 Task: Search one way flight ticket for 5 adults, 2 children, 1 infant in seat and 1 infant on lap in economy from San Antonio: San Antonio International Airport to New Bern: Coastal Carolina Regional Airport (was Craven County Regional) on 8-4-2023. Choice of flights is United. Number of bags: 1 carry on bag. Price is upto 98000. Outbound departure time preference is 21:00.
Action: Mouse moved to (311, 417)
Screenshot: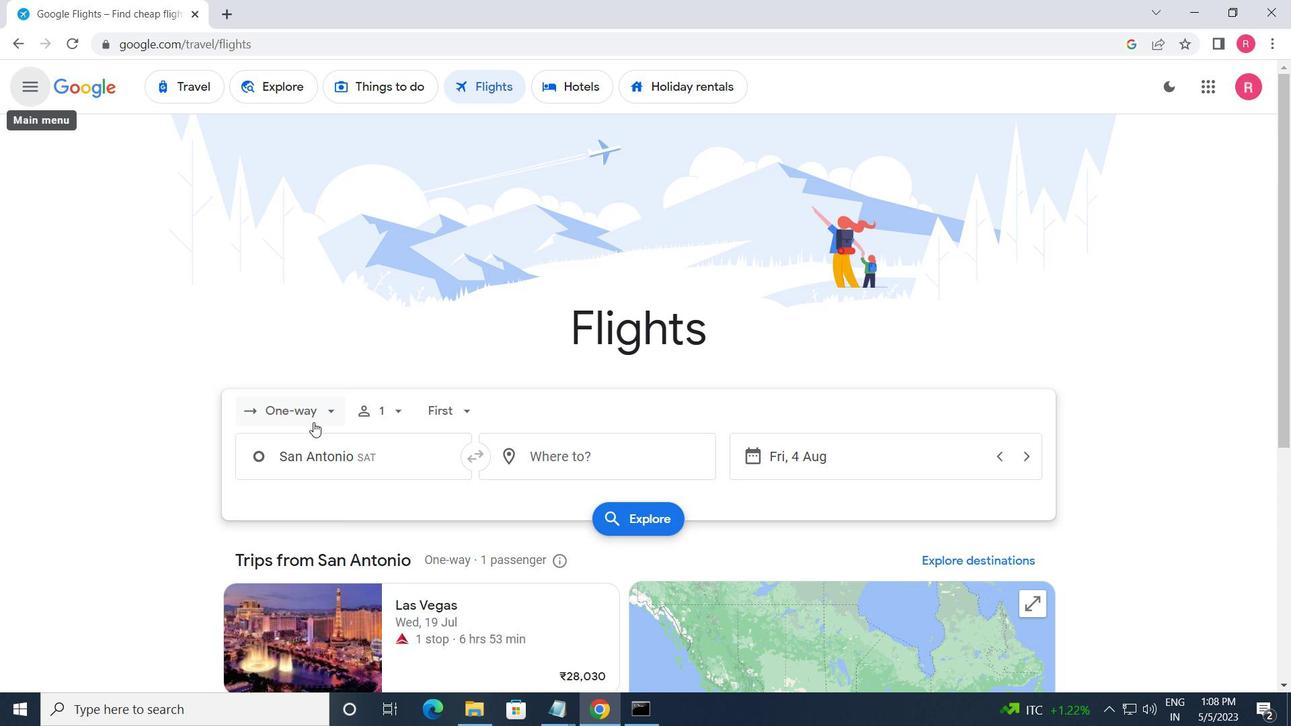
Action: Mouse pressed left at (311, 417)
Screenshot: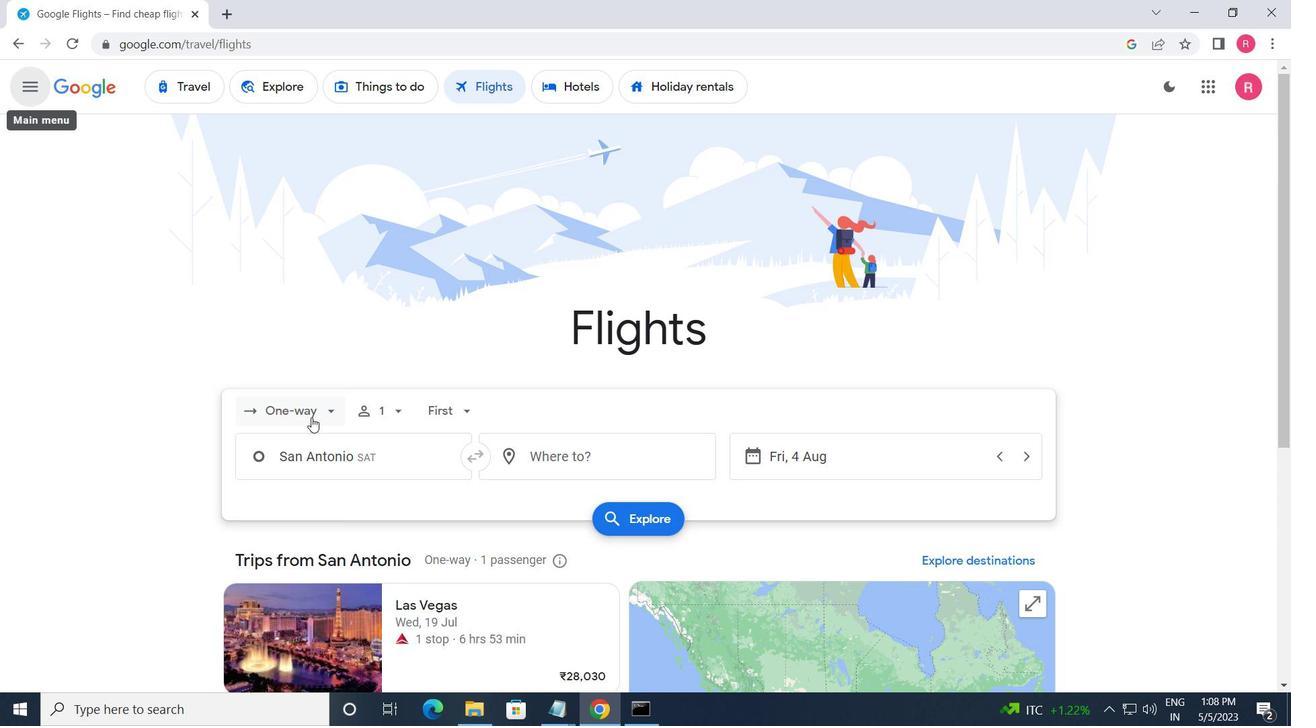 
Action: Mouse moved to (348, 491)
Screenshot: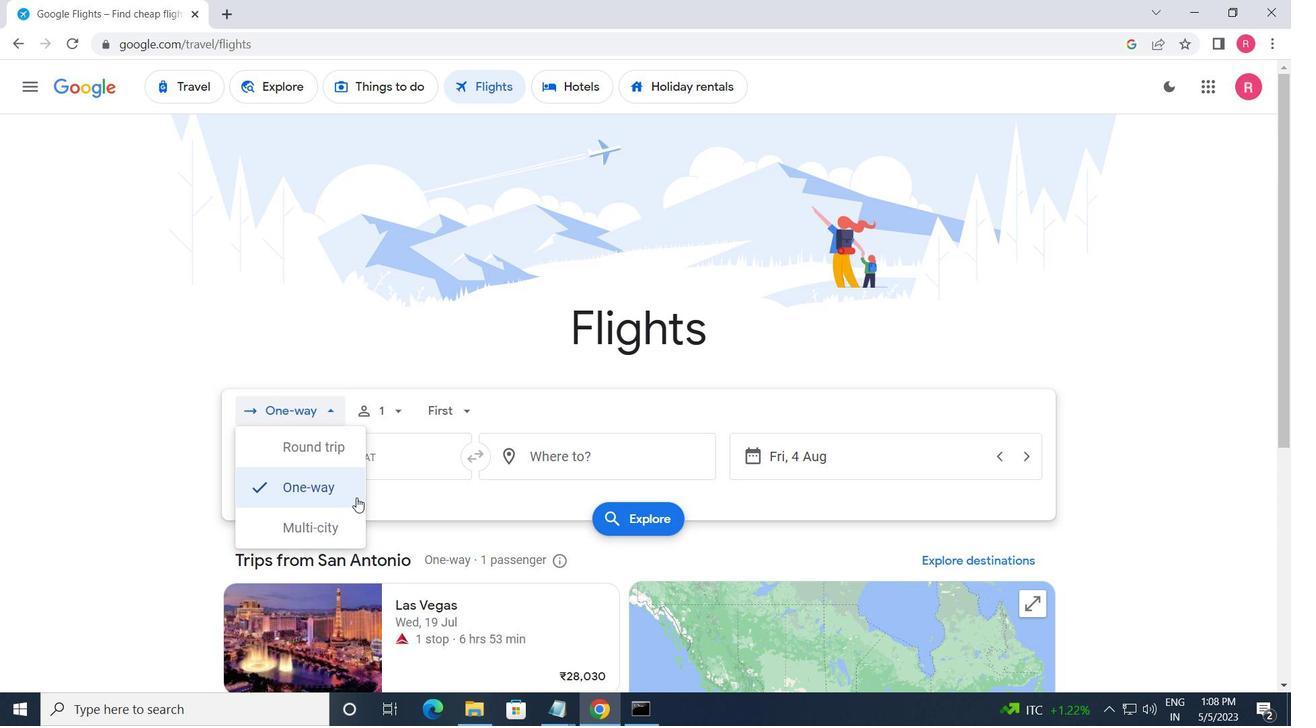 
Action: Mouse pressed left at (348, 491)
Screenshot: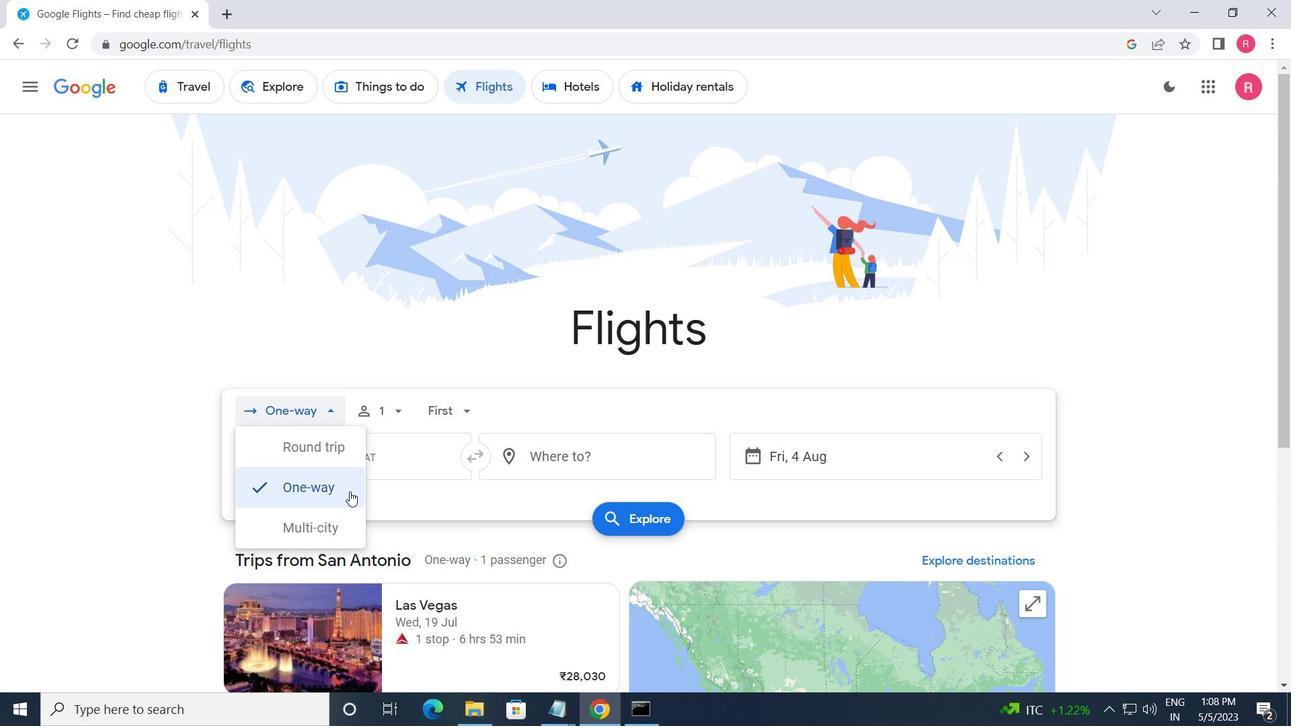 
Action: Mouse moved to (381, 419)
Screenshot: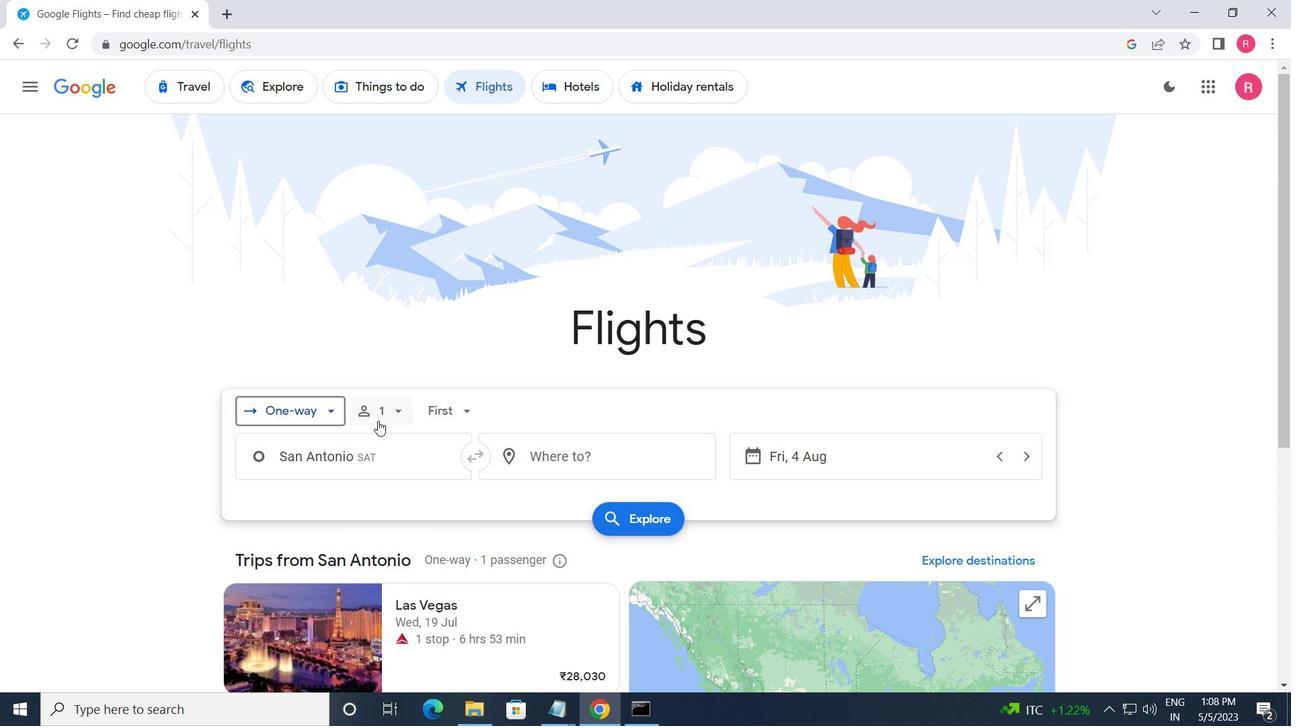 
Action: Mouse pressed left at (381, 419)
Screenshot: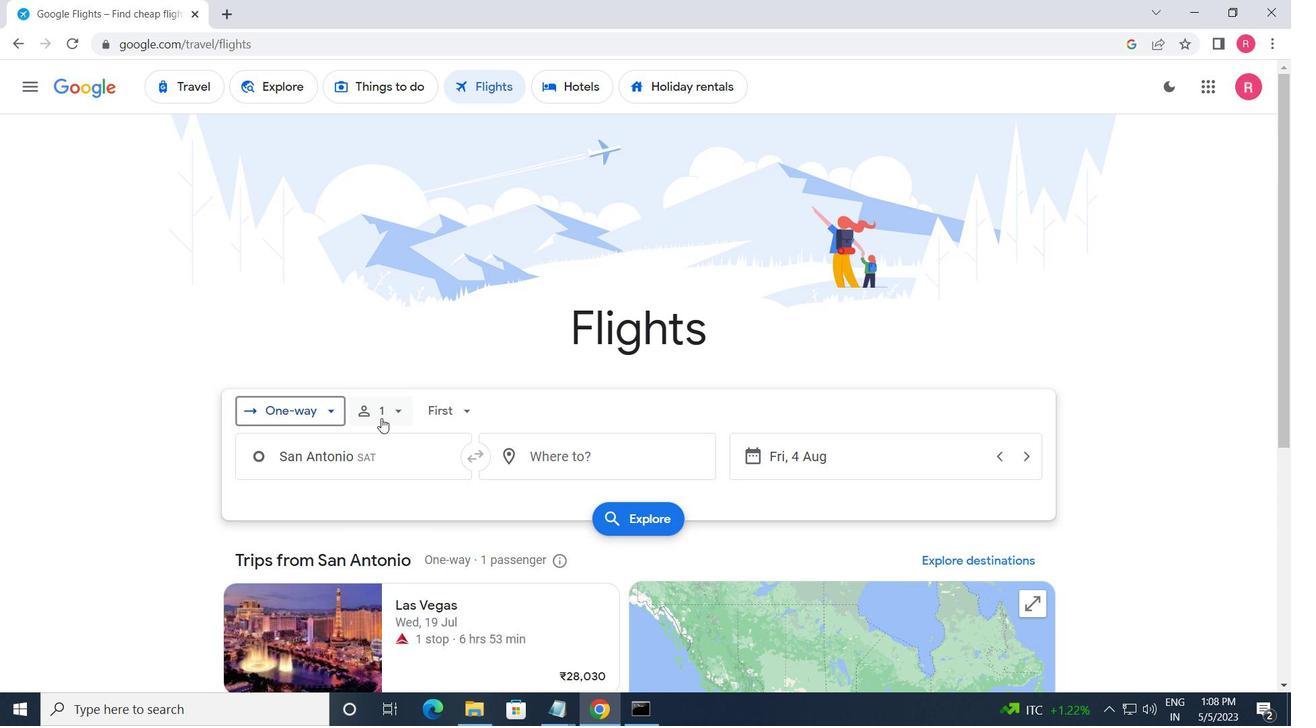 
Action: Mouse moved to (522, 455)
Screenshot: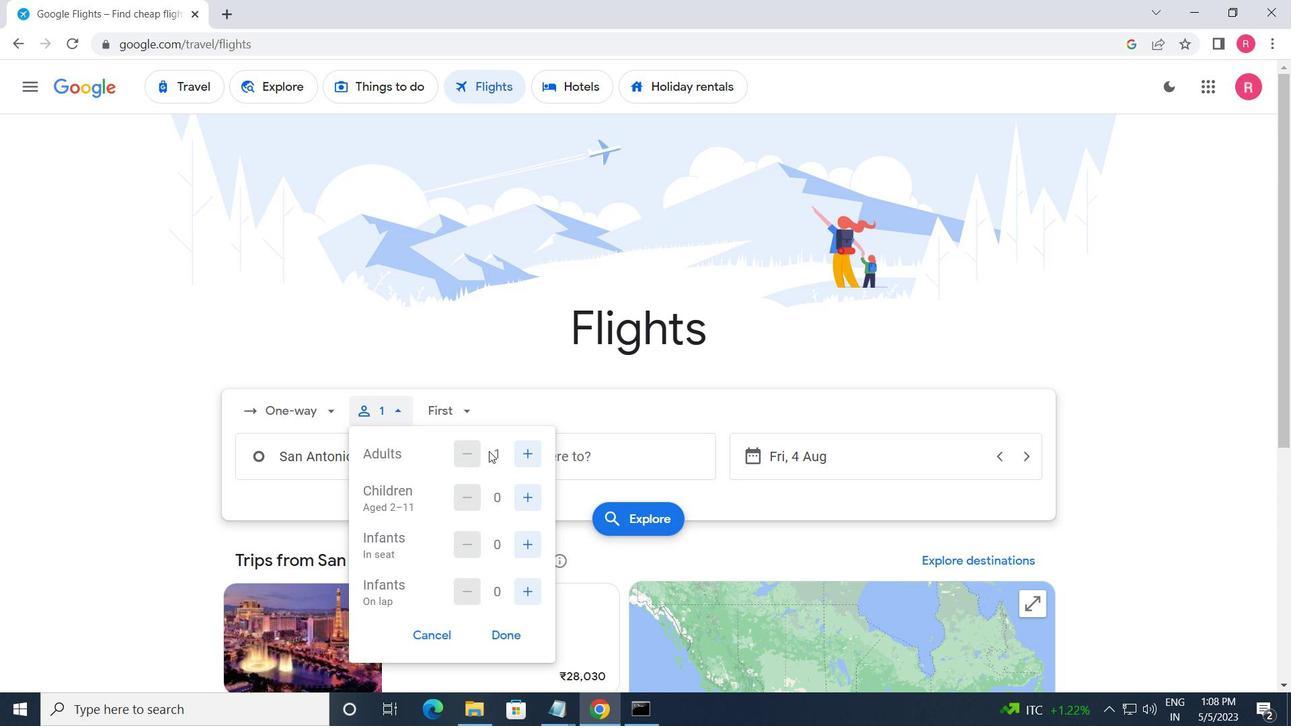 
Action: Mouse pressed left at (522, 455)
Screenshot: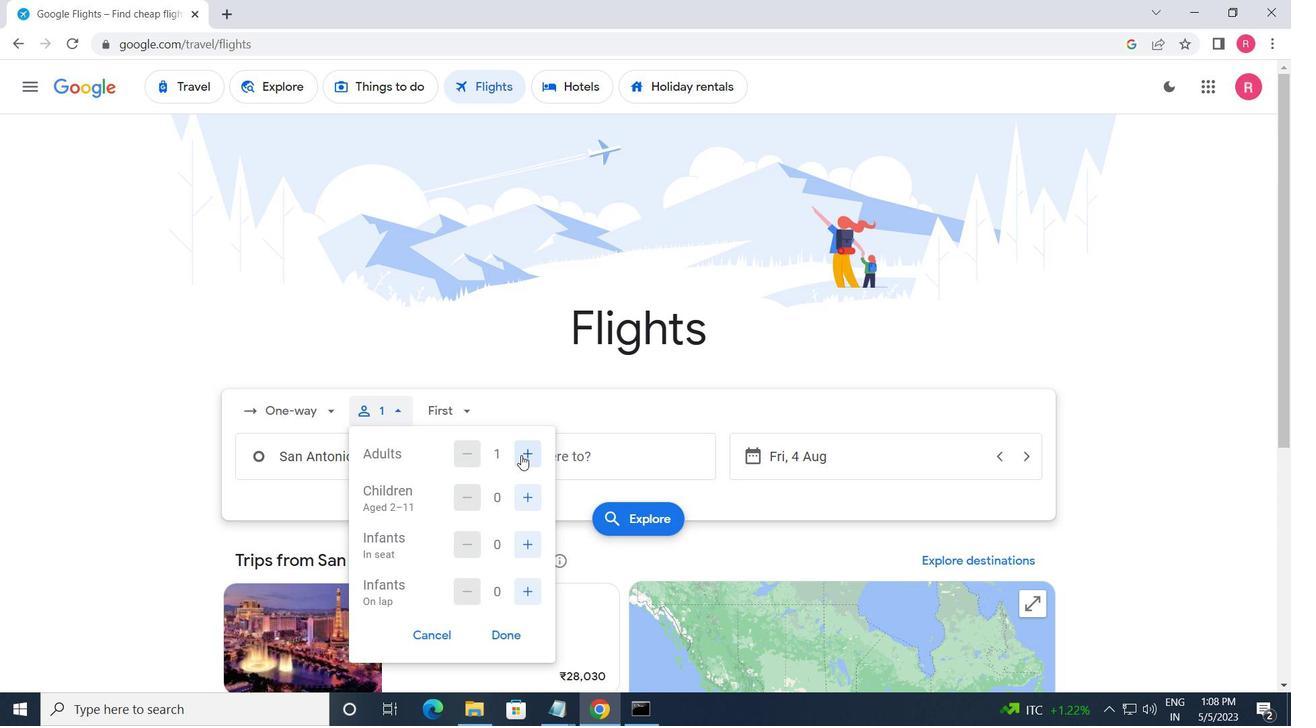 
Action: Mouse moved to (522, 456)
Screenshot: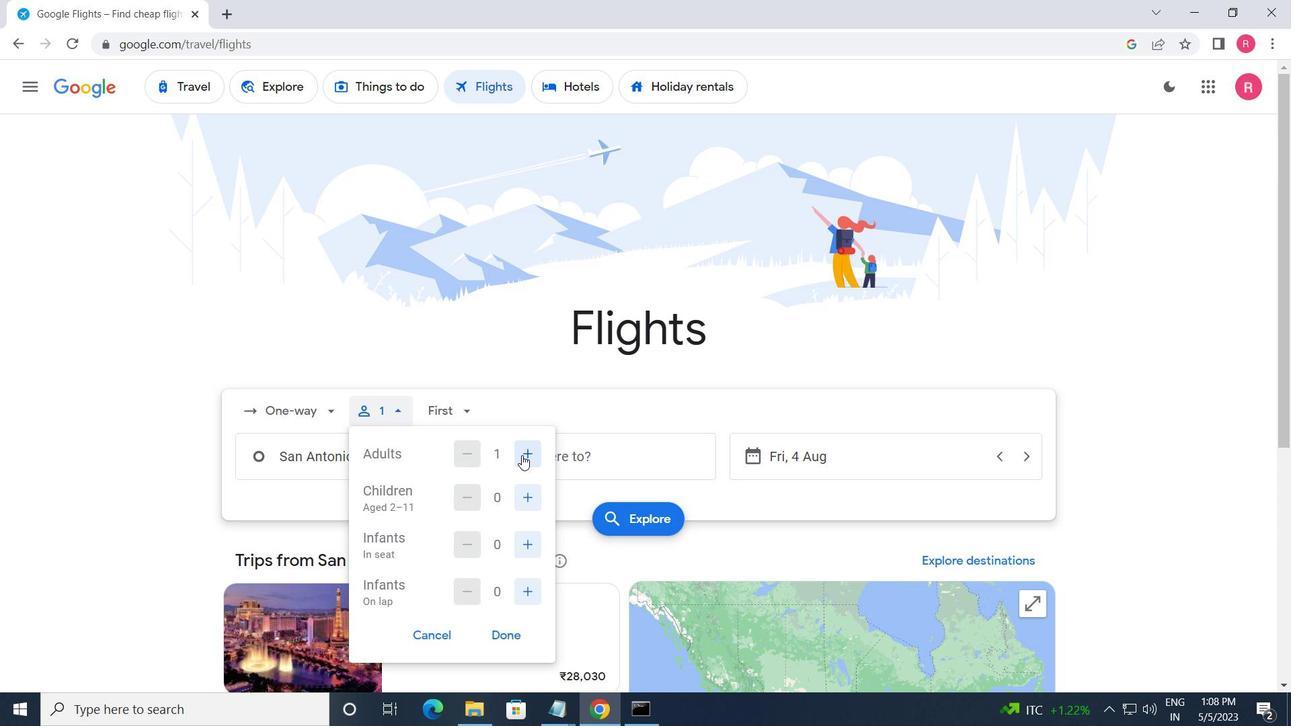 
Action: Mouse pressed left at (522, 456)
Screenshot: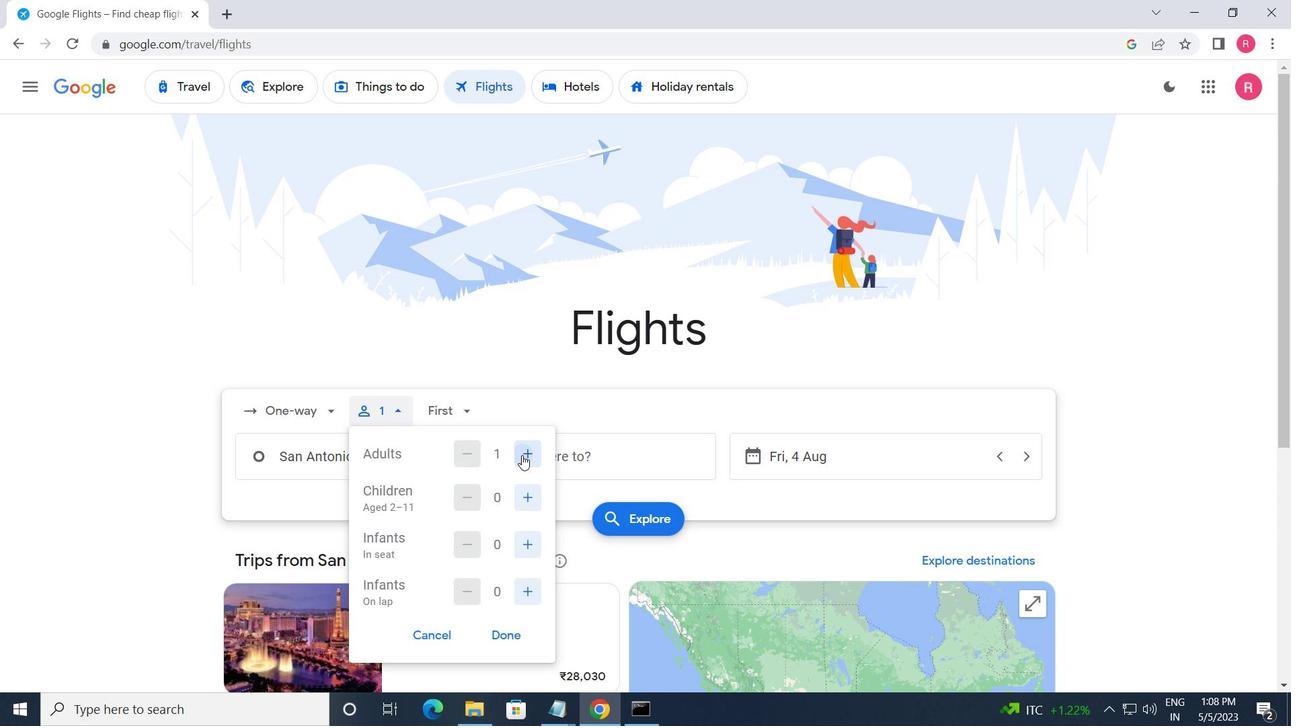 
Action: Mouse moved to (522, 457)
Screenshot: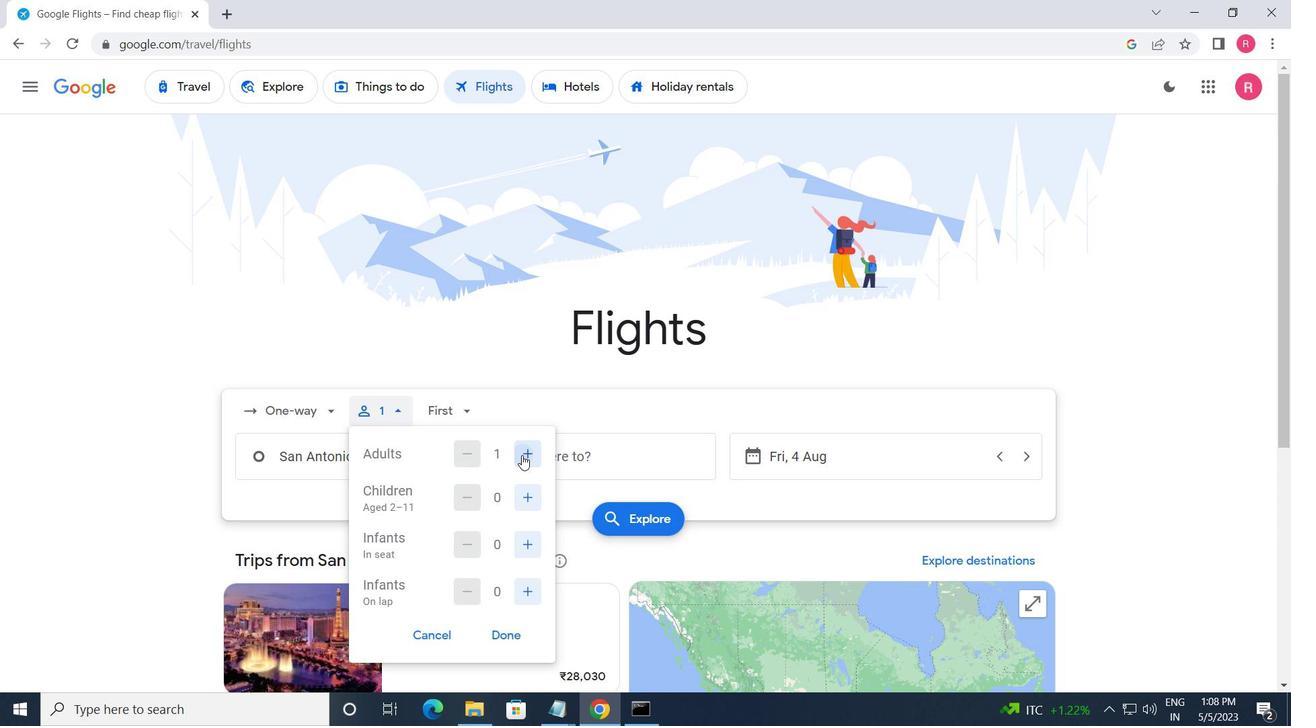 
Action: Mouse pressed left at (522, 457)
Screenshot: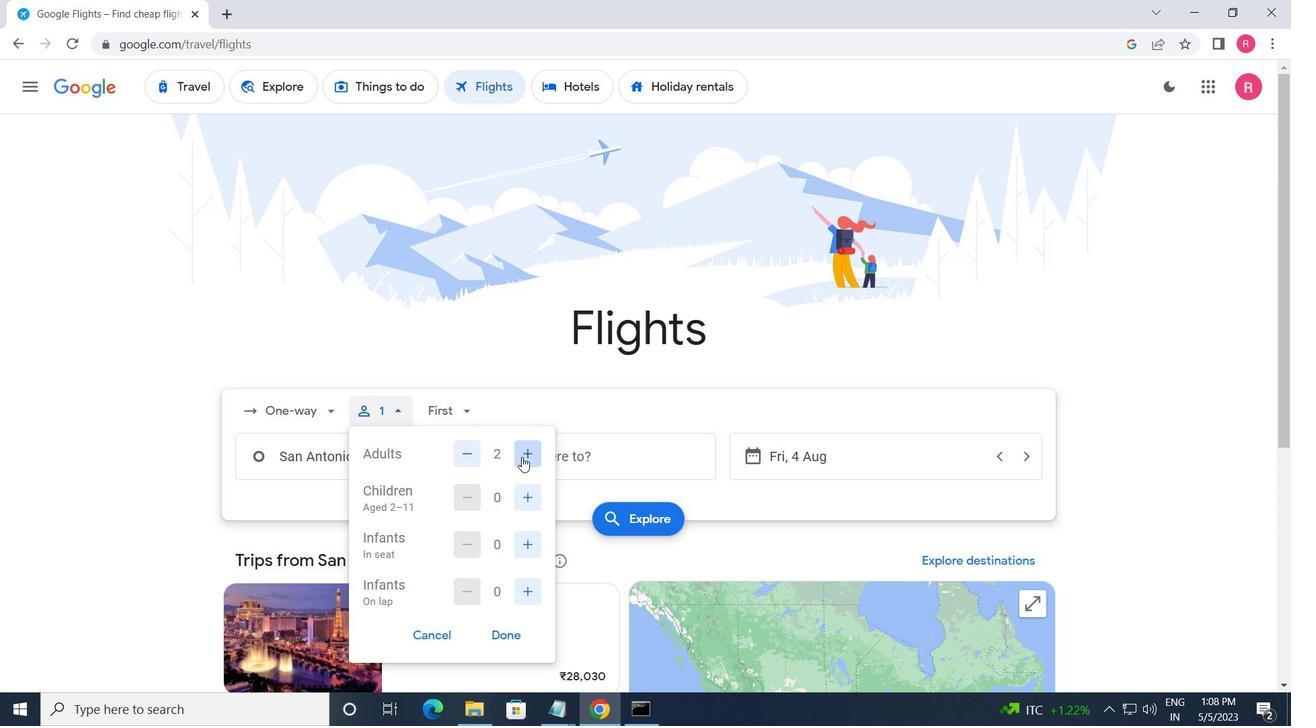 
Action: Mouse pressed left at (522, 457)
Screenshot: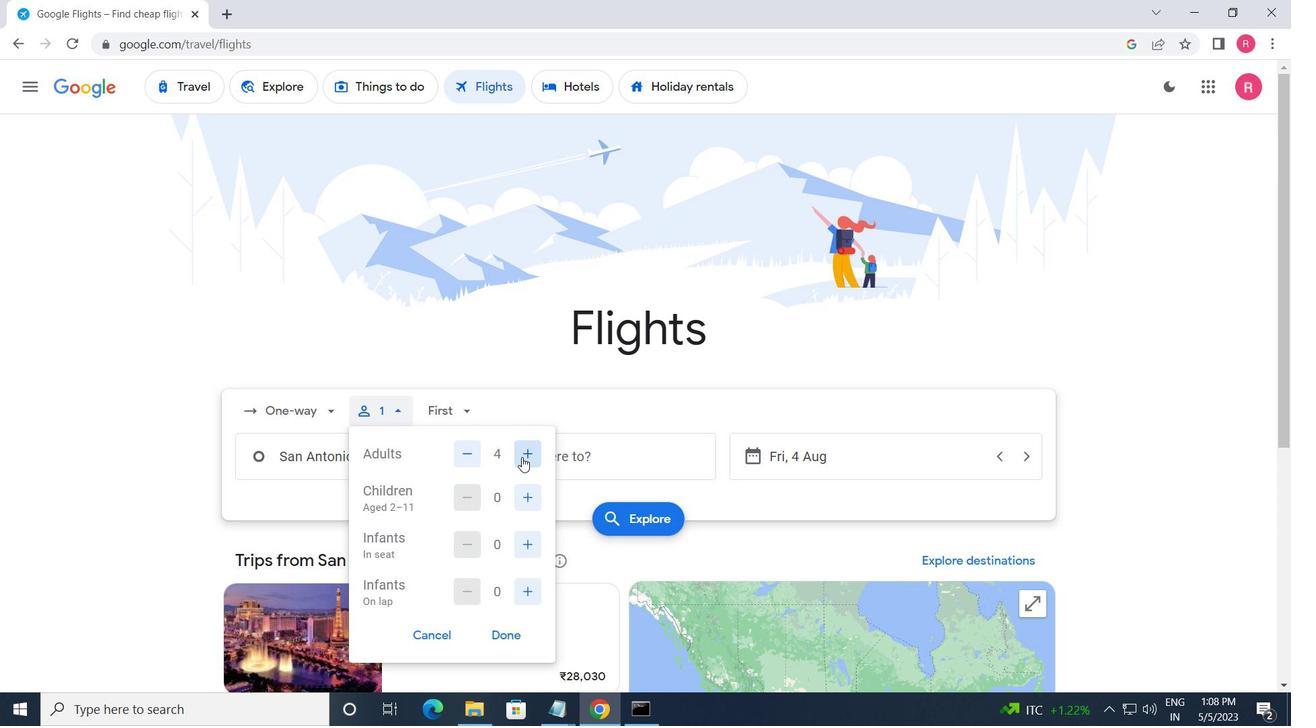 
Action: Mouse moved to (525, 497)
Screenshot: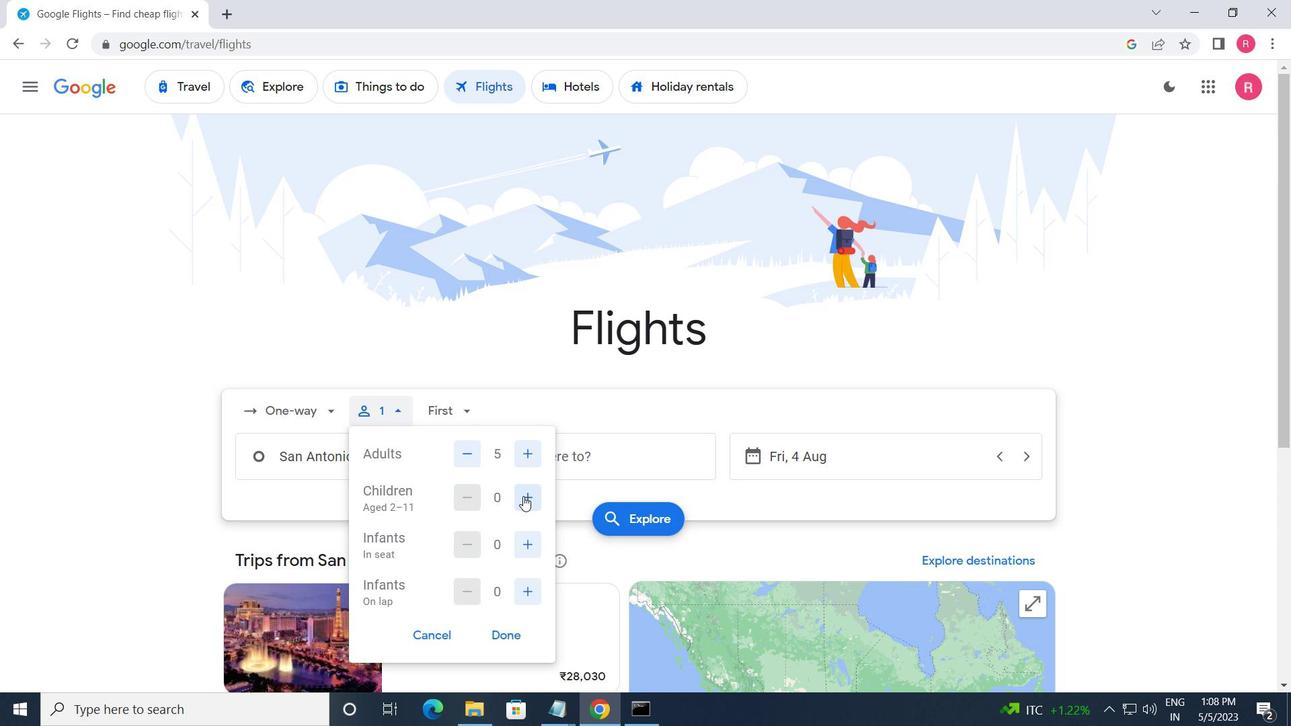 
Action: Mouse pressed left at (525, 497)
Screenshot: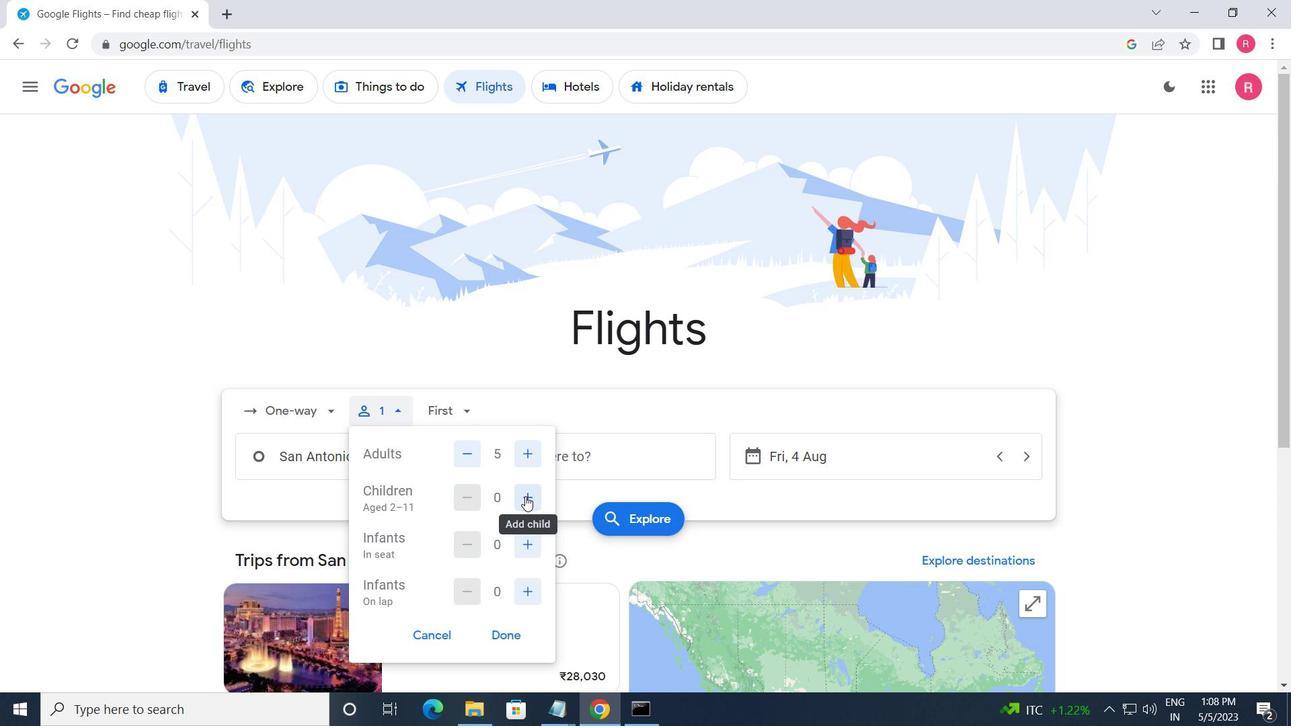 
Action: Mouse pressed left at (525, 497)
Screenshot: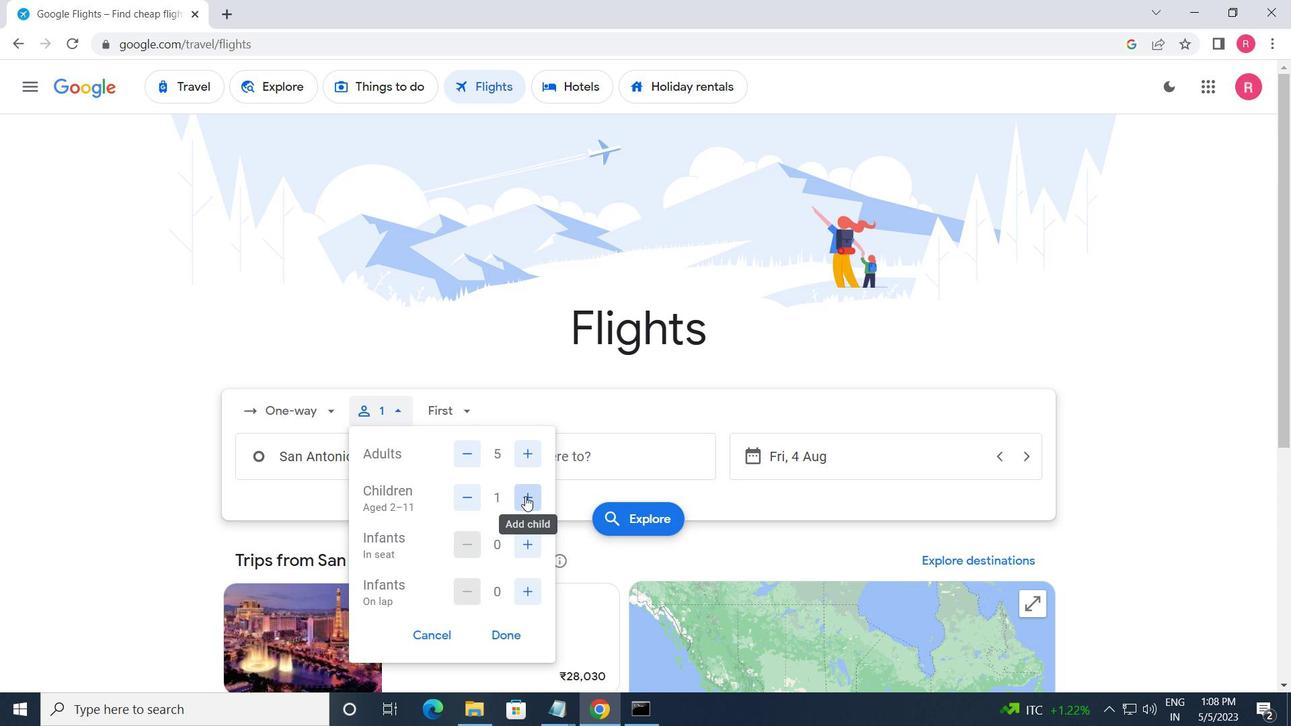 
Action: Mouse moved to (530, 549)
Screenshot: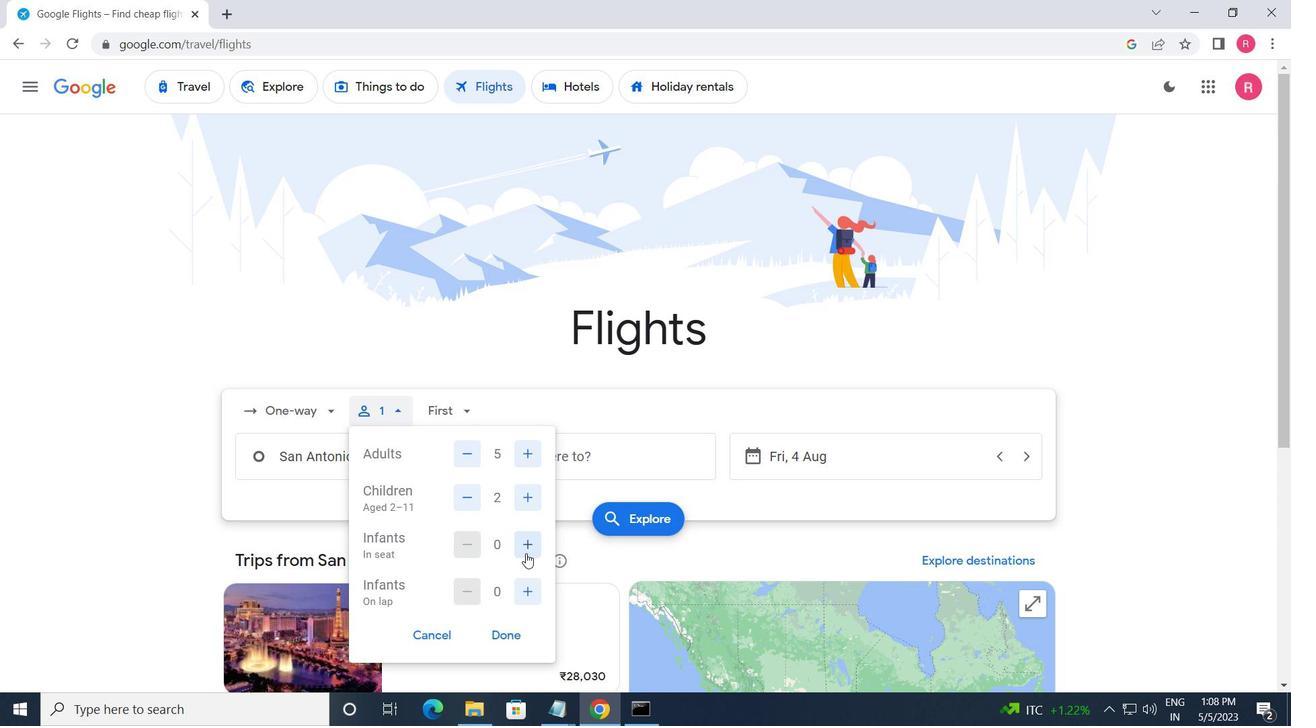 
Action: Mouse pressed left at (530, 549)
Screenshot: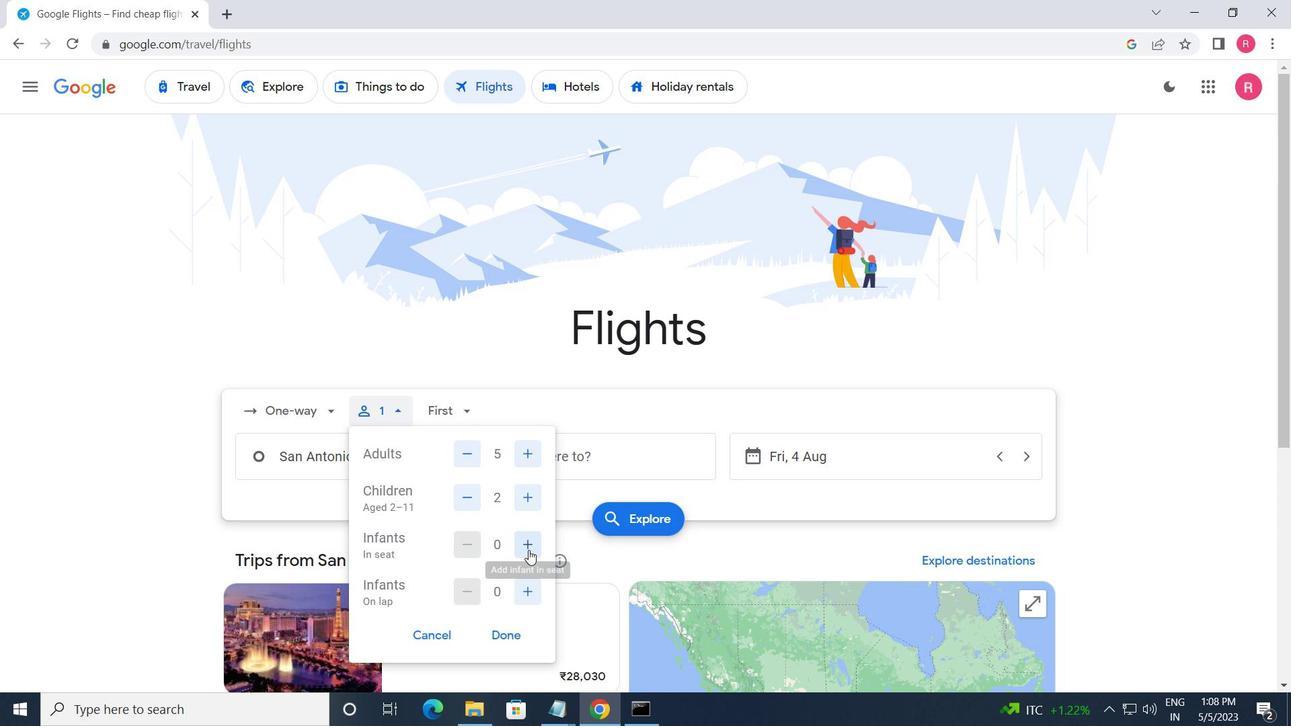 
Action: Mouse moved to (529, 595)
Screenshot: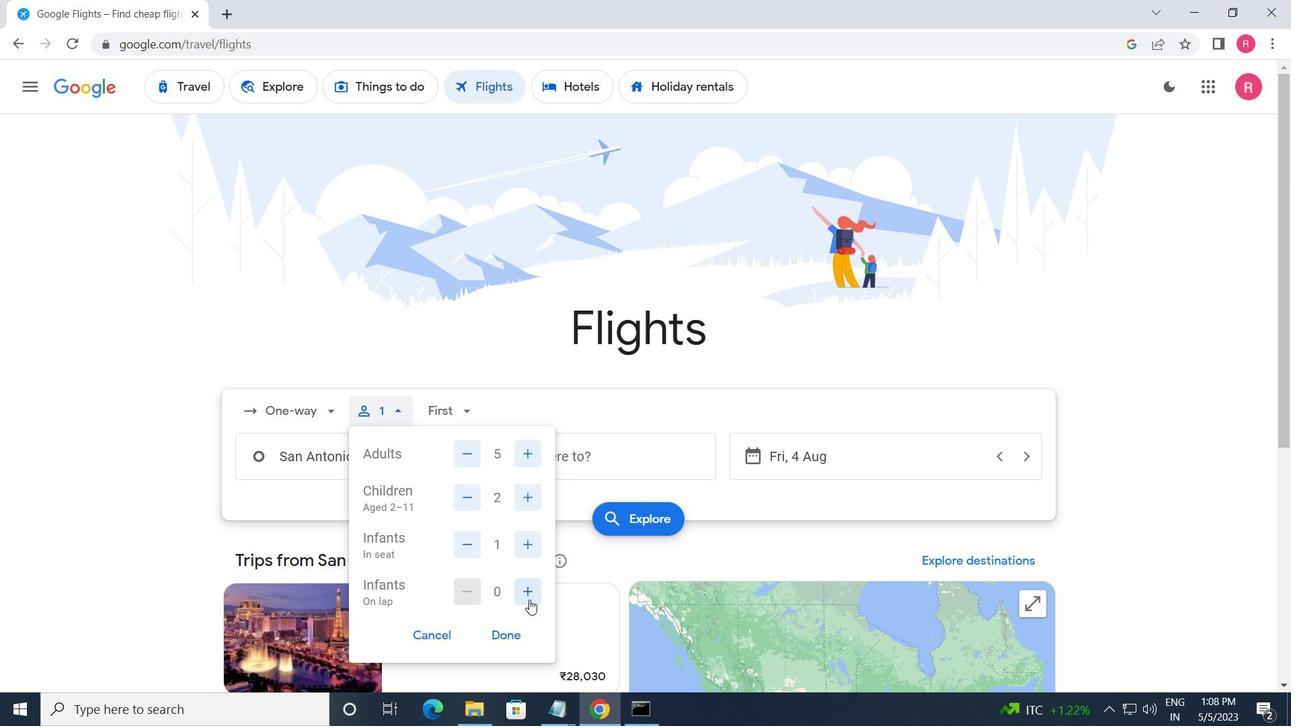 
Action: Mouse pressed left at (529, 595)
Screenshot: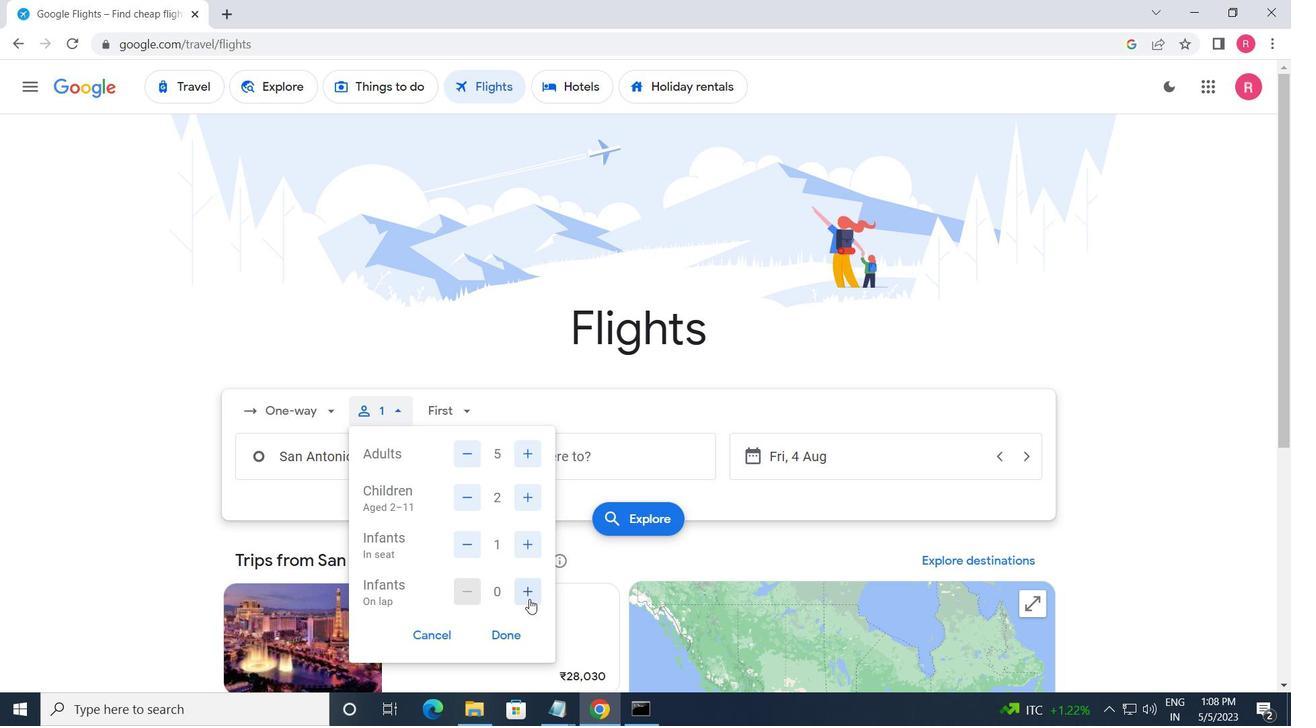
Action: Mouse moved to (495, 631)
Screenshot: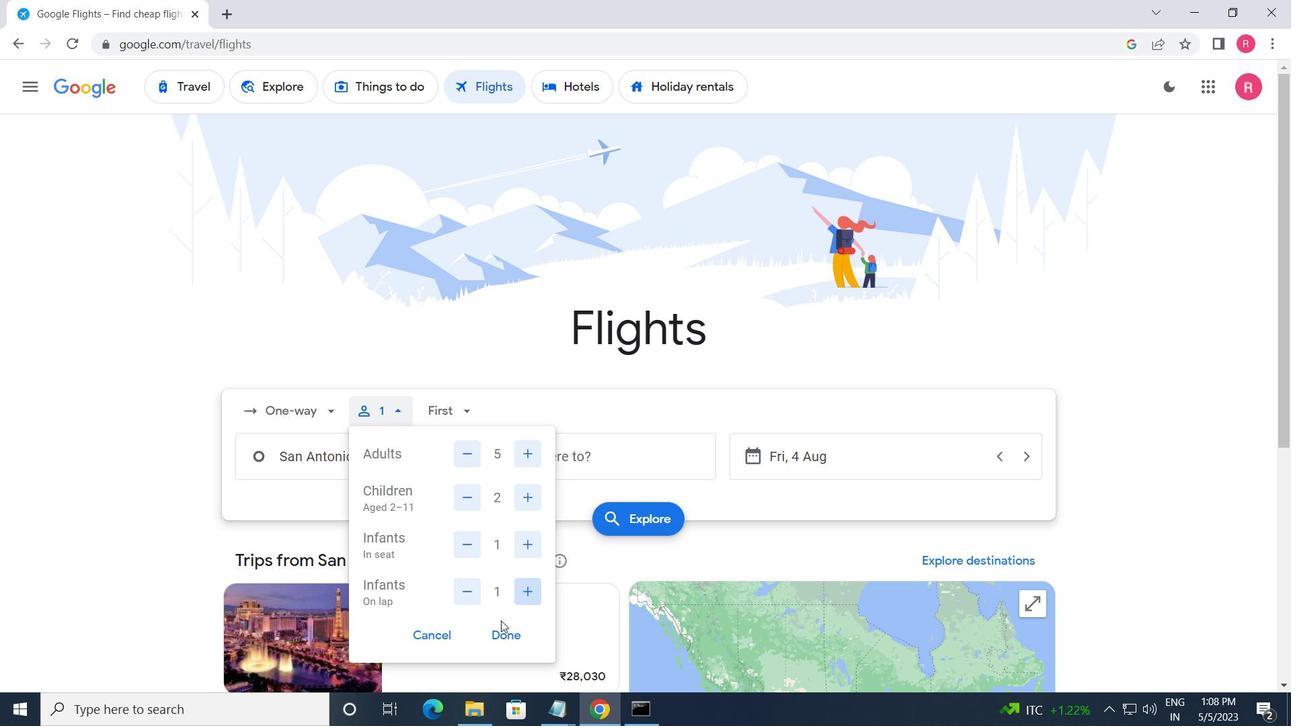 
Action: Mouse pressed left at (495, 631)
Screenshot: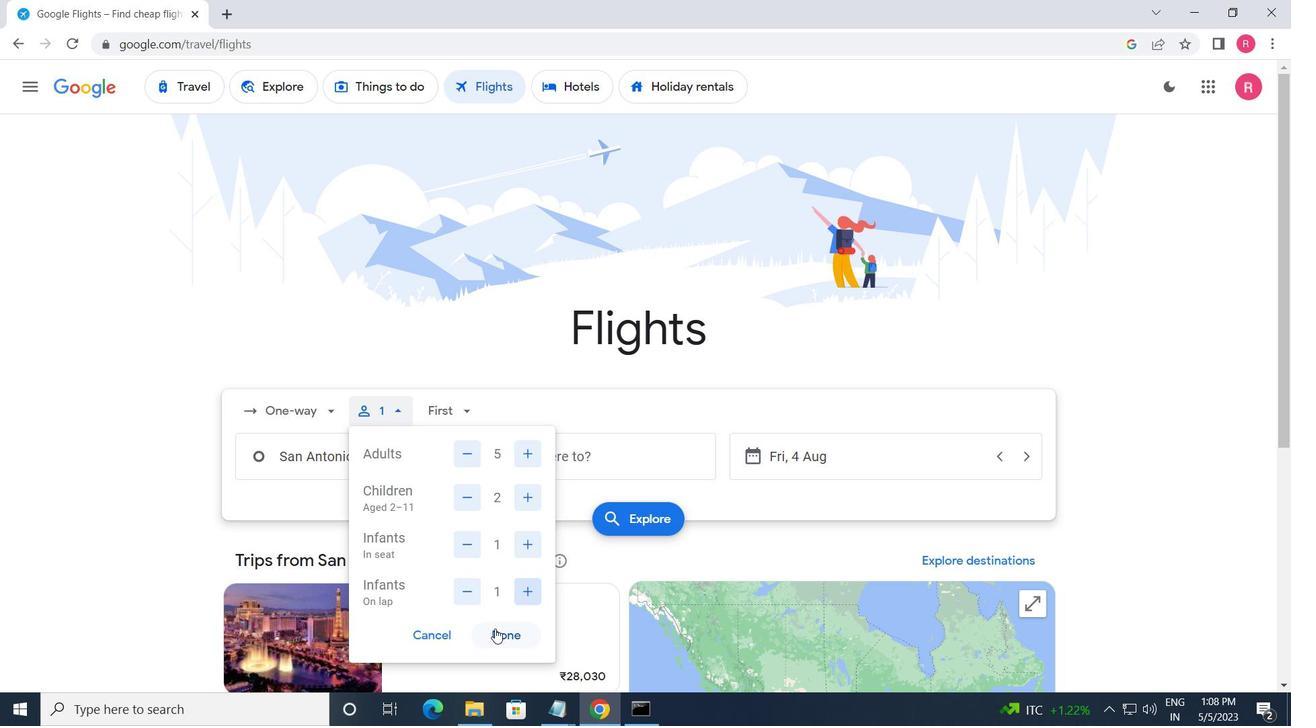 
Action: Mouse moved to (466, 404)
Screenshot: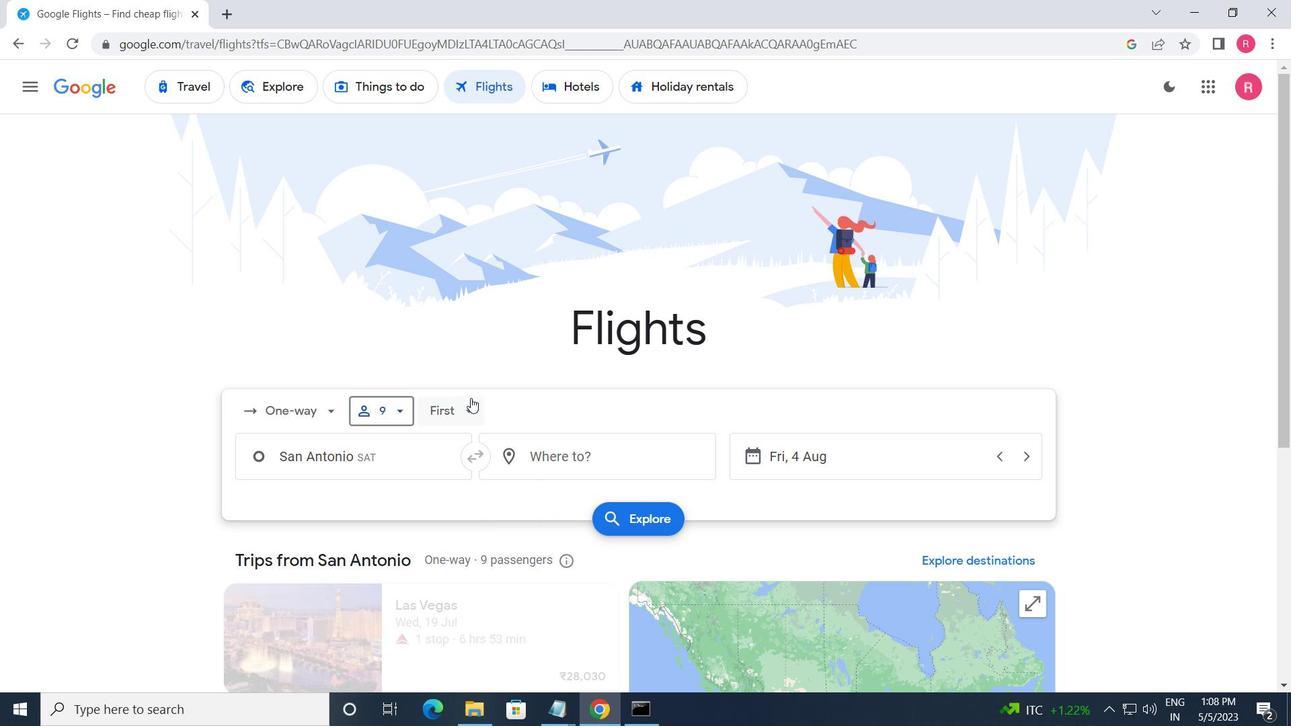
Action: Mouse pressed left at (466, 404)
Screenshot: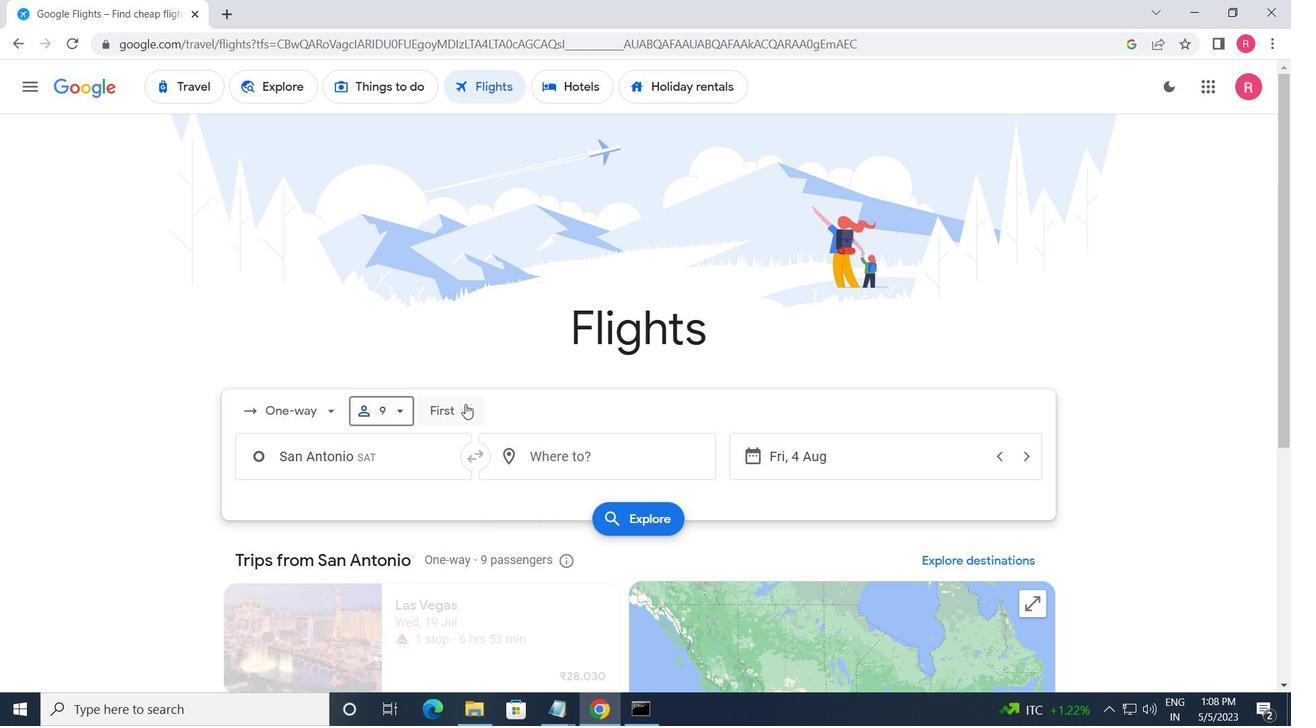 
Action: Mouse moved to (507, 453)
Screenshot: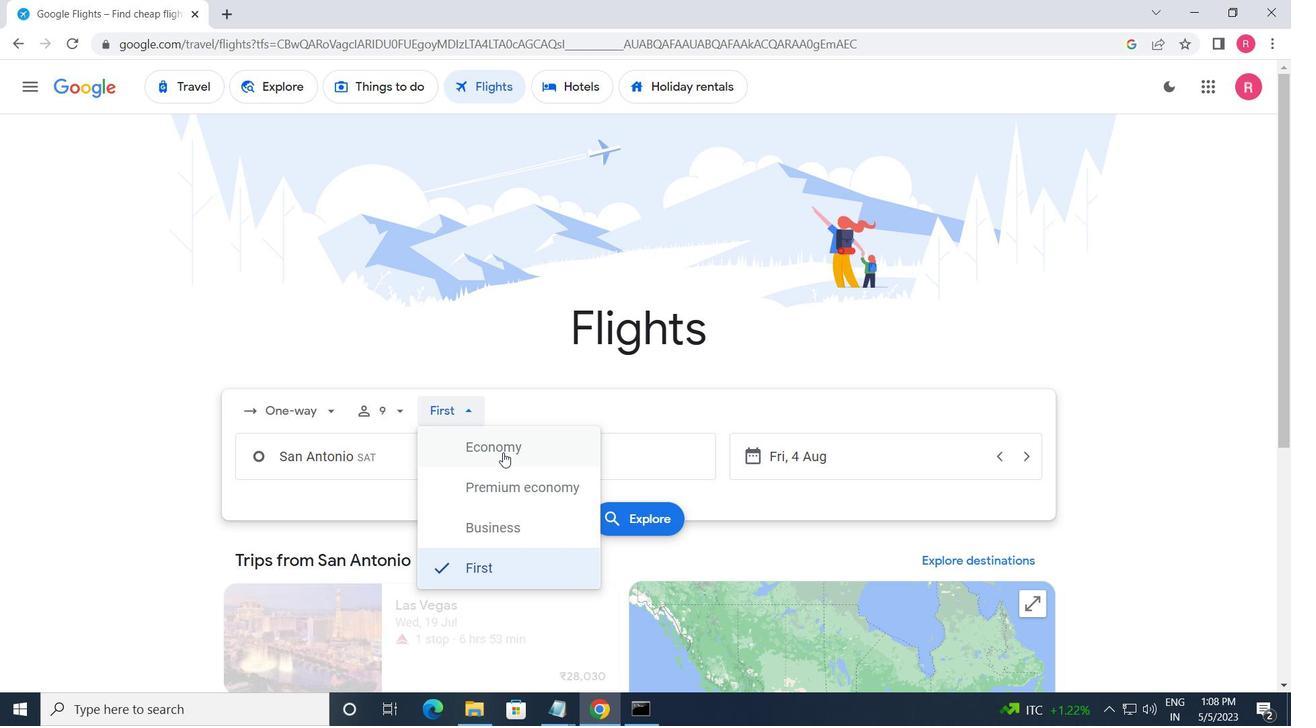 
Action: Mouse pressed left at (507, 453)
Screenshot: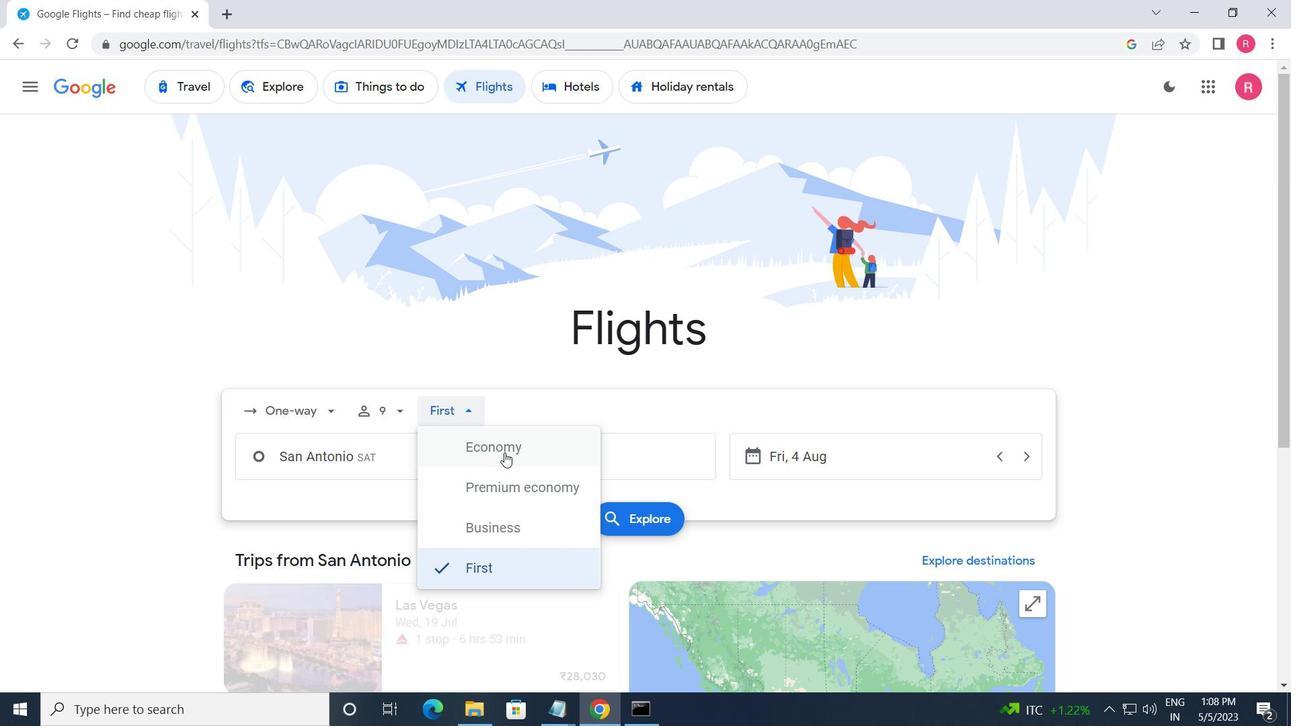 
Action: Mouse moved to (405, 460)
Screenshot: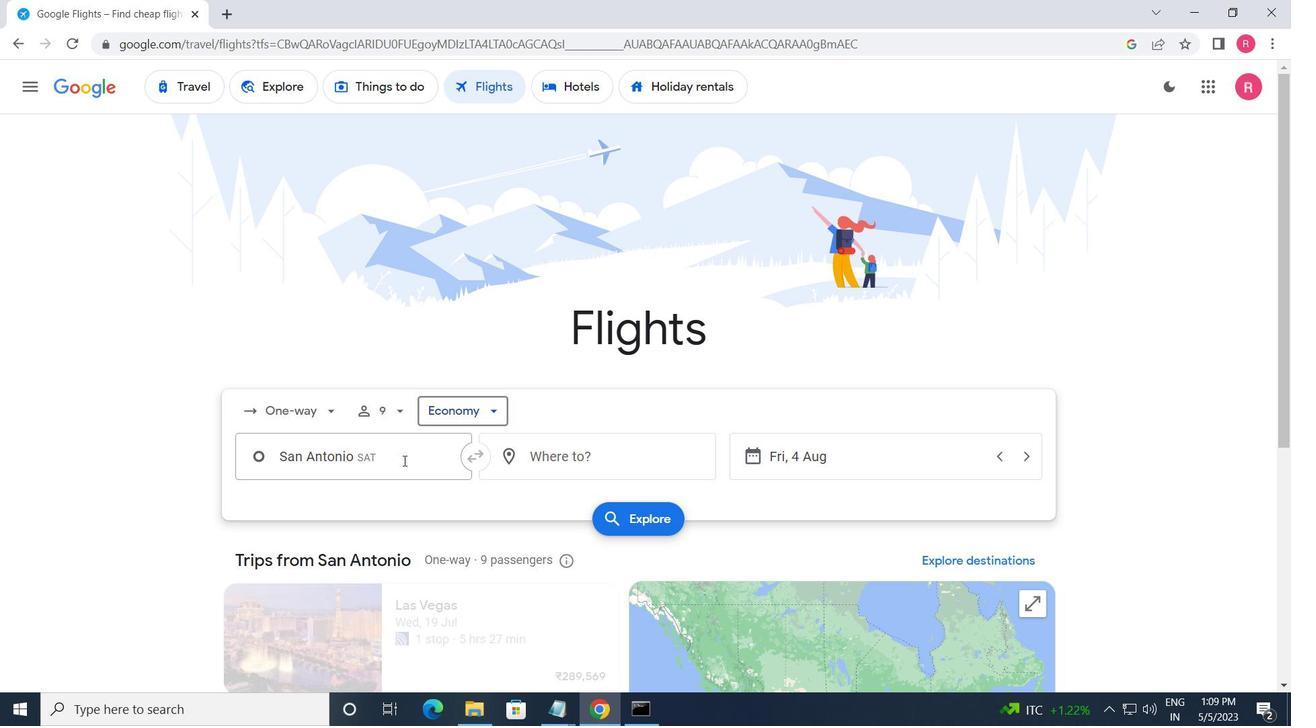 
Action: Mouse pressed left at (405, 460)
Screenshot: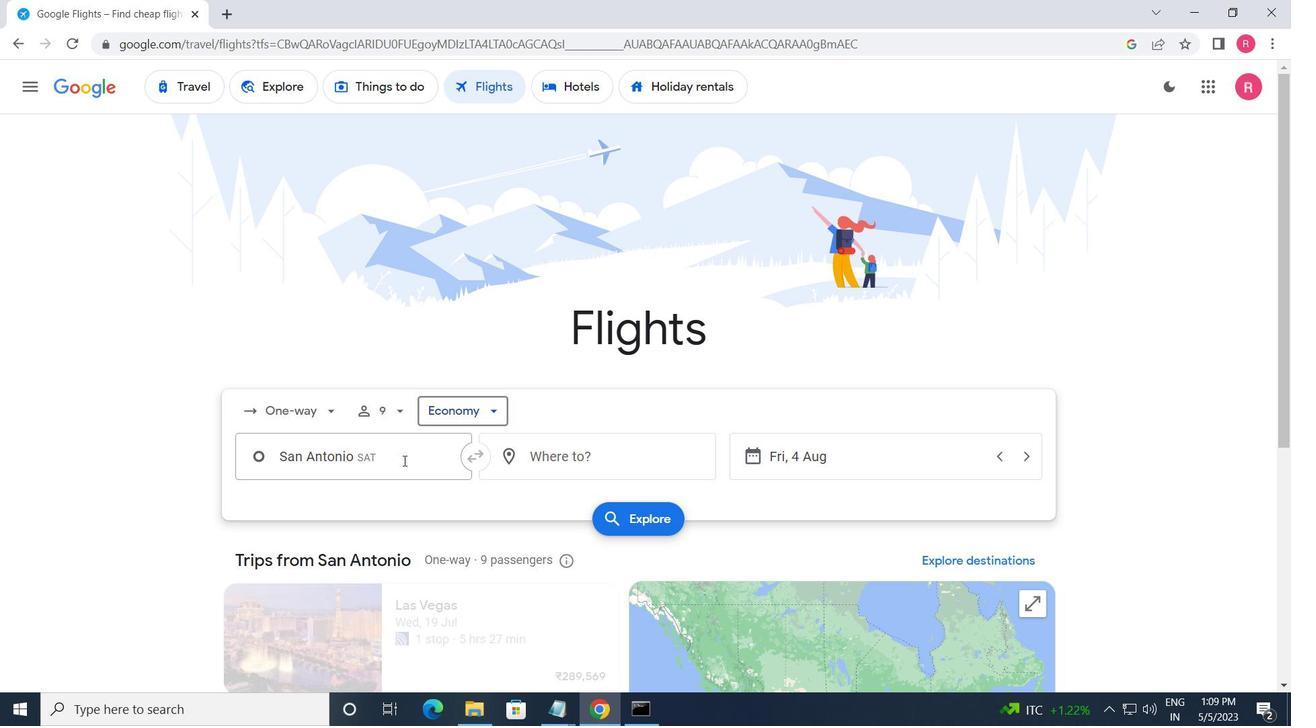 
Action: Mouse moved to (408, 462)
Screenshot: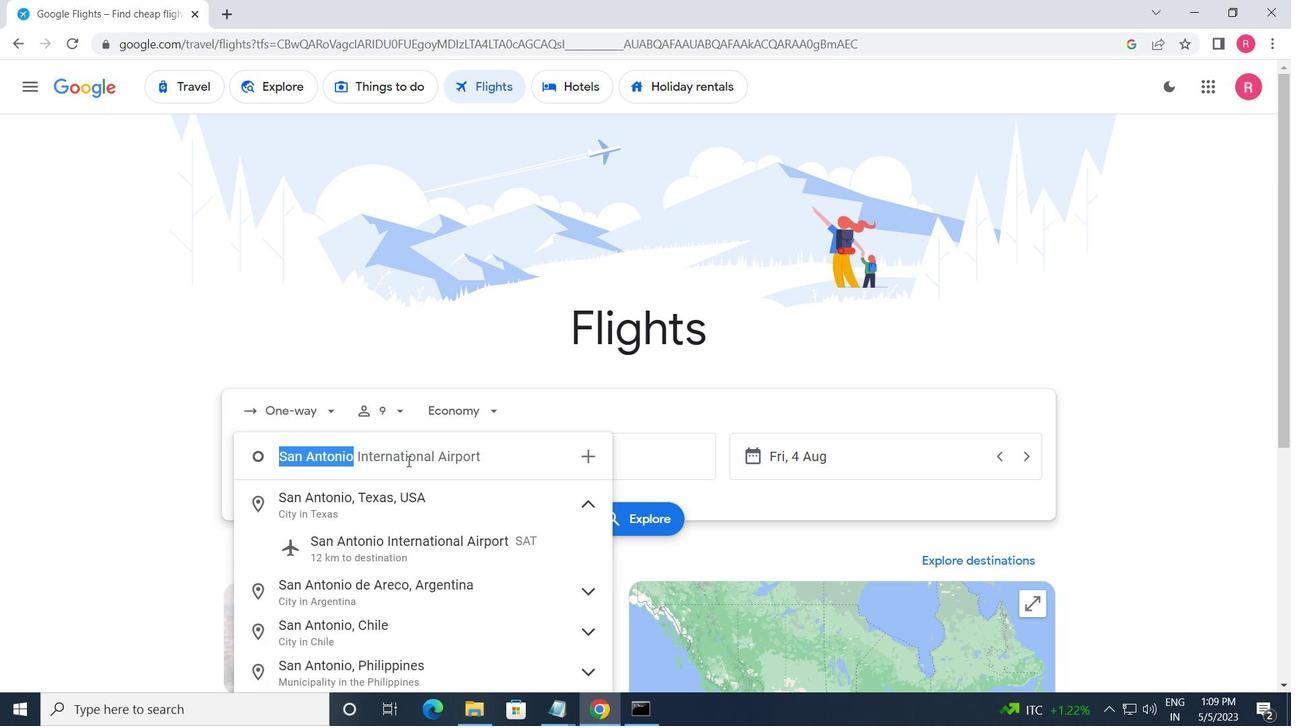 
Action: Key pressed <Key.caps_lock>s<Key.caps_lock>an<Key.space><Key.shift>ANTI
Screenshot: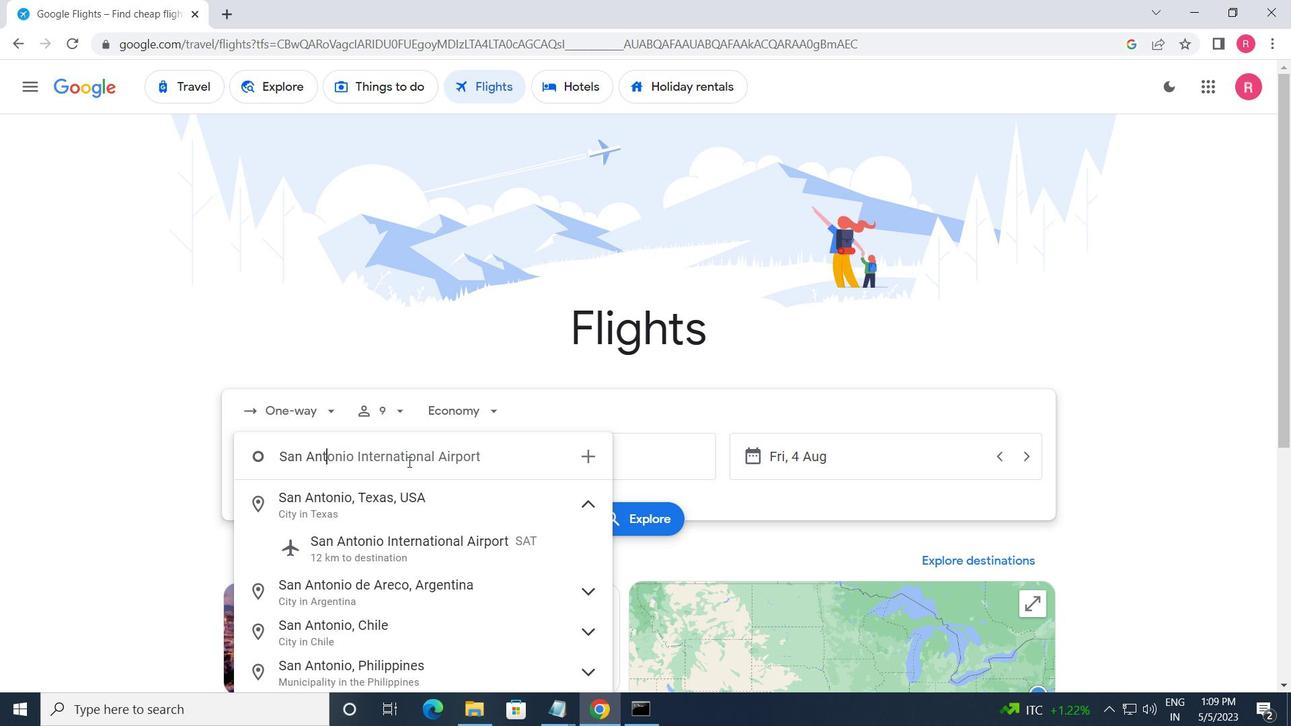 
Action: Mouse moved to (429, 498)
Screenshot: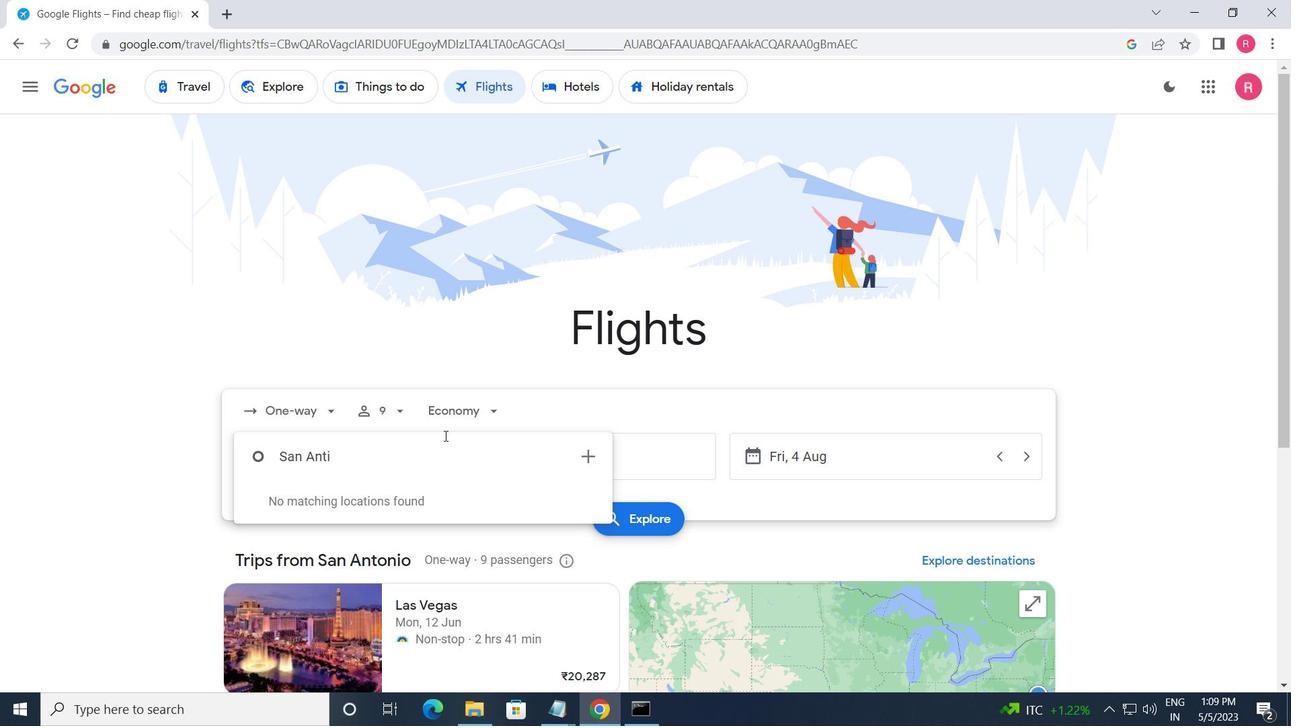 
Action: Key pressed <Key.backspace>
Screenshot: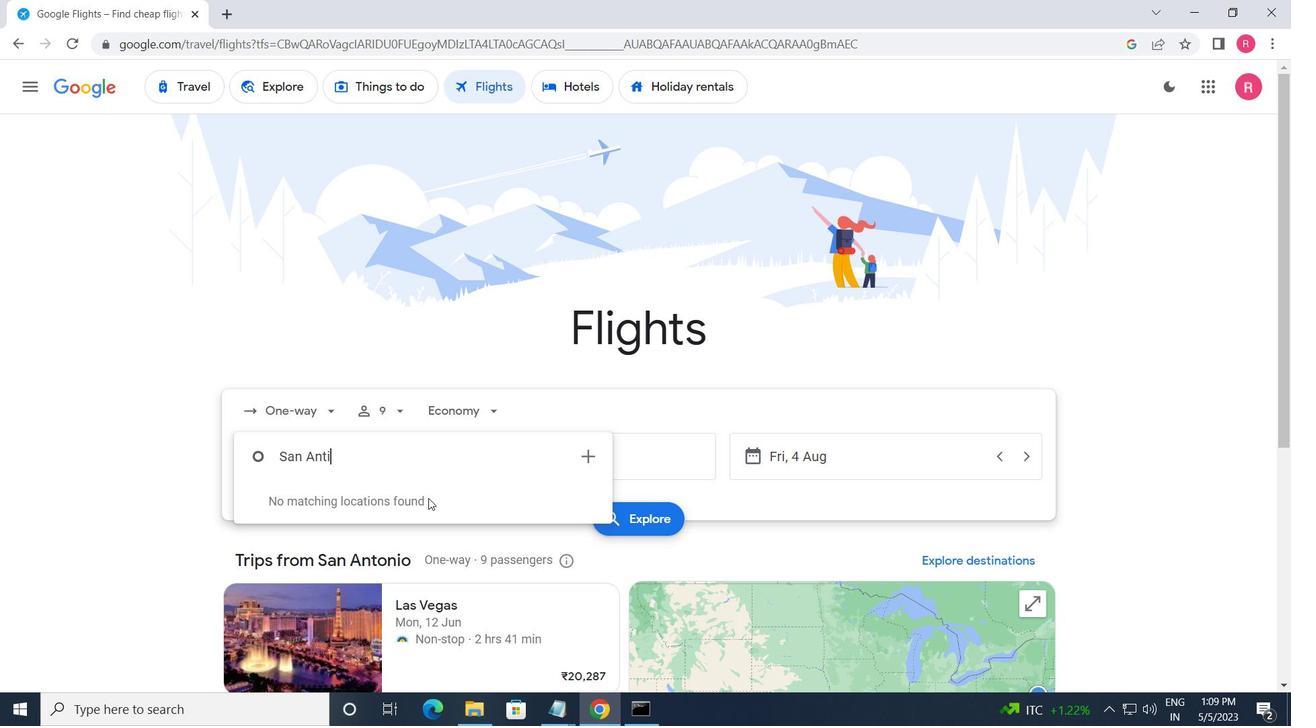 
Action: Mouse moved to (403, 545)
Screenshot: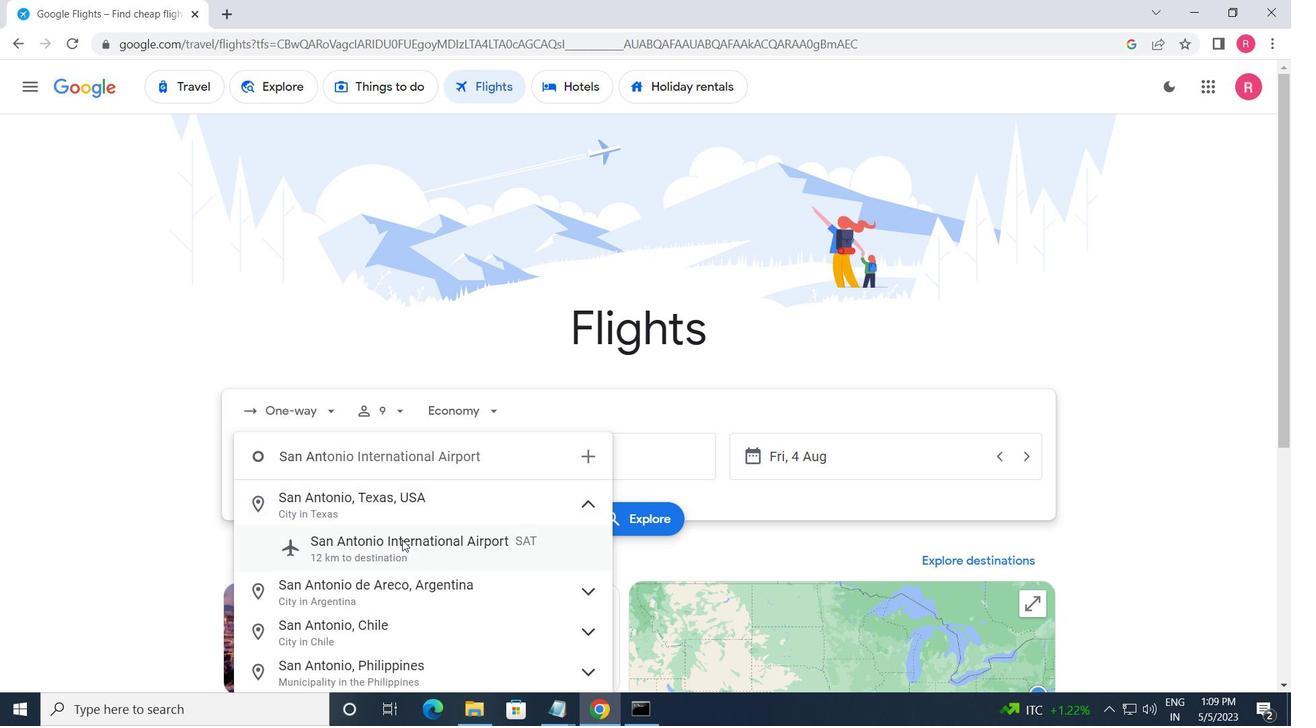 
Action: Mouse pressed left at (403, 545)
Screenshot: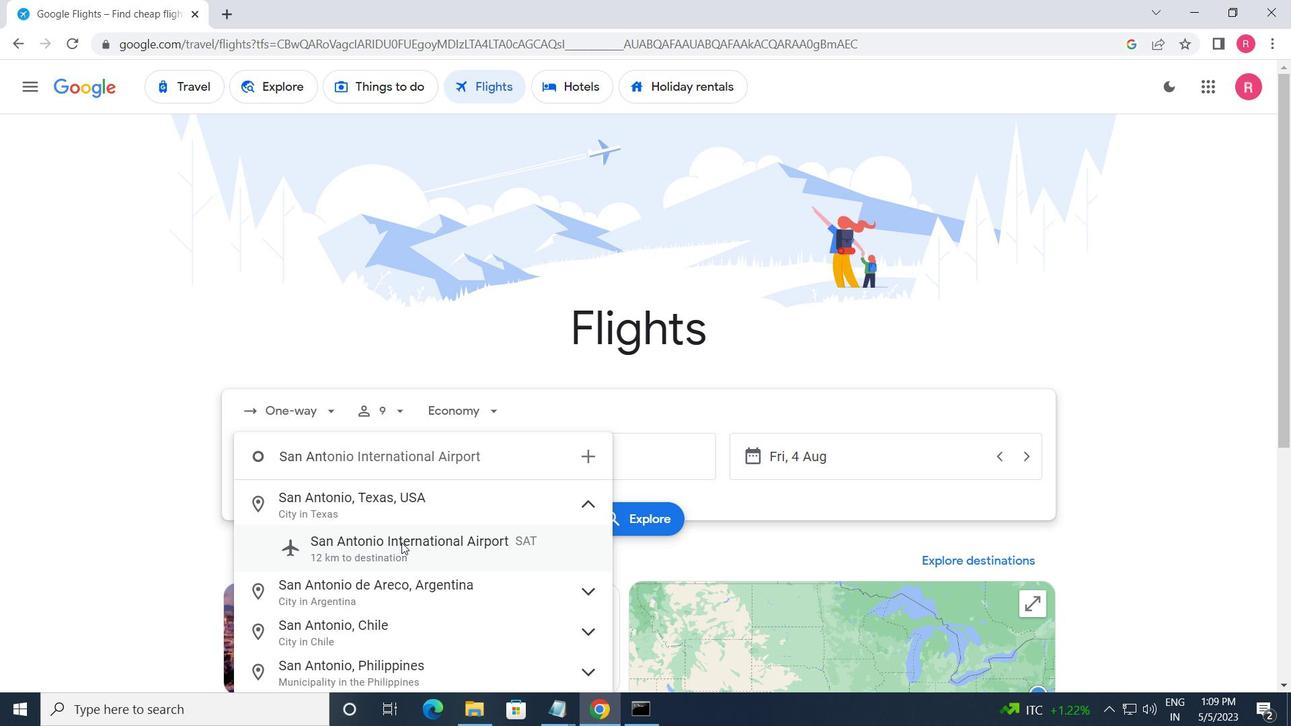 
Action: Mouse moved to (645, 458)
Screenshot: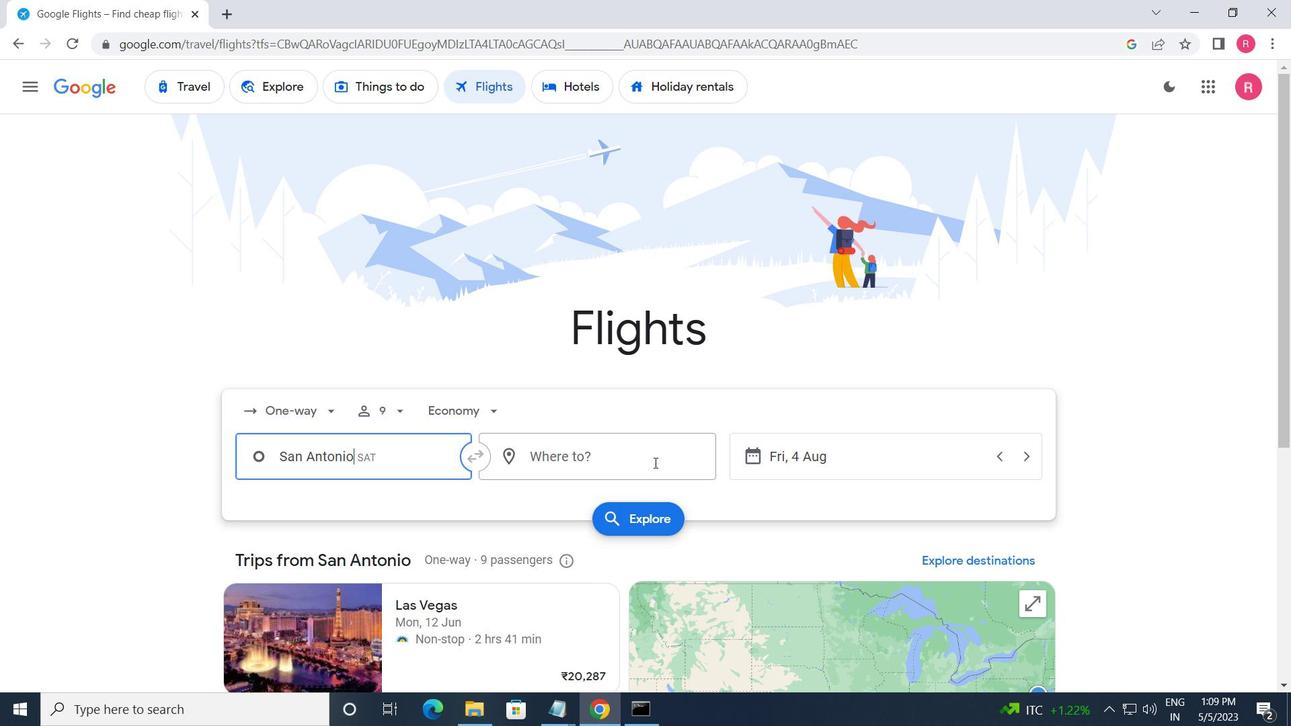 
Action: Mouse pressed left at (645, 458)
Screenshot: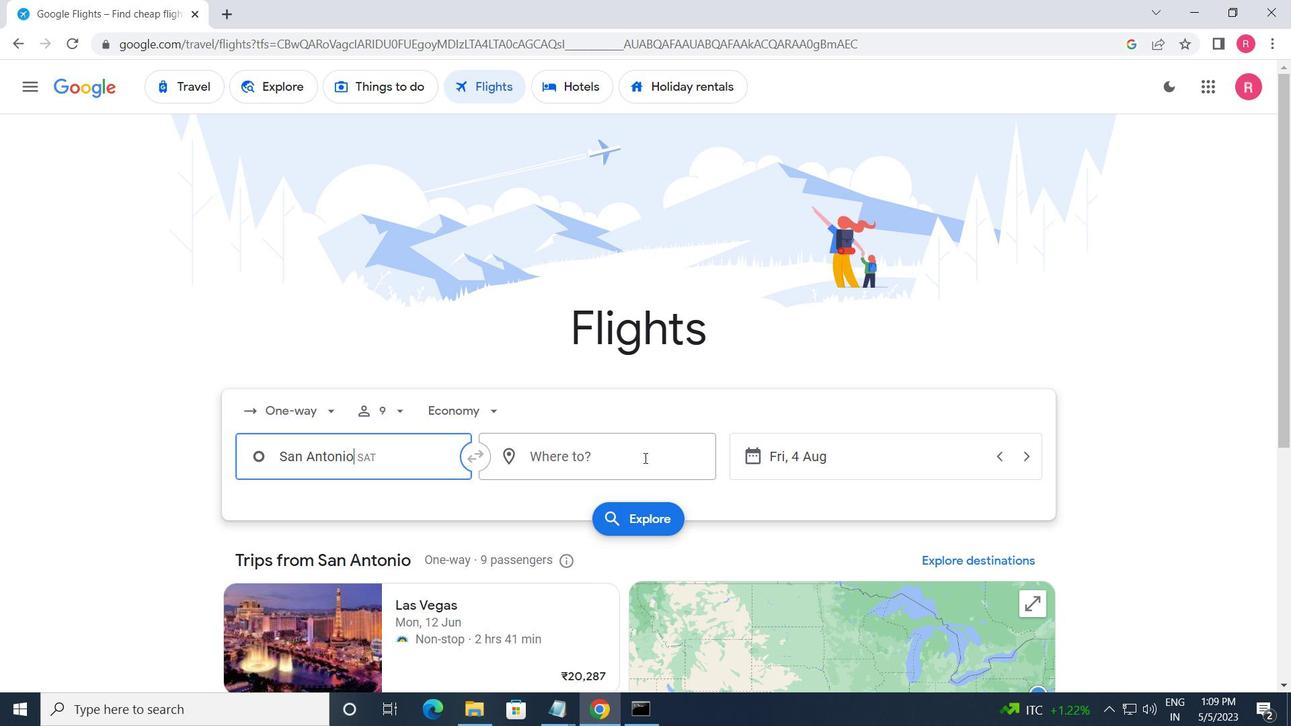 
Action: Mouse moved to (644, 458)
Screenshot: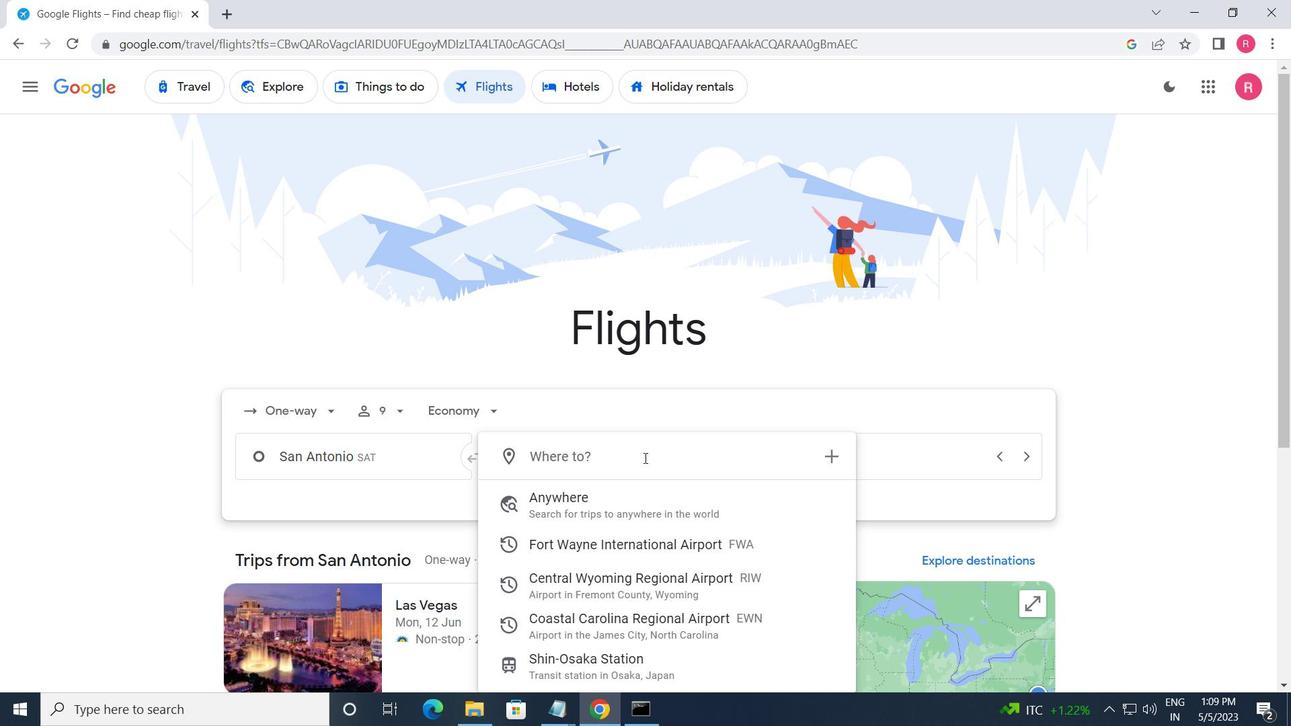 
Action: Key pressed <Key.caps_lock>N<Key.backspace>C<Key.caps_lock>OASTAL
Screenshot: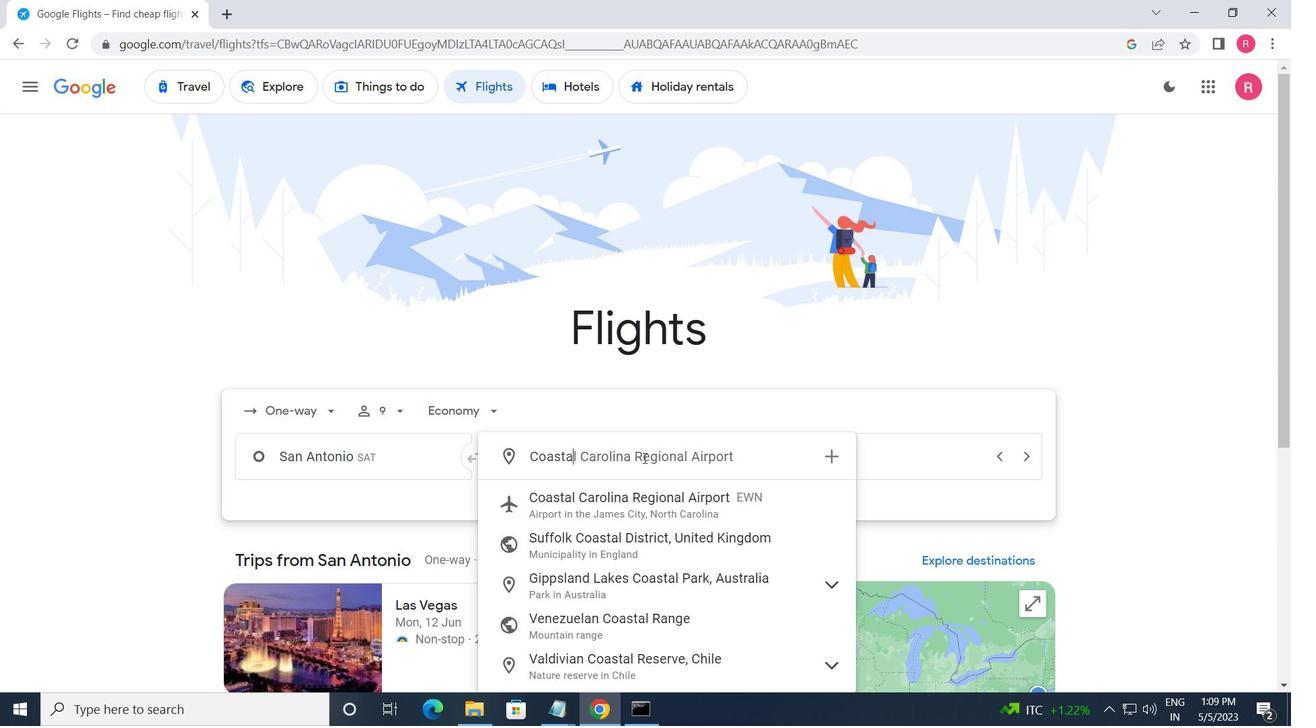 
Action: Mouse moved to (626, 501)
Screenshot: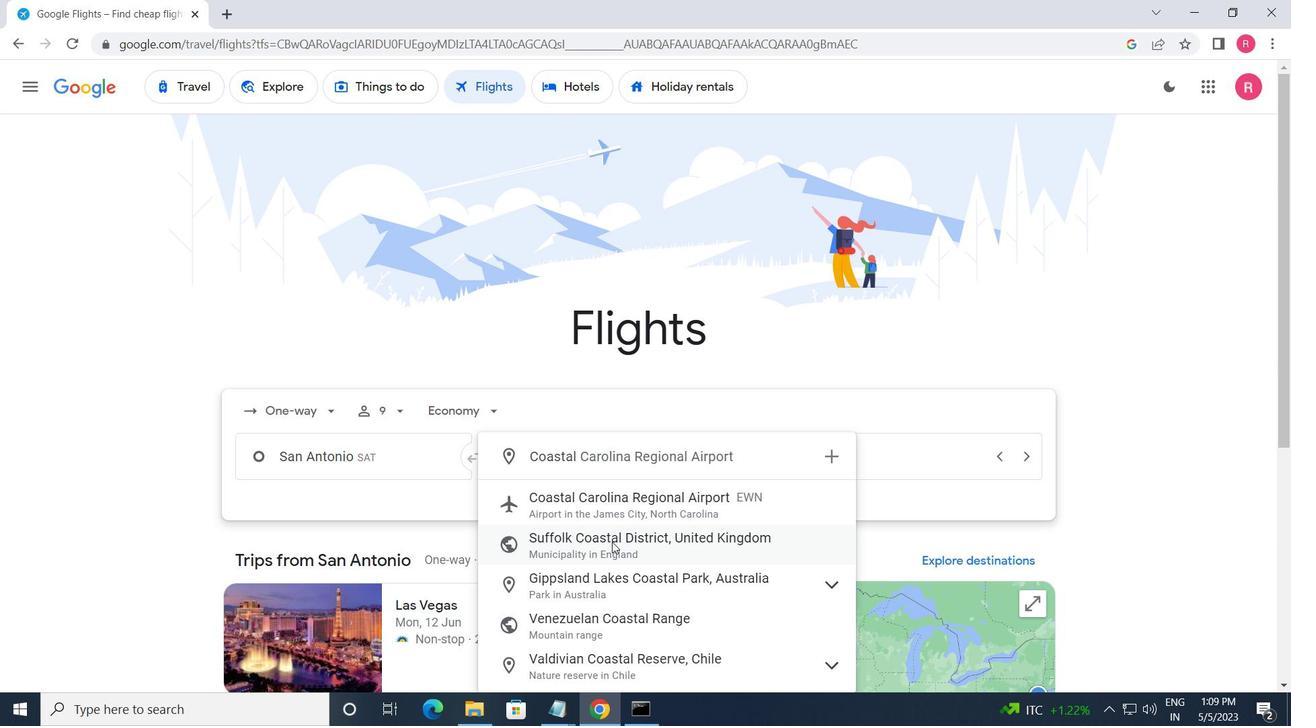 
Action: Mouse pressed left at (626, 501)
Screenshot: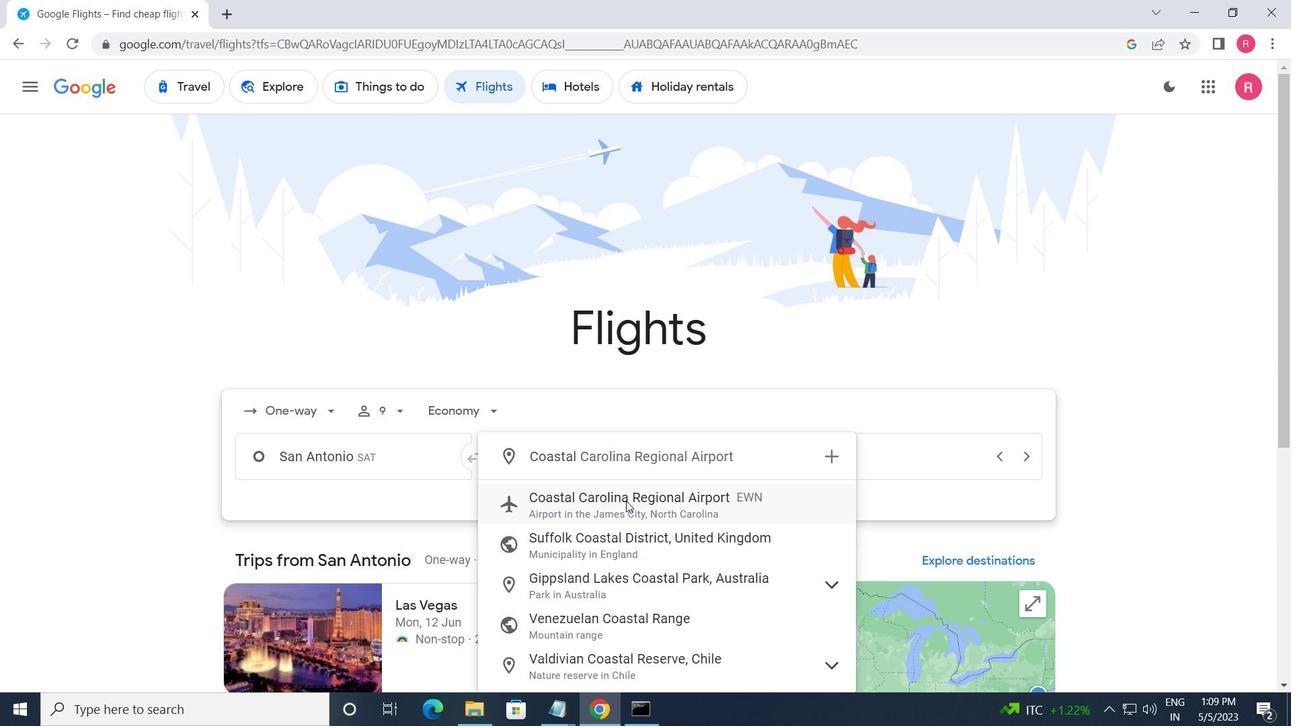 
Action: Mouse moved to (896, 450)
Screenshot: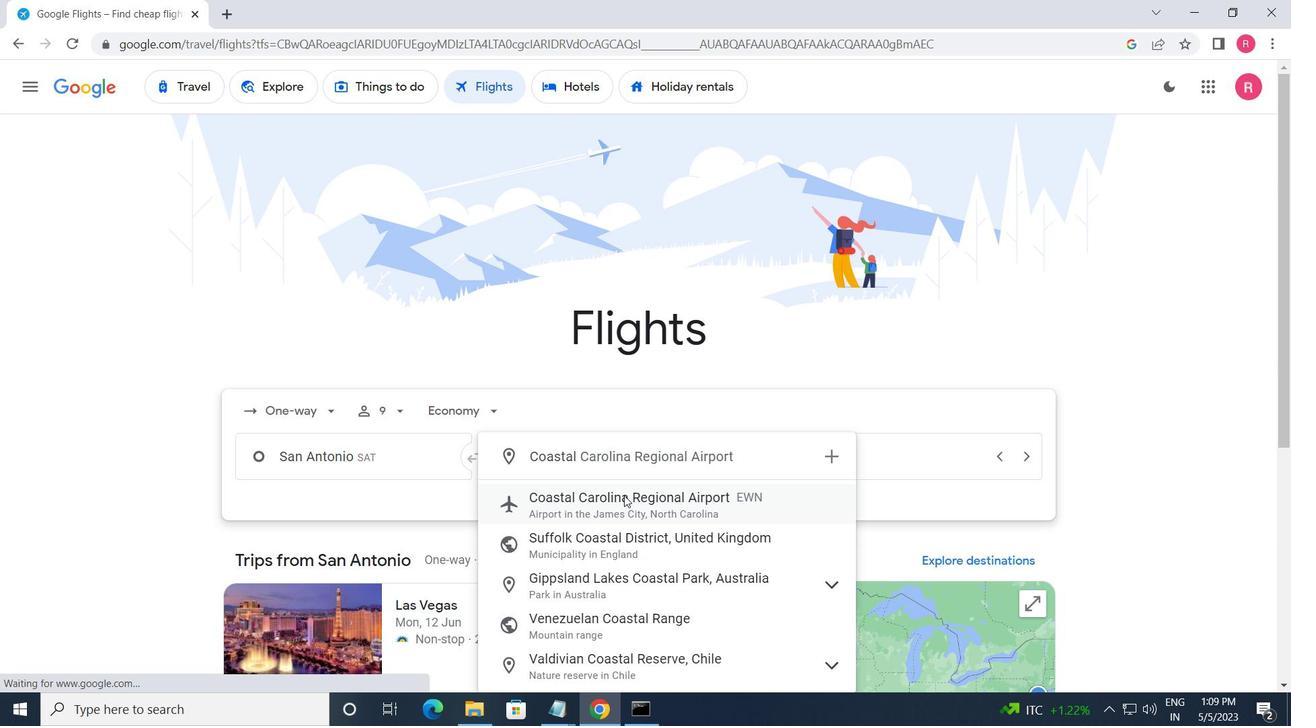 
Action: Mouse pressed left at (896, 450)
Screenshot: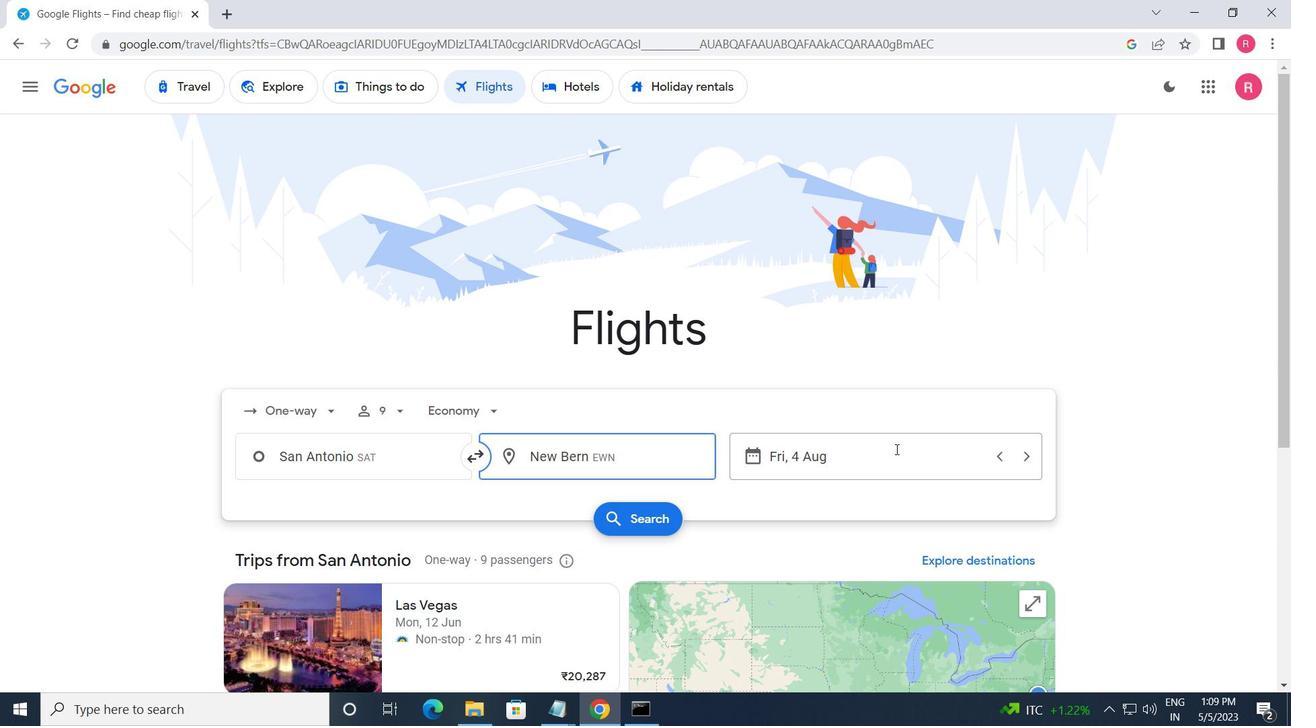 
Action: Mouse moved to (637, 380)
Screenshot: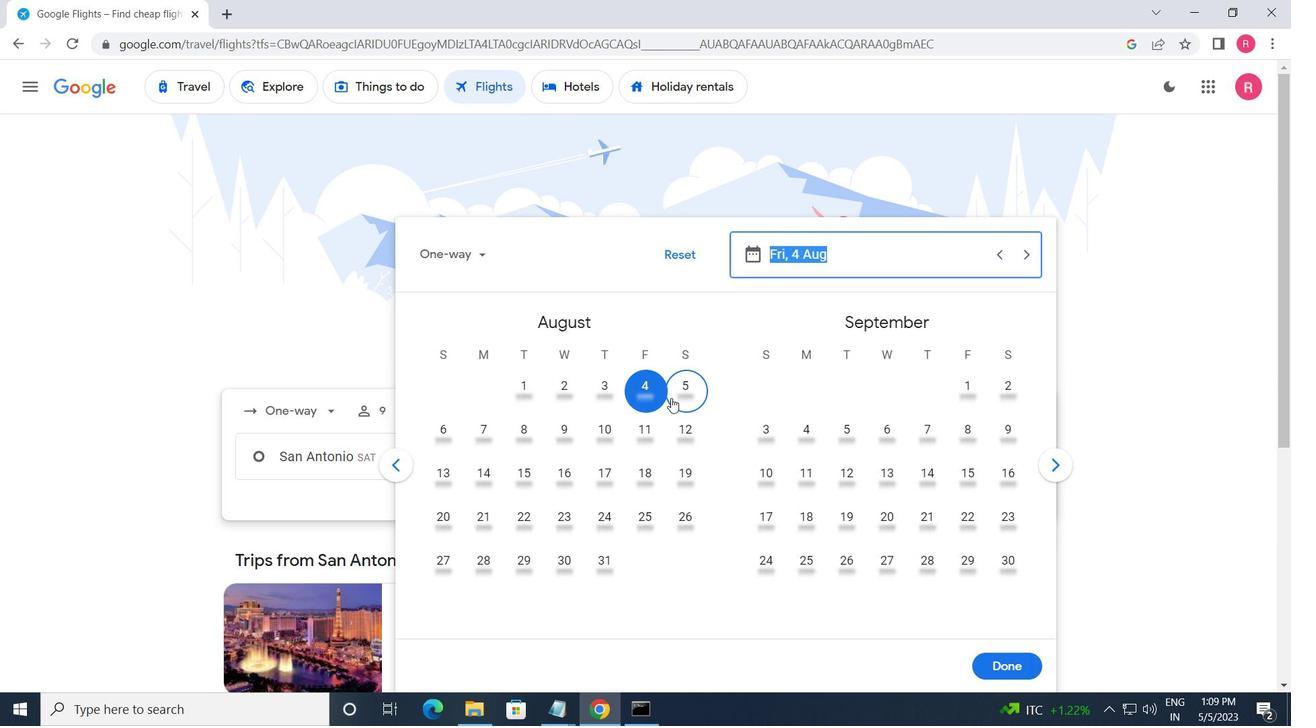 
Action: Mouse pressed left at (637, 380)
Screenshot: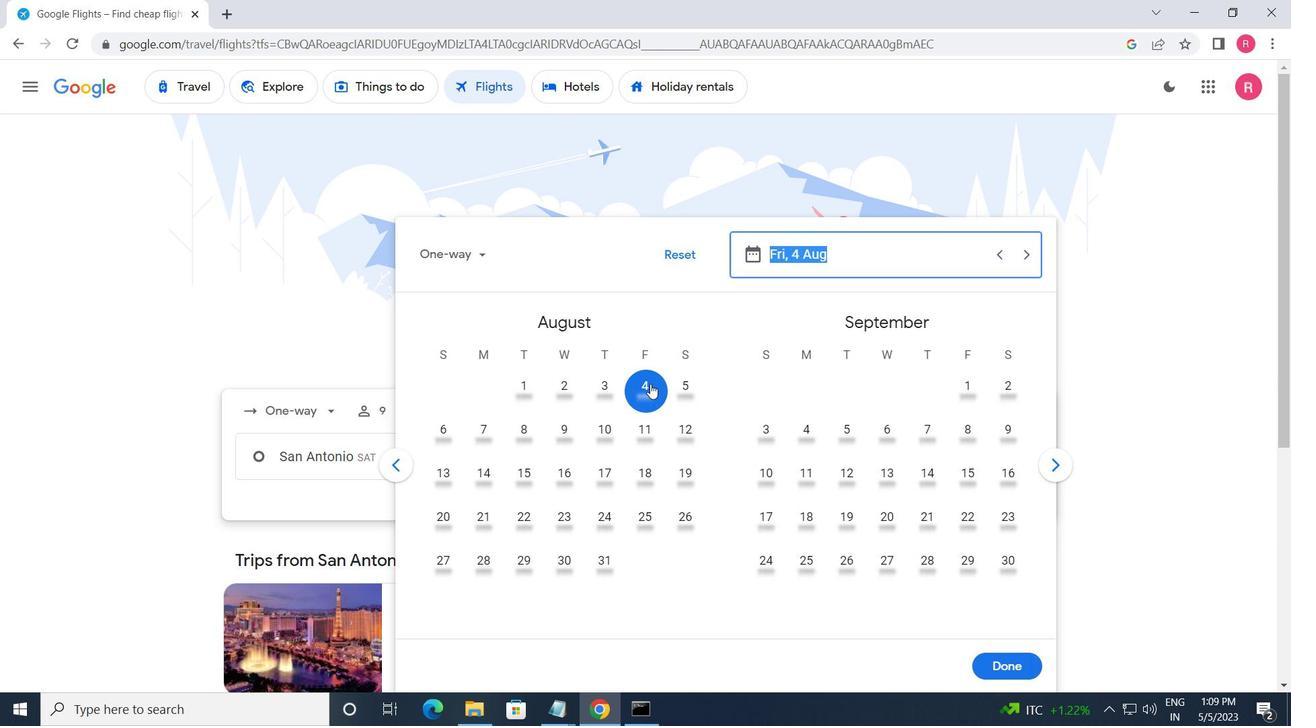 
Action: Mouse moved to (1018, 664)
Screenshot: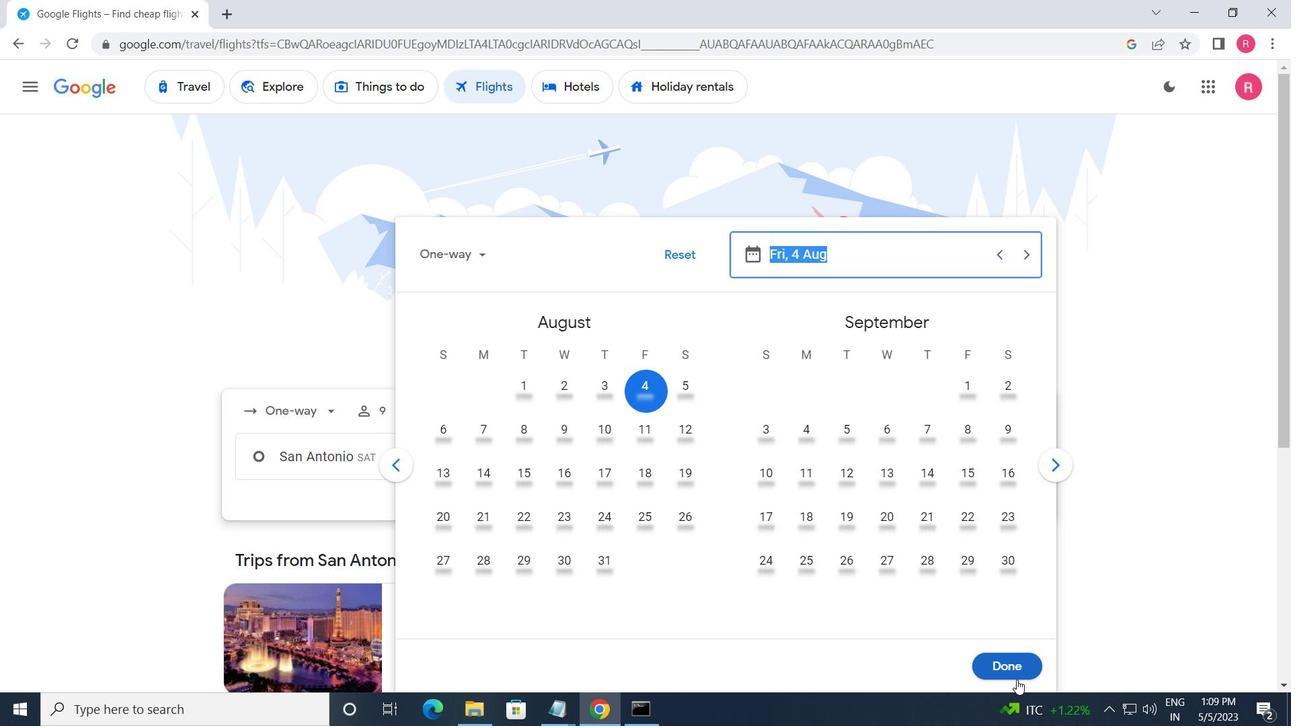 
Action: Mouse pressed left at (1018, 664)
Screenshot: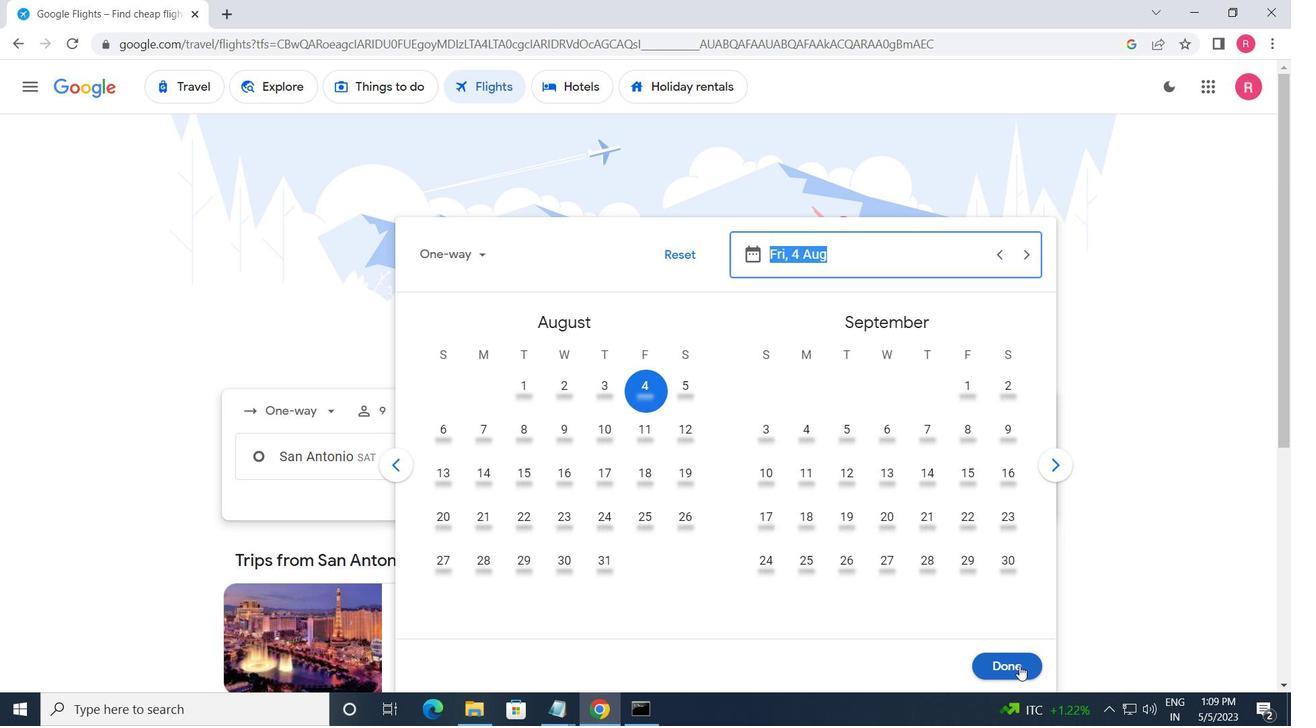 
Action: Mouse moved to (648, 522)
Screenshot: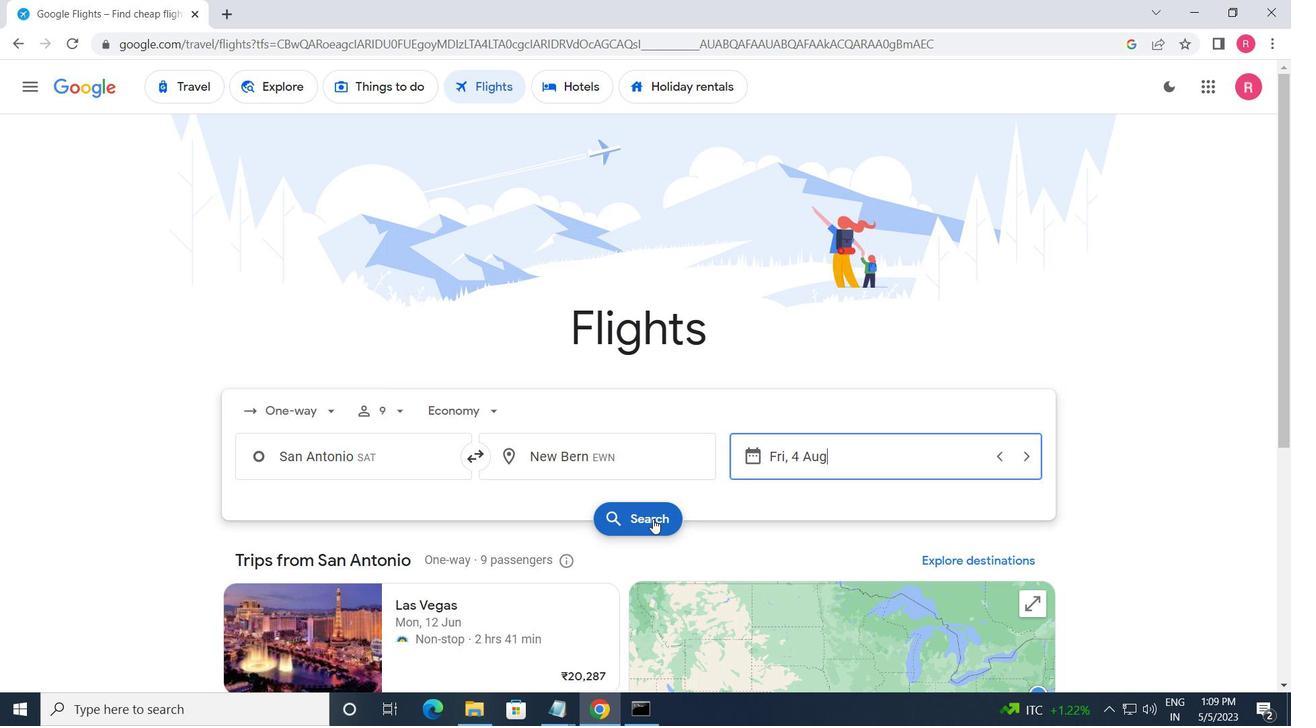 
Action: Mouse pressed left at (648, 522)
Screenshot: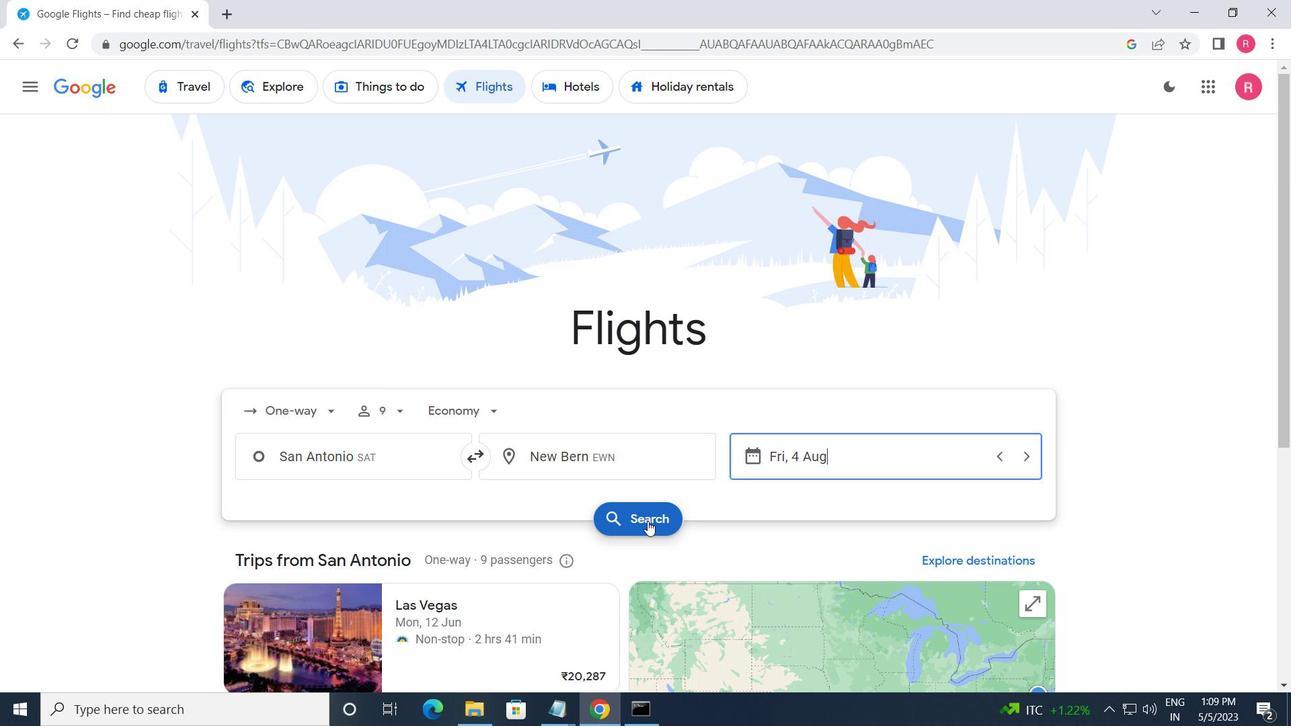 
Action: Mouse moved to (246, 237)
Screenshot: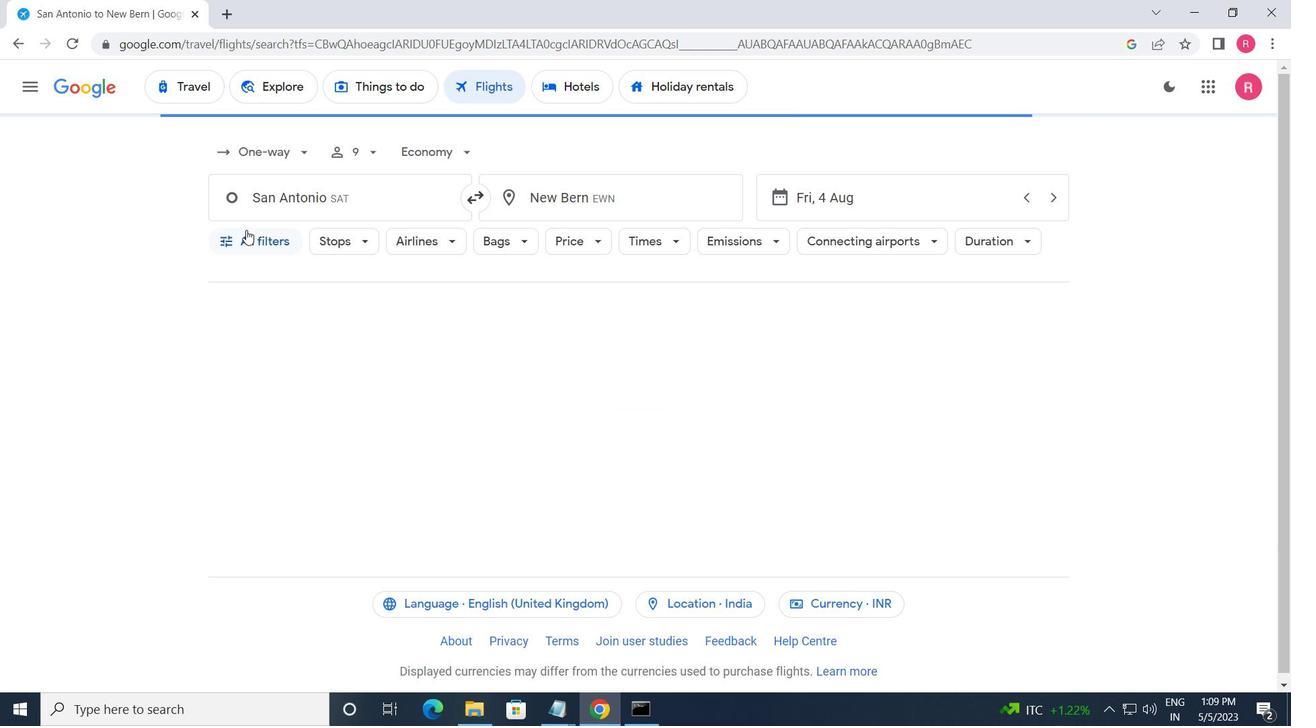 
Action: Mouse pressed left at (246, 237)
Screenshot: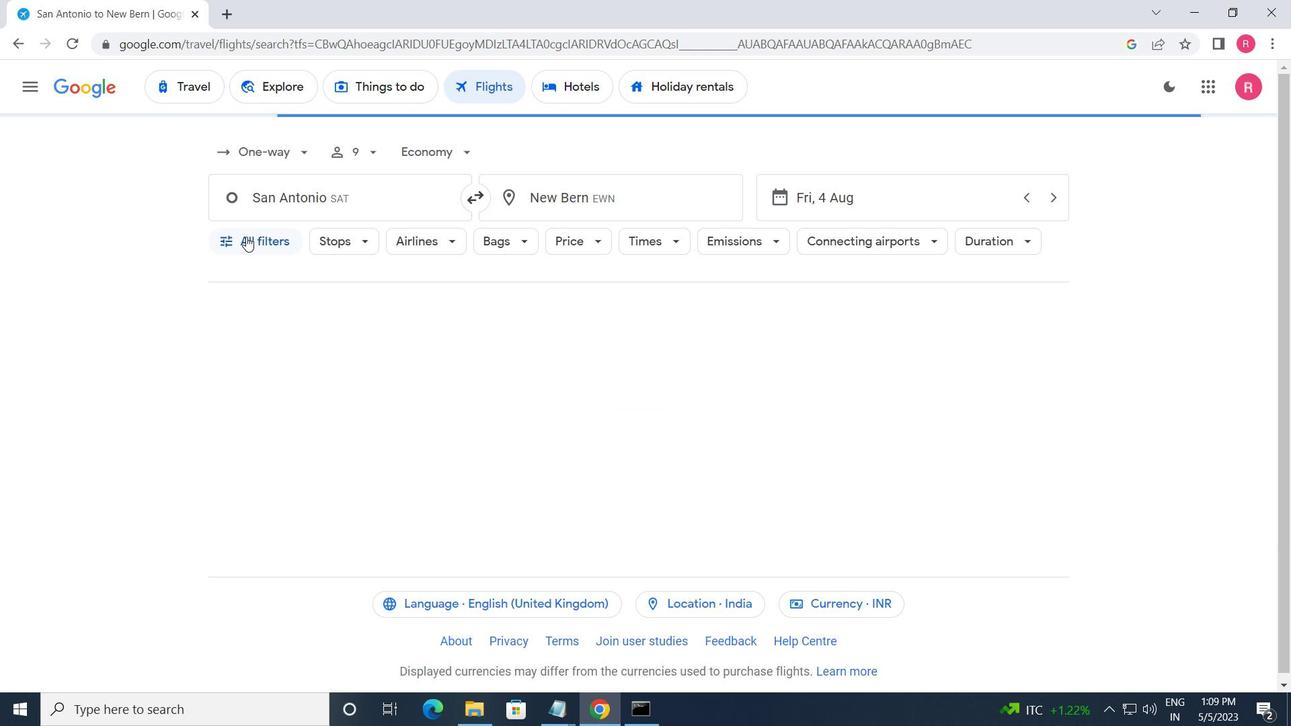
Action: Mouse moved to (351, 402)
Screenshot: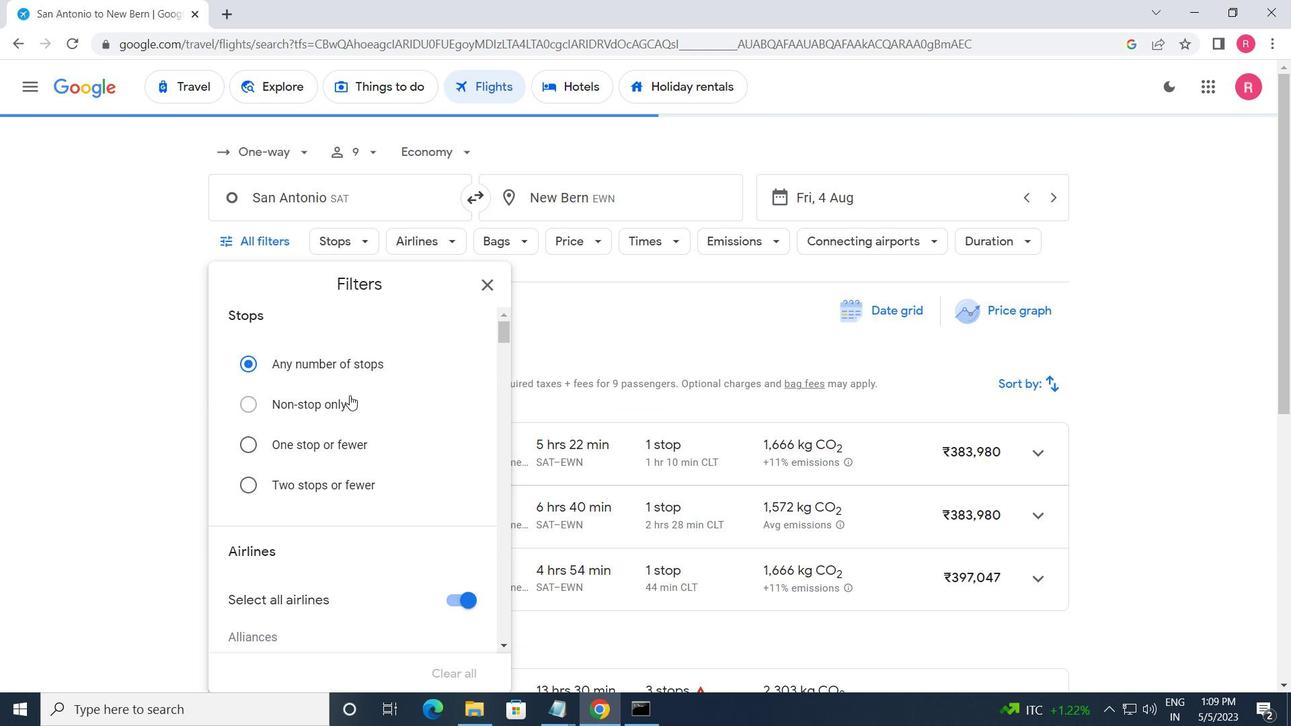 
Action: Mouse scrolled (351, 401) with delta (0, 0)
Screenshot: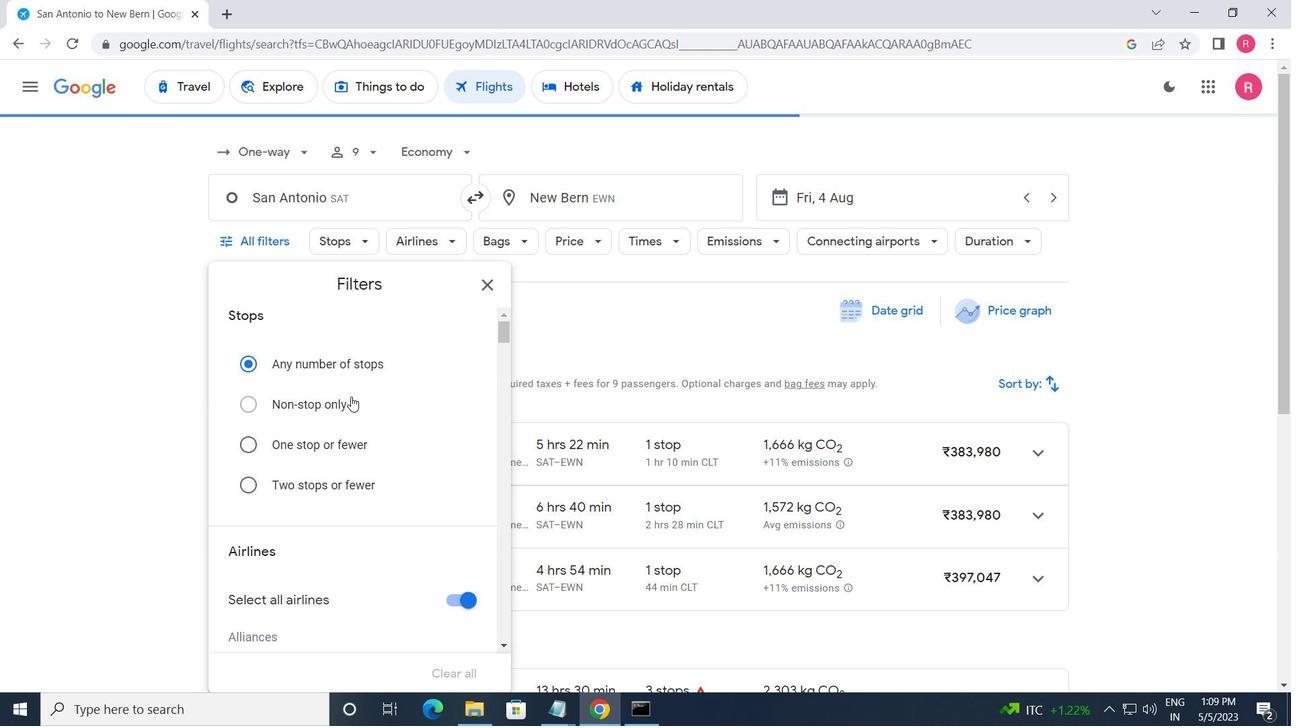 
Action: Mouse moved to (353, 405)
Screenshot: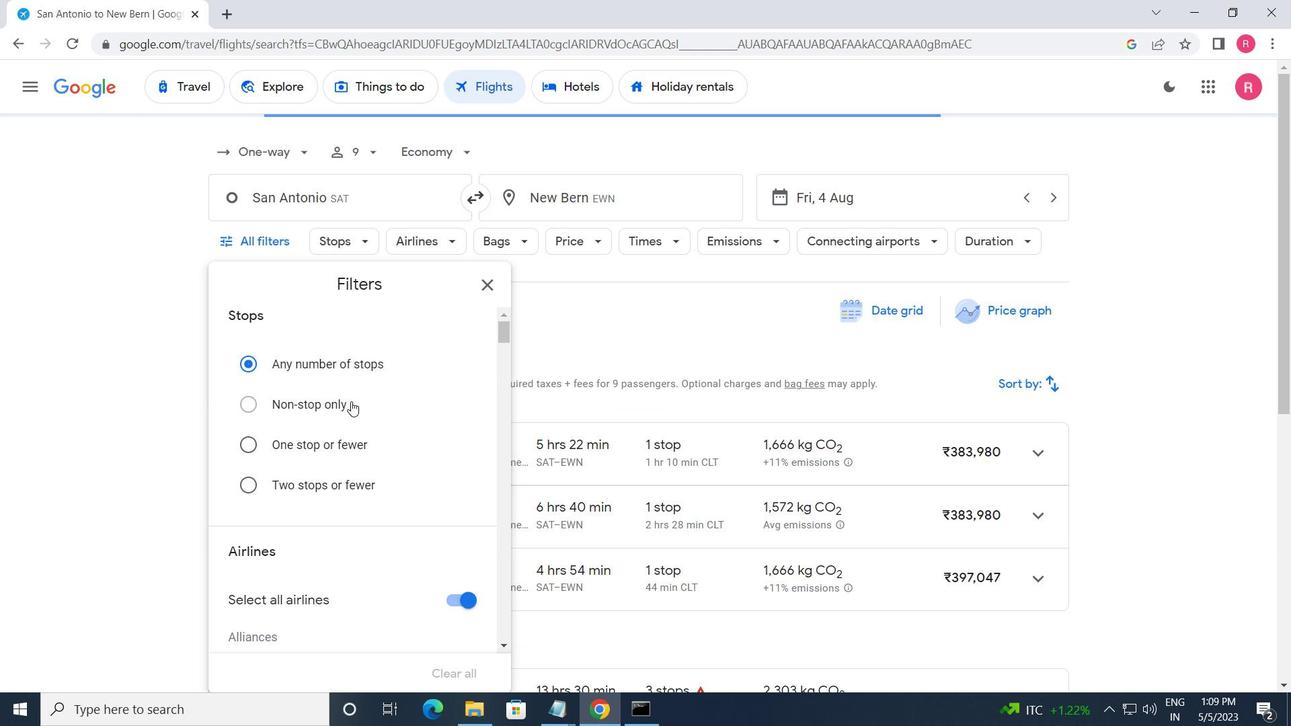 
Action: Mouse scrolled (353, 404) with delta (0, 0)
Screenshot: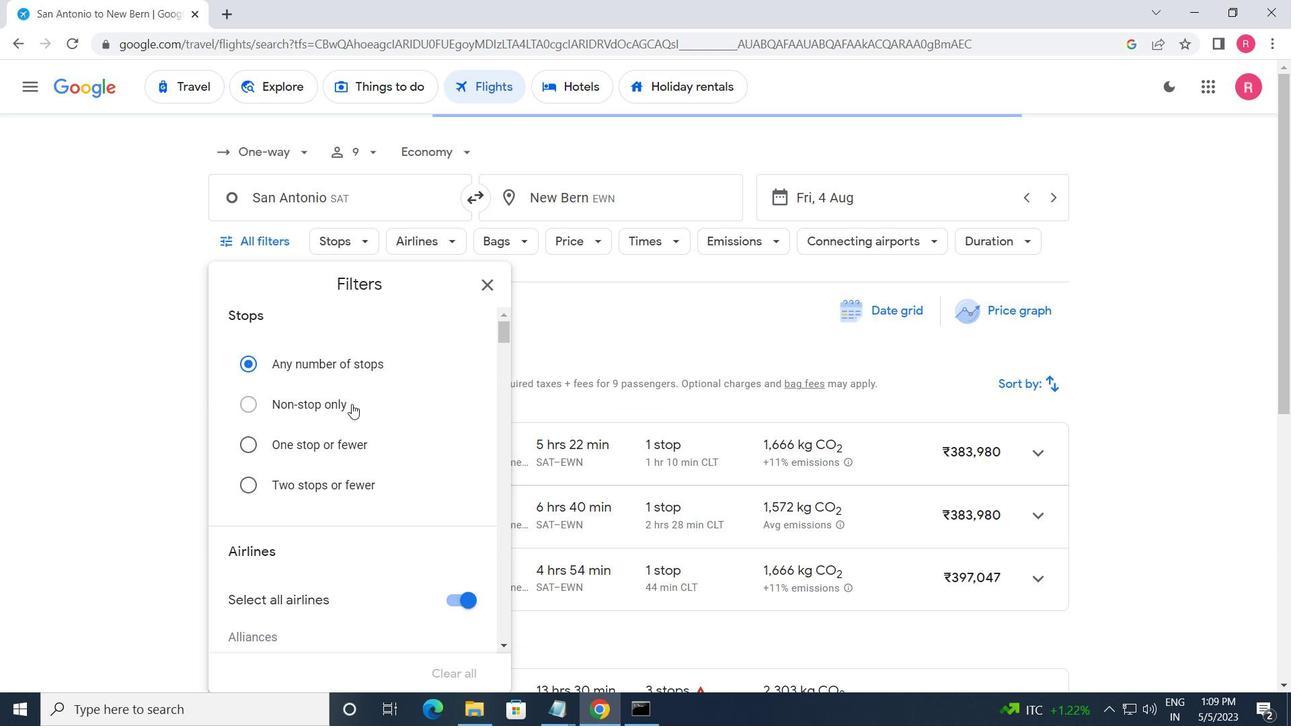 
Action: Mouse moved to (357, 403)
Screenshot: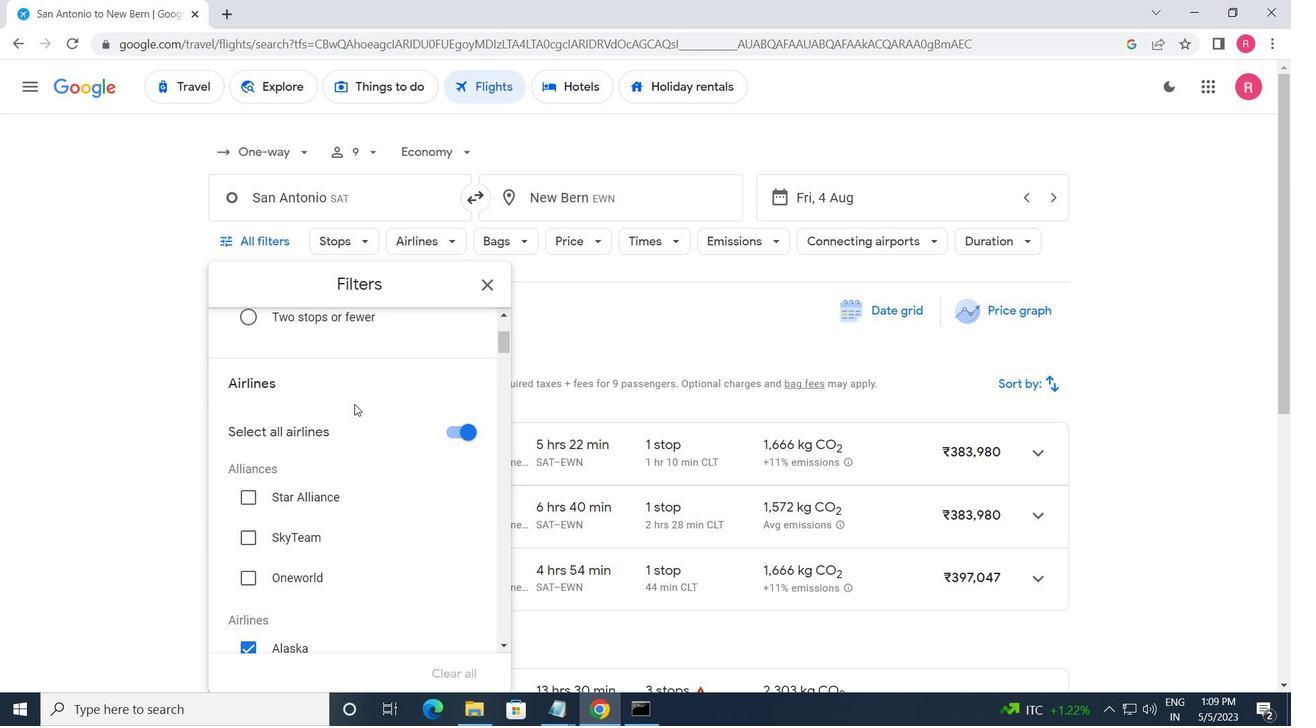 
Action: Mouse scrolled (357, 403) with delta (0, 0)
Screenshot: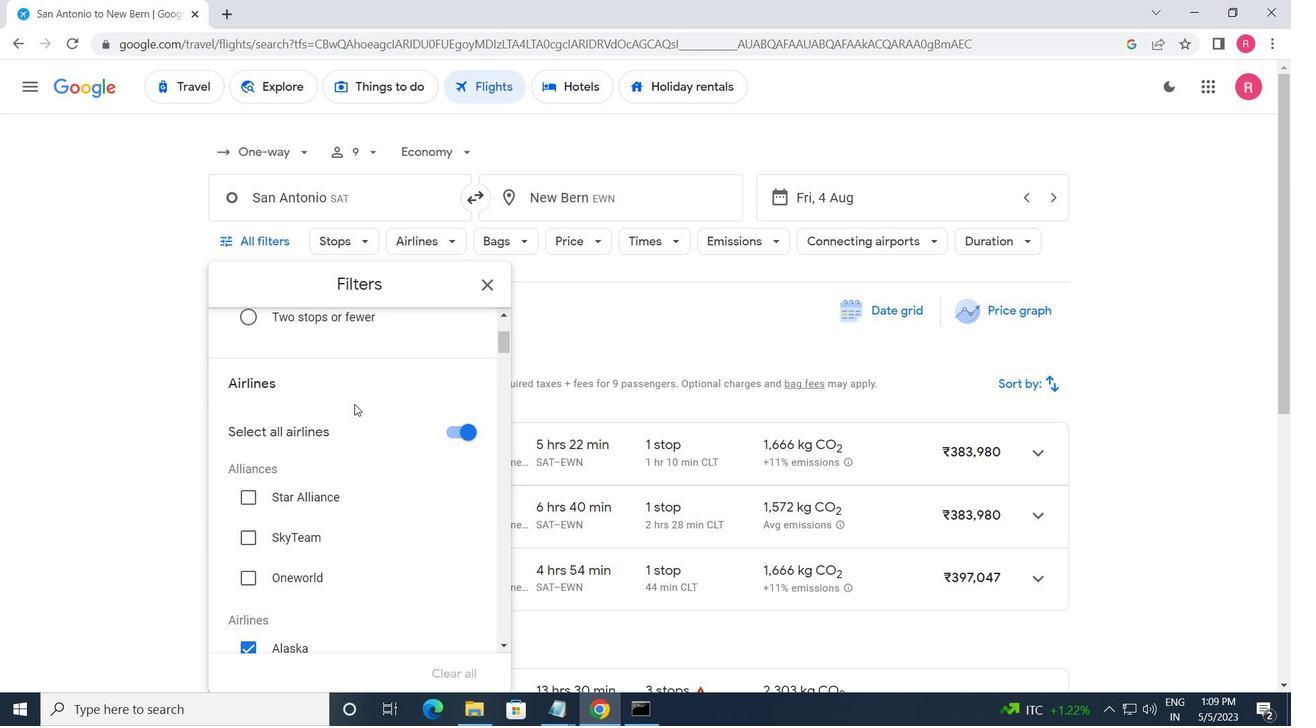 
Action: Mouse moved to (359, 403)
Screenshot: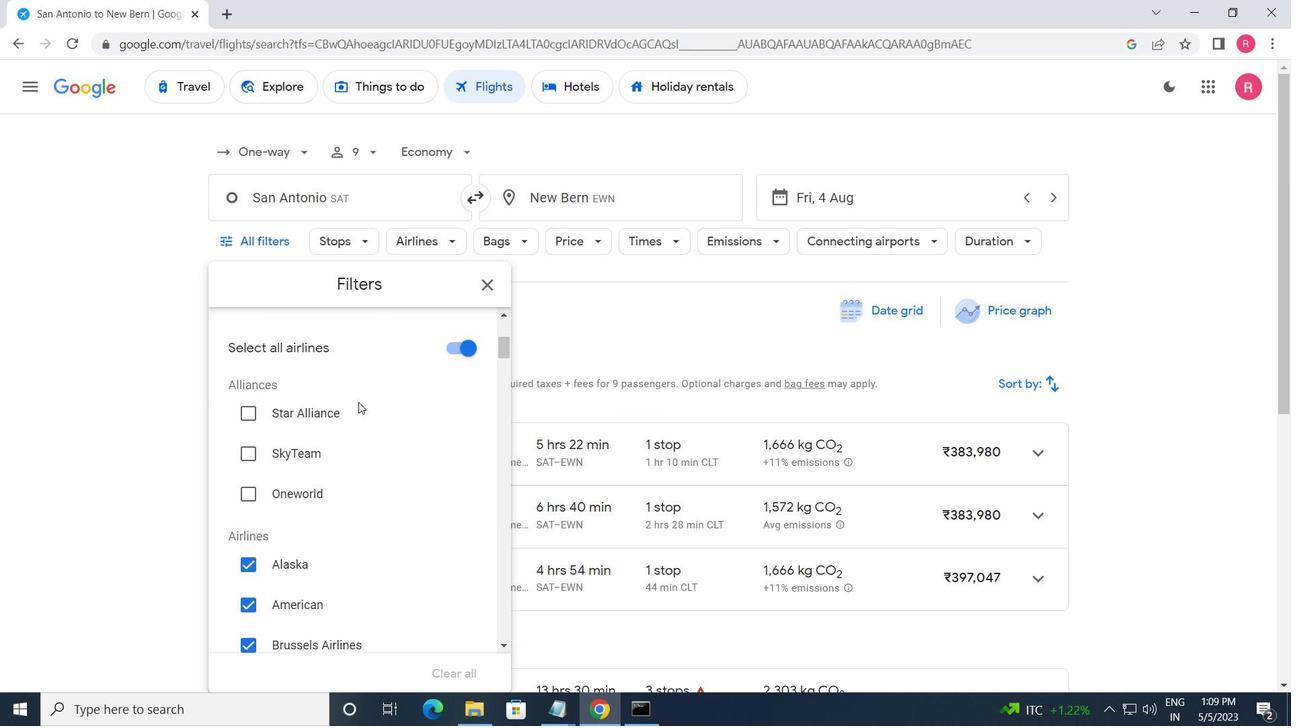 
Action: Mouse scrolled (359, 402) with delta (0, 0)
Screenshot: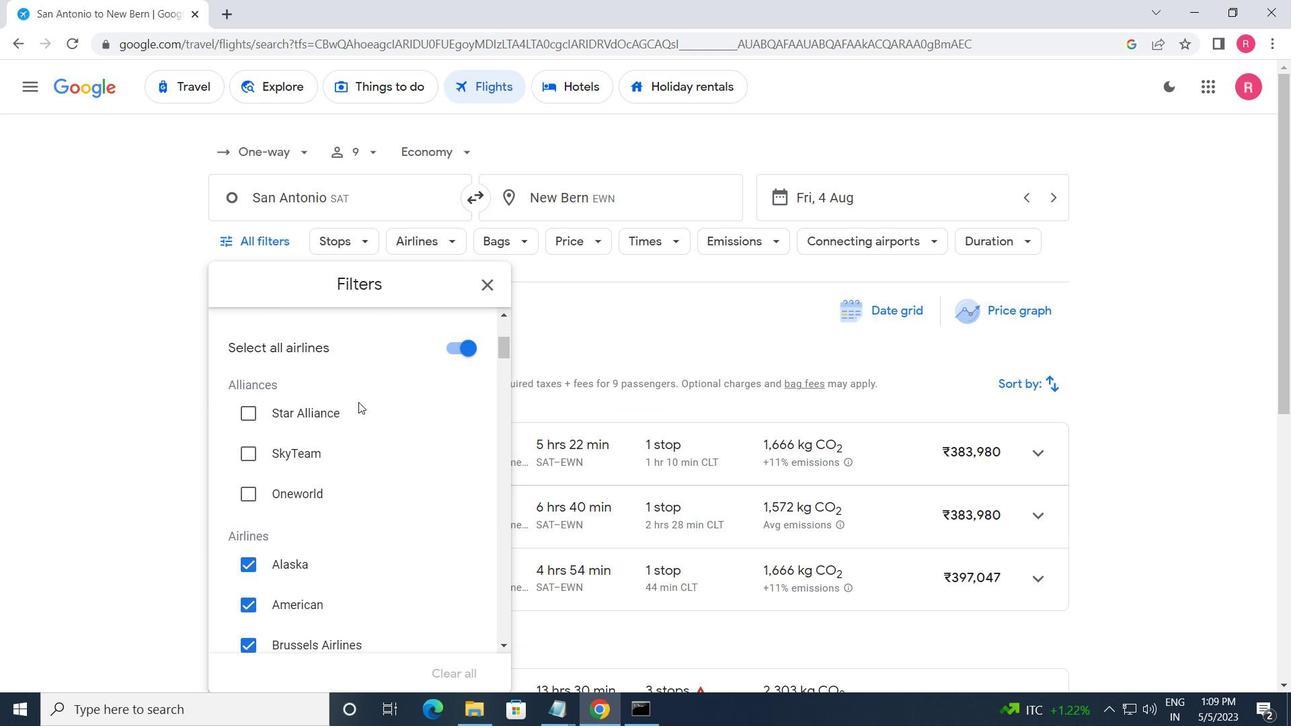 
Action: Mouse moved to (362, 404)
Screenshot: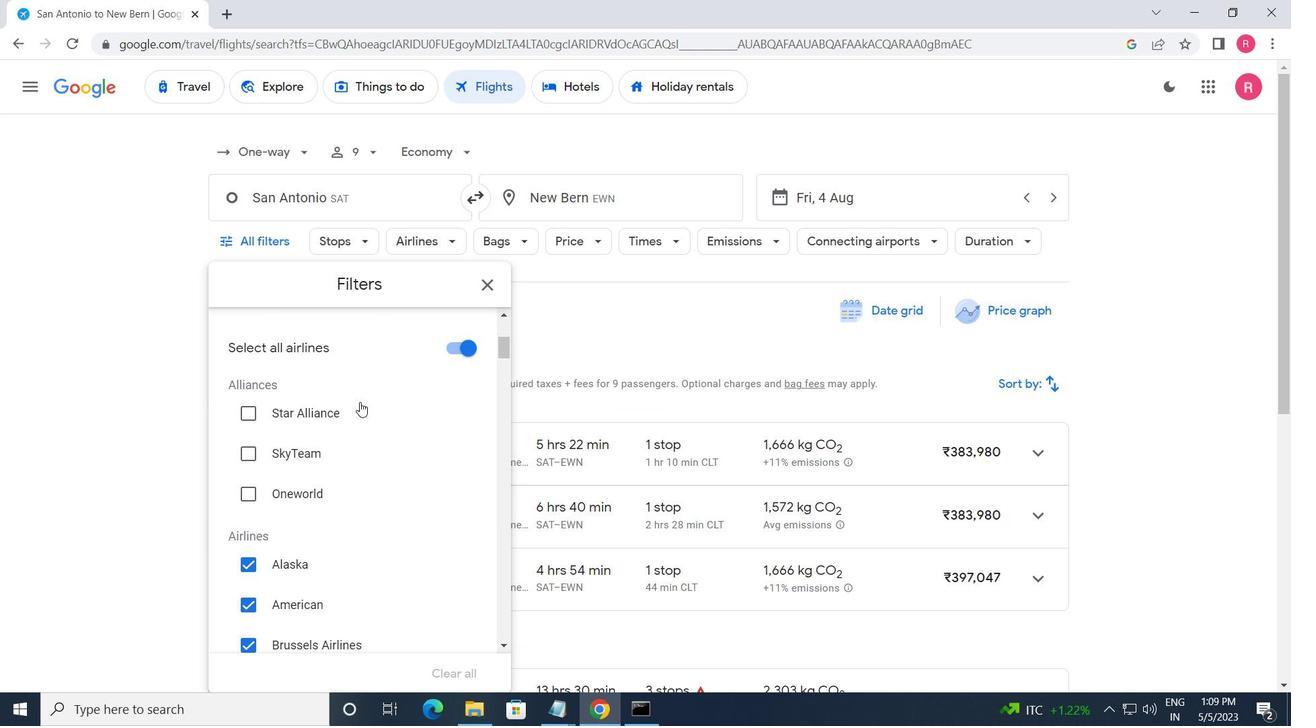 
Action: Mouse scrolled (362, 403) with delta (0, 0)
Screenshot: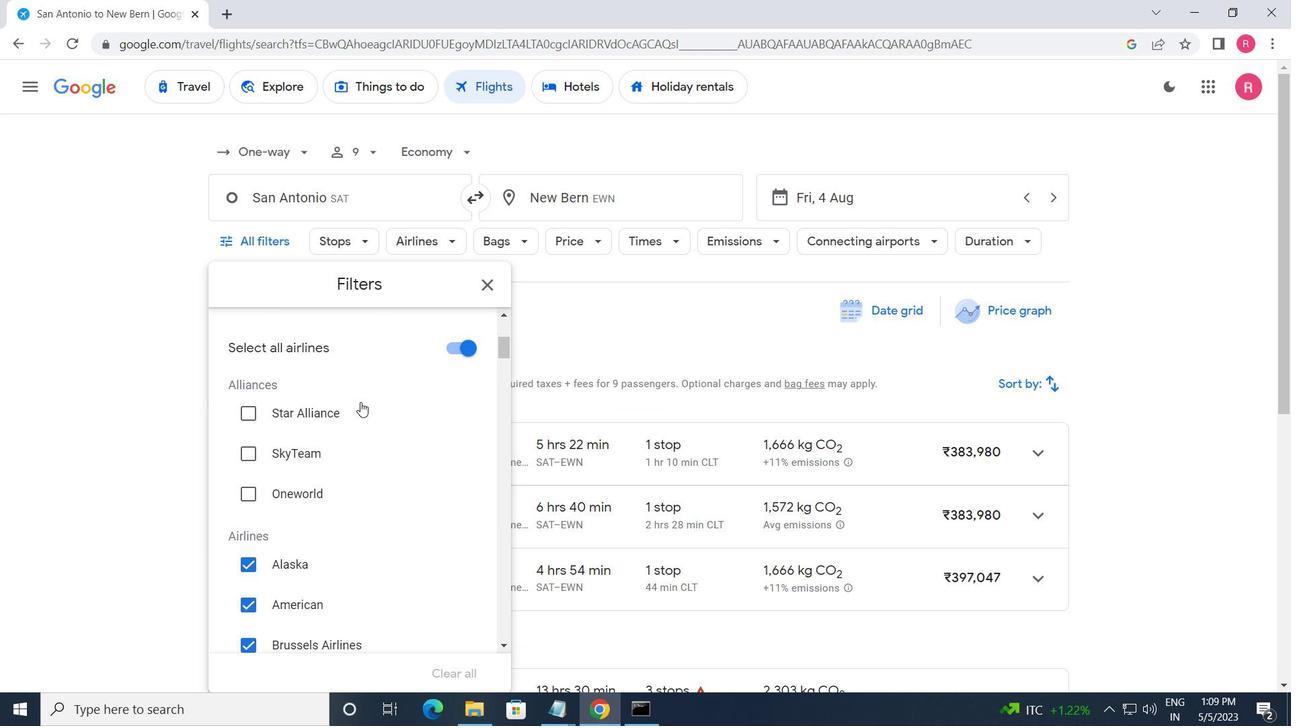 
Action: Mouse moved to (444, 595)
Screenshot: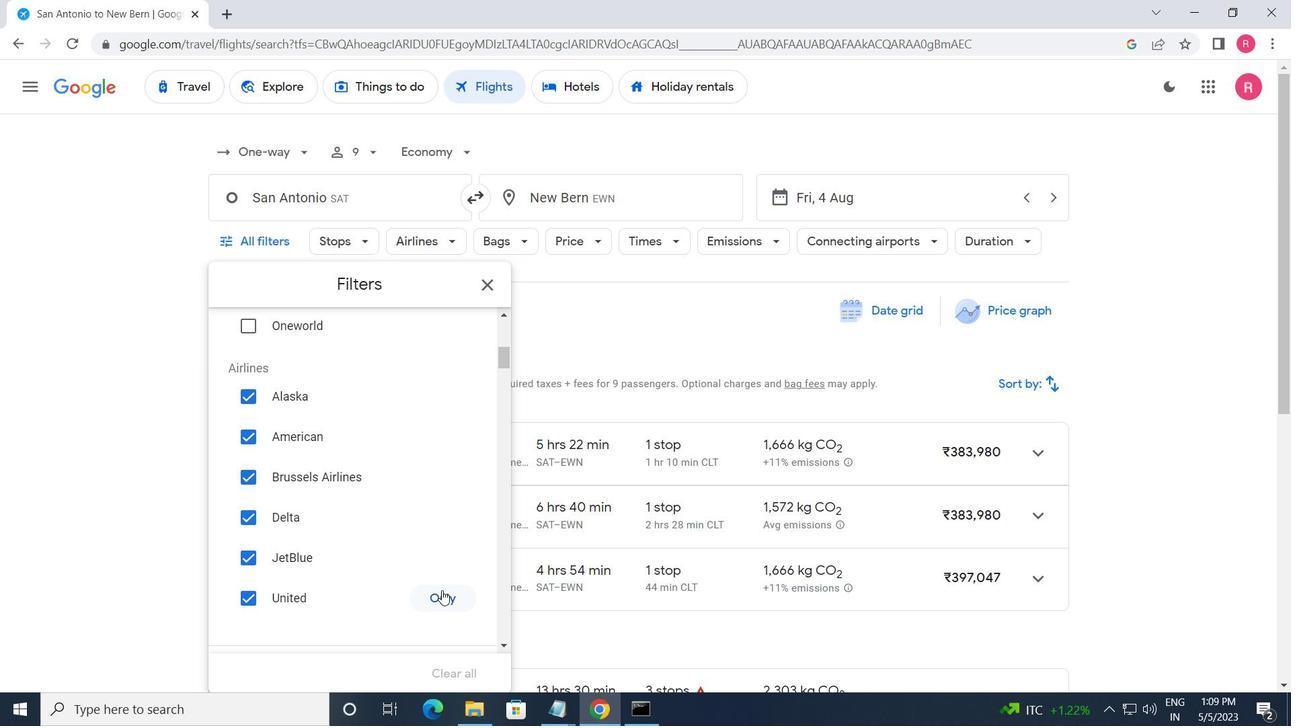 
Action: Mouse pressed left at (444, 595)
Screenshot: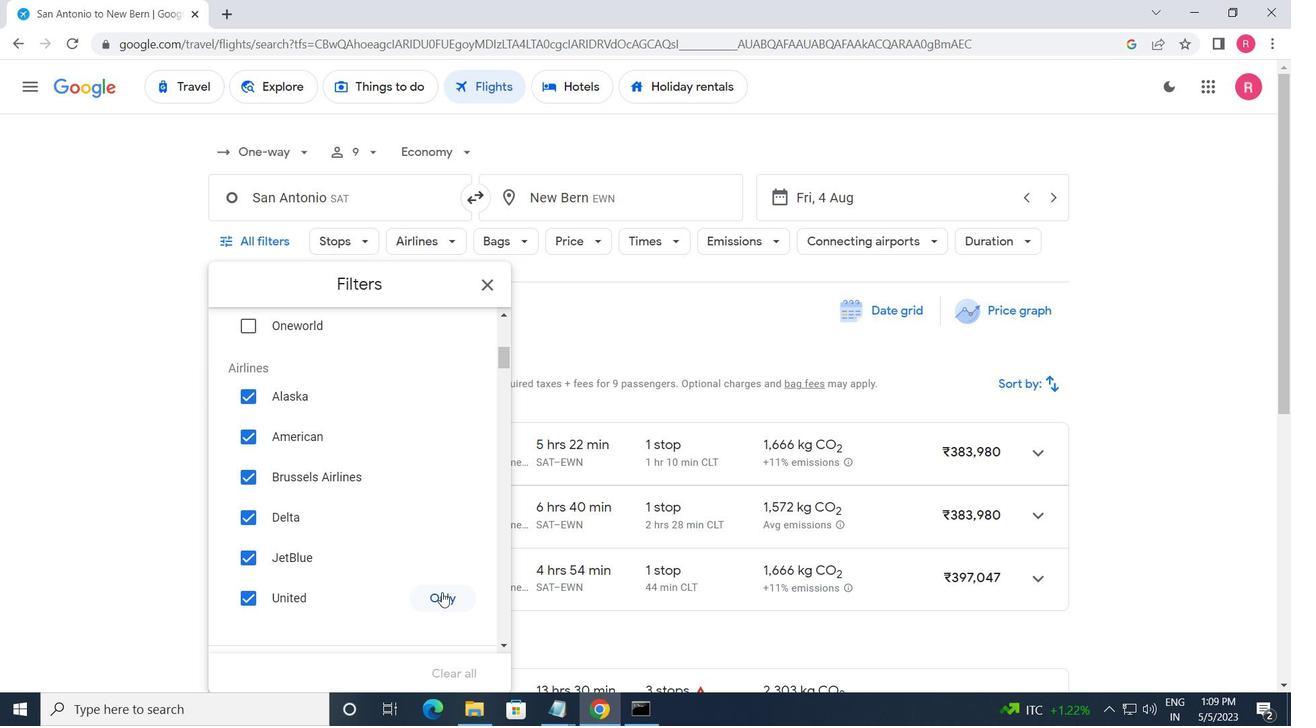 
Action: Mouse moved to (370, 485)
Screenshot: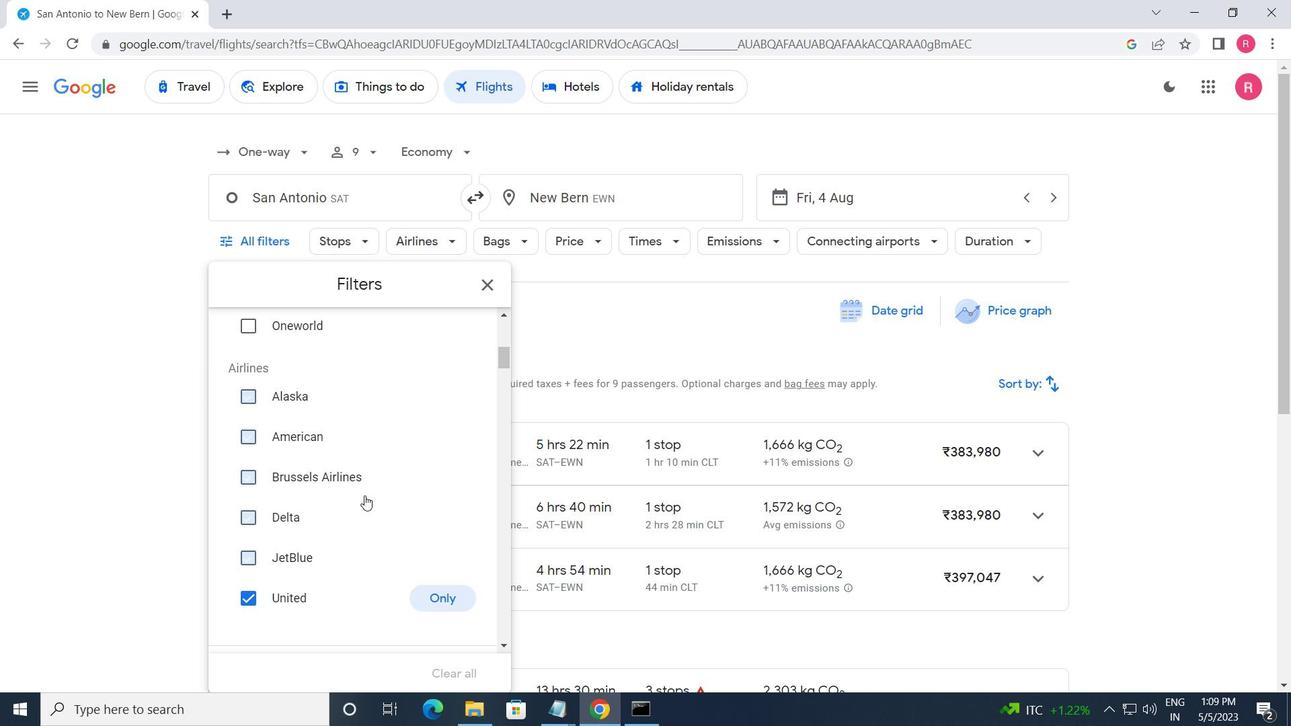 
Action: Mouse scrolled (370, 485) with delta (0, 0)
Screenshot: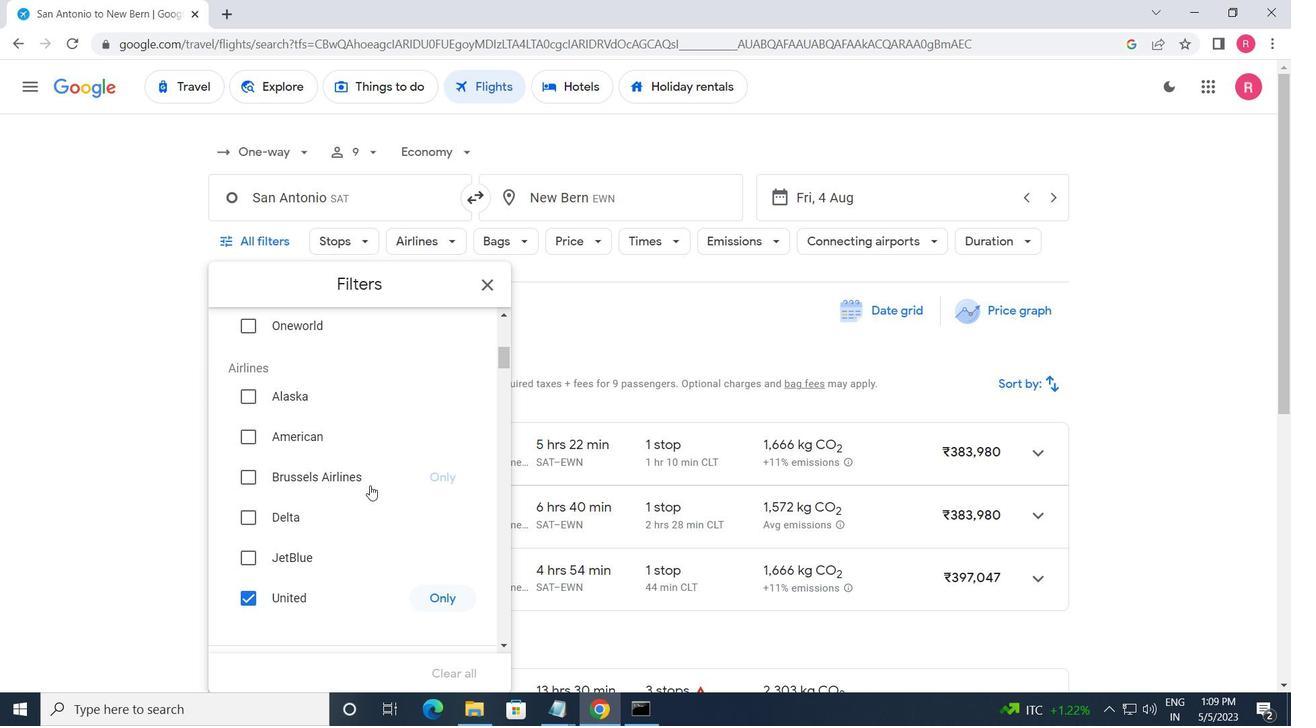 
Action: Mouse moved to (380, 485)
Screenshot: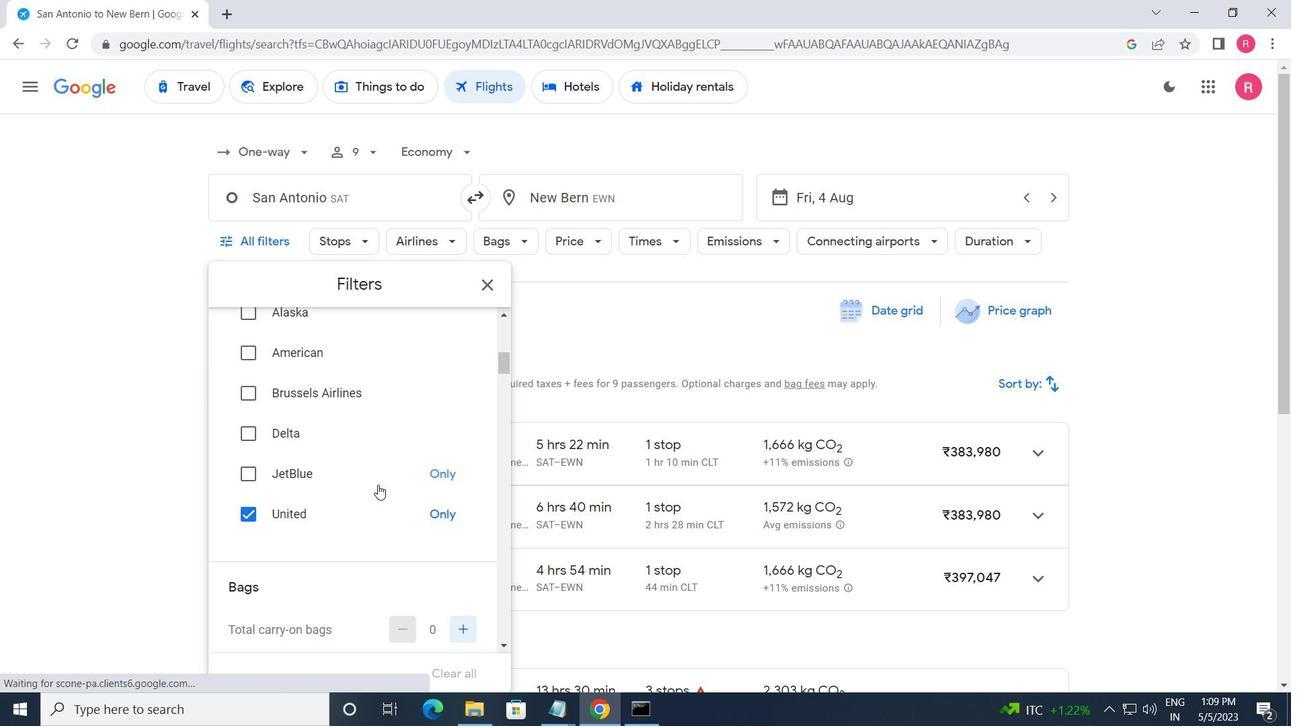 
Action: Mouse scrolled (380, 485) with delta (0, 0)
Screenshot: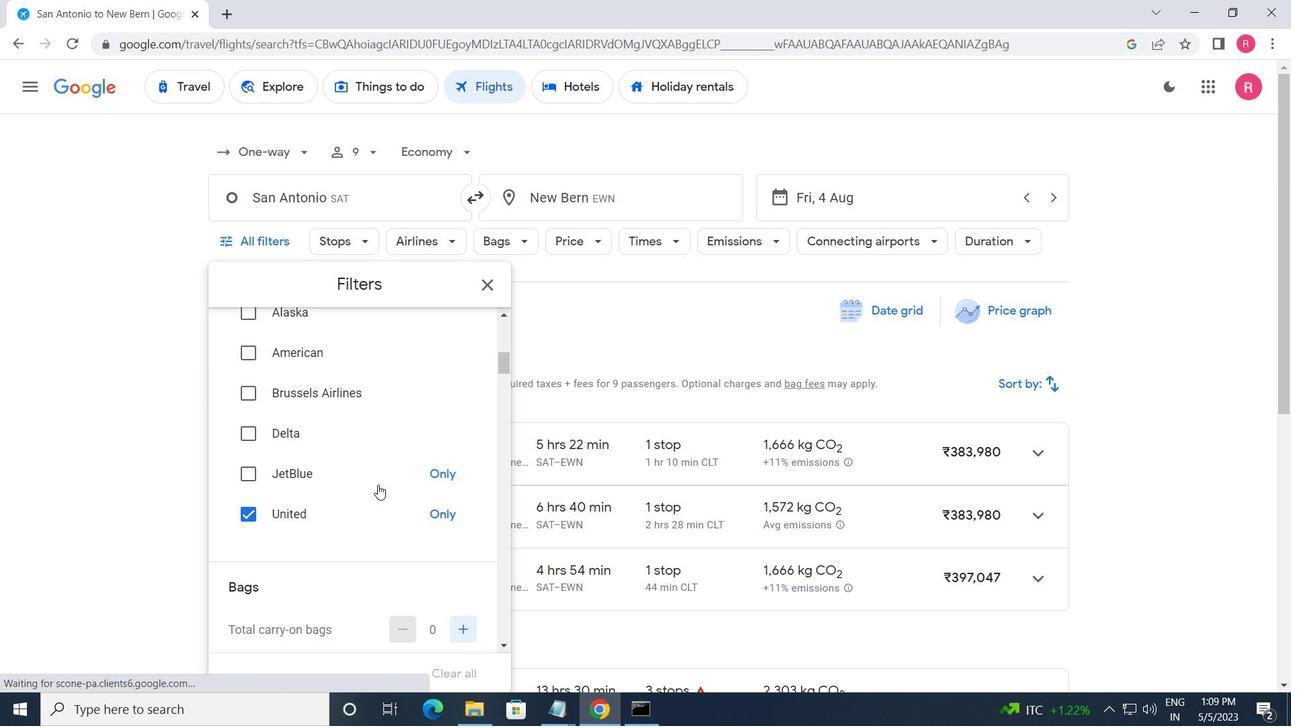 
Action: Mouse moved to (383, 485)
Screenshot: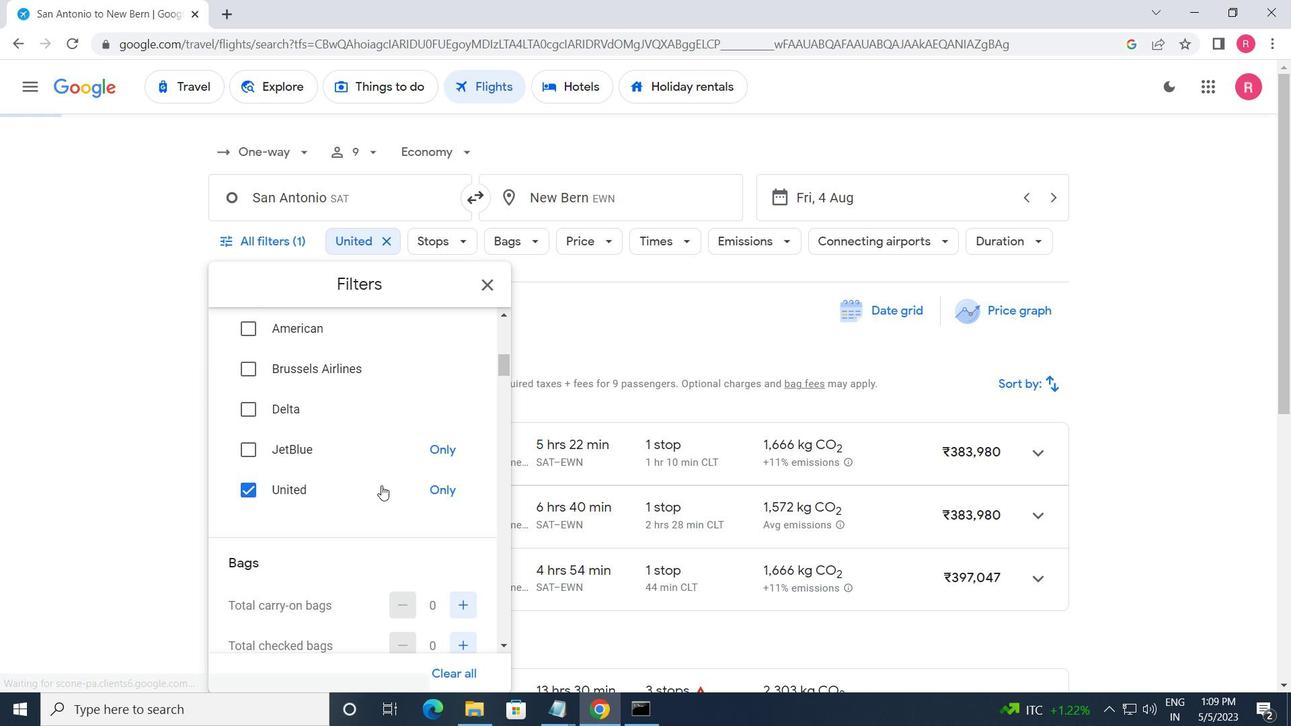 
Action: Mouse scrolled (383, 485) with delta (0, 0)
Screenshot: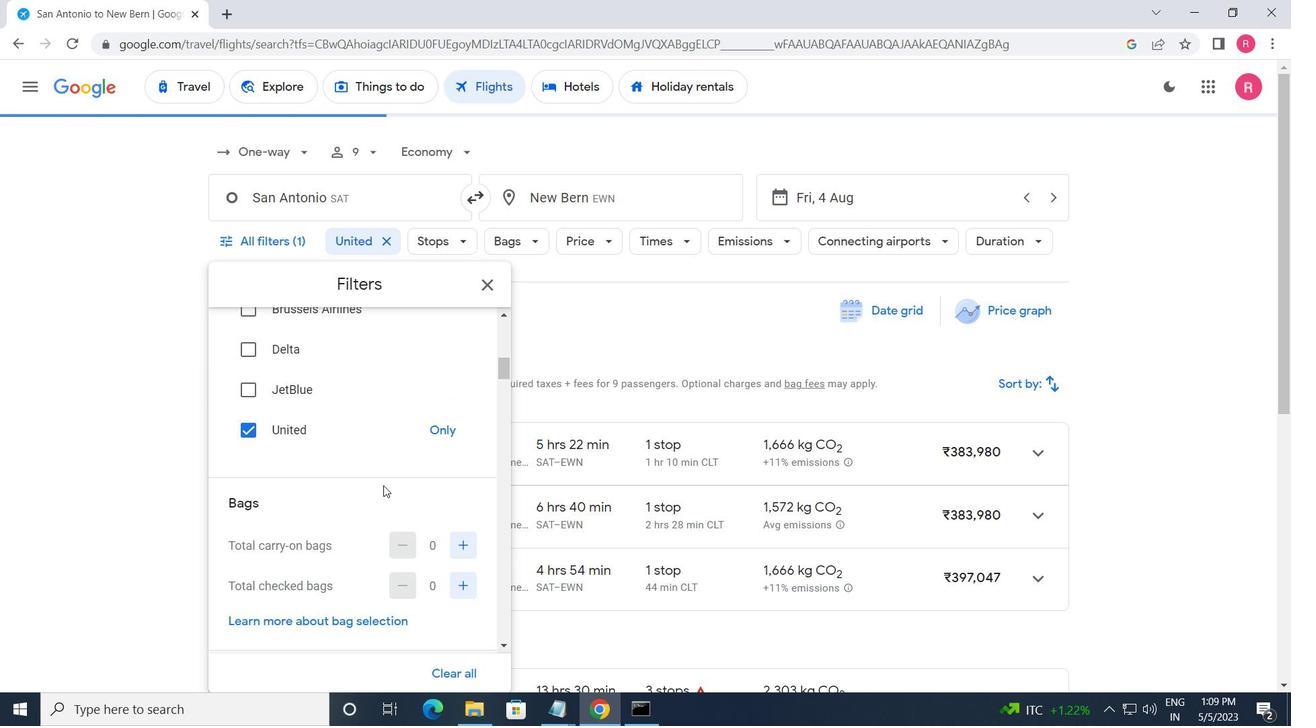
Action: Mouse moved to (456, 465)
Screenshot: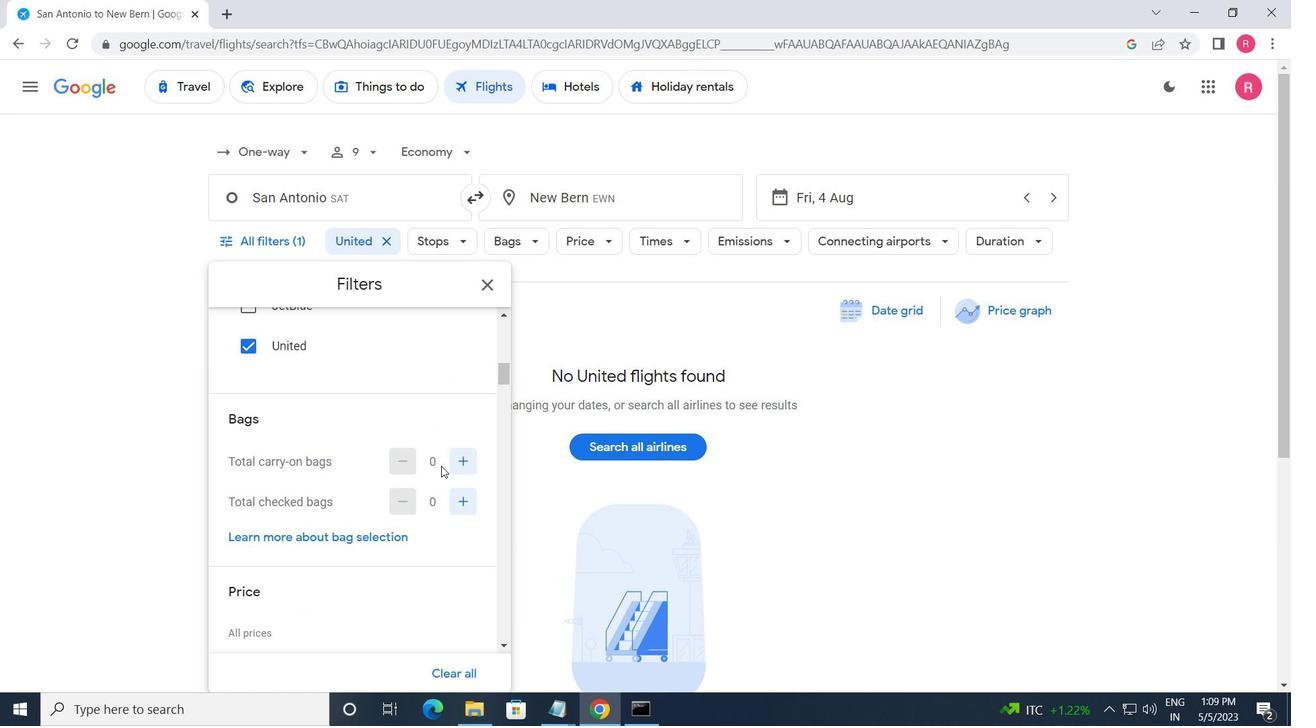 
Action: Mouse pressed left at (456, 465)
Screenshot: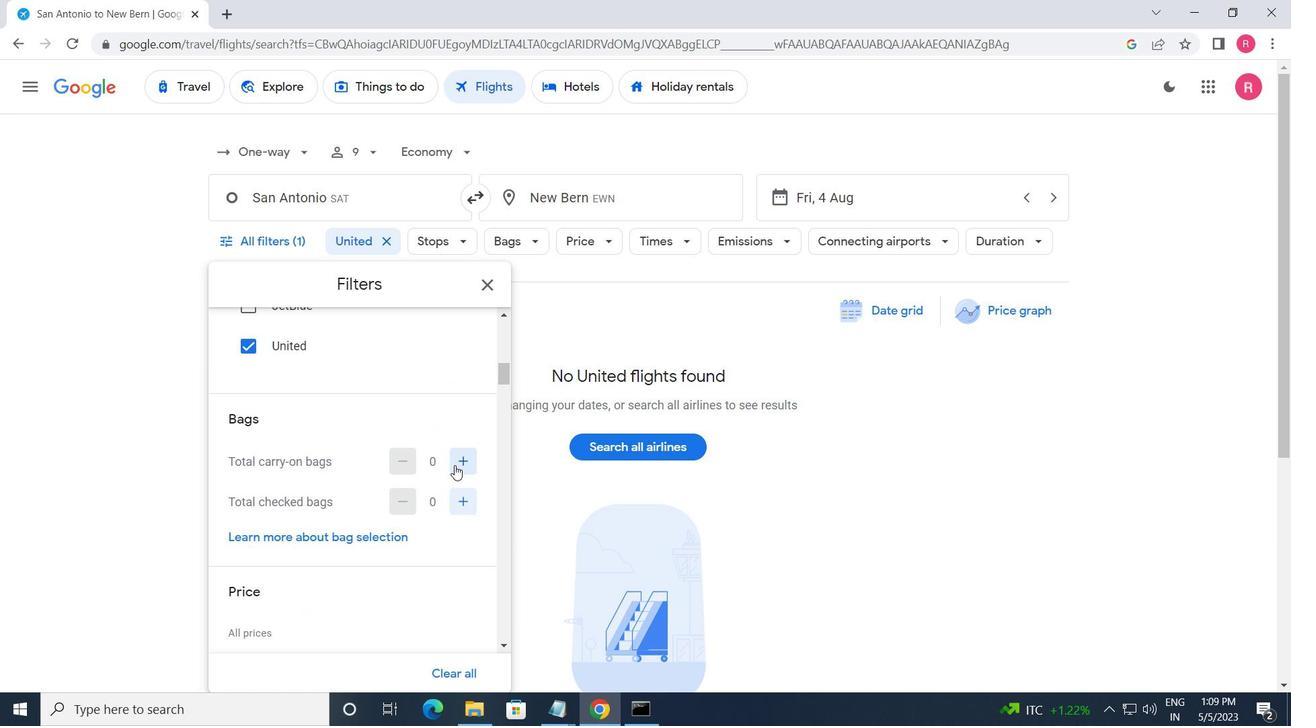 
Action: Mouse moved to (447, 484)
Screenshot: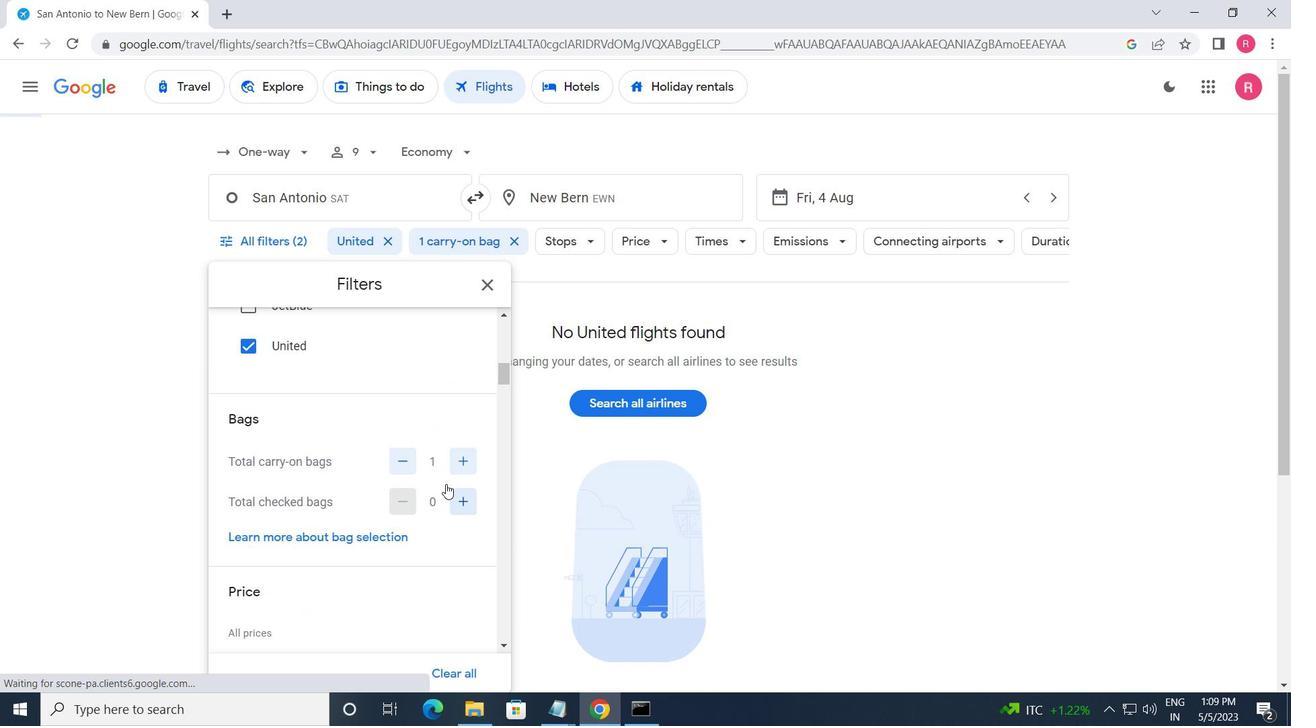 
Action: Mouse scrolled (447, 483) with delta (0, 0)
Screenshot: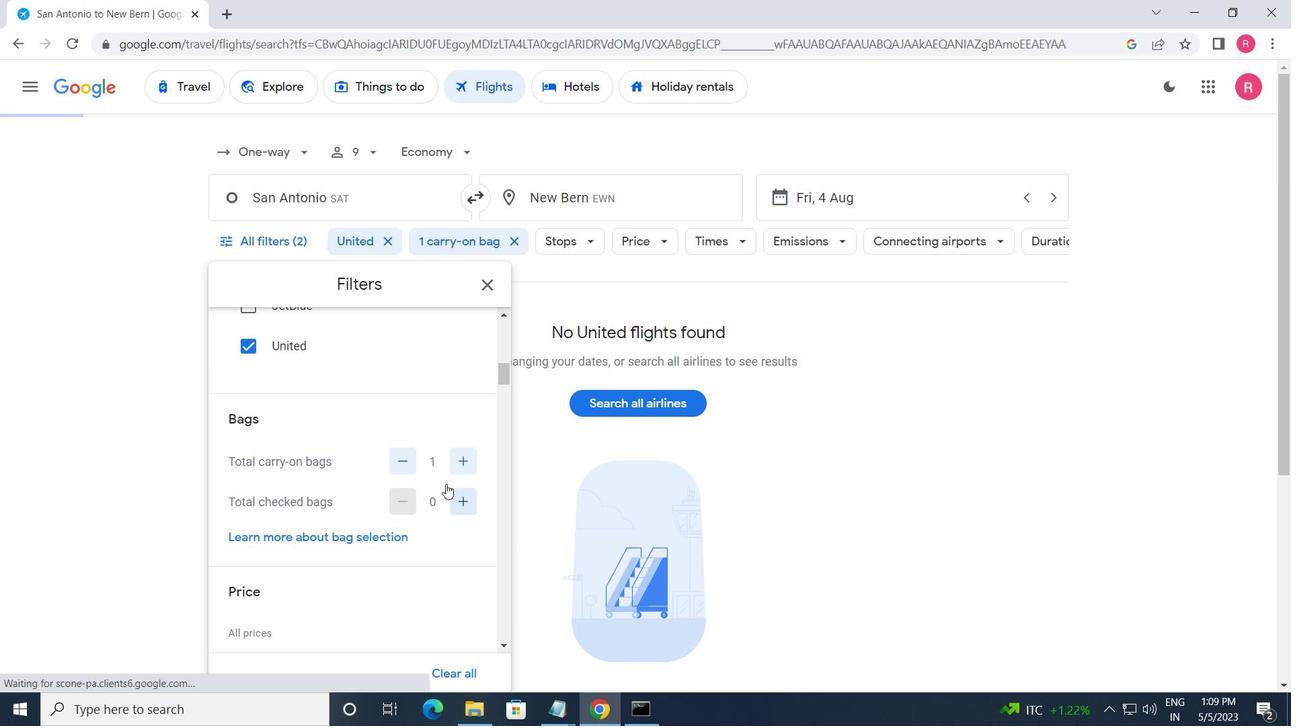 
Action: Mouse scrolled (447, 483) with delta (0, 0)
Screenshot: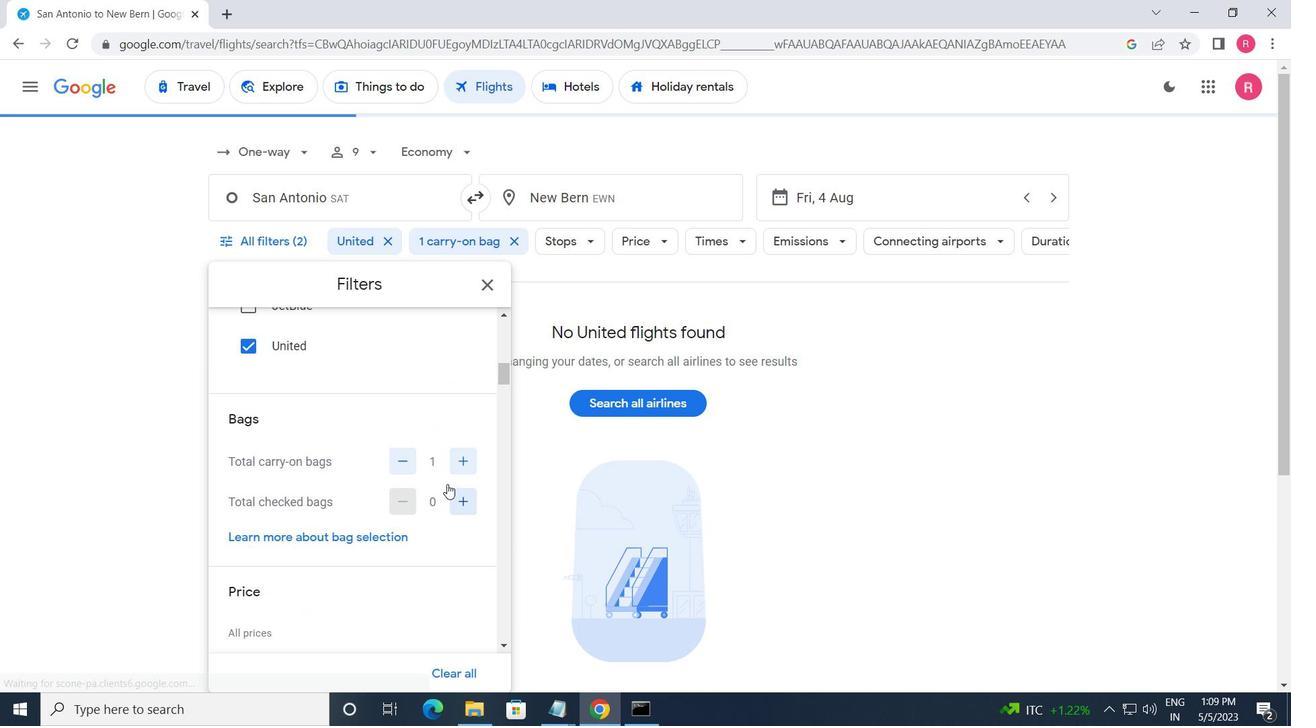 
Action: Mouse moved to (464, 494)
Screenshot: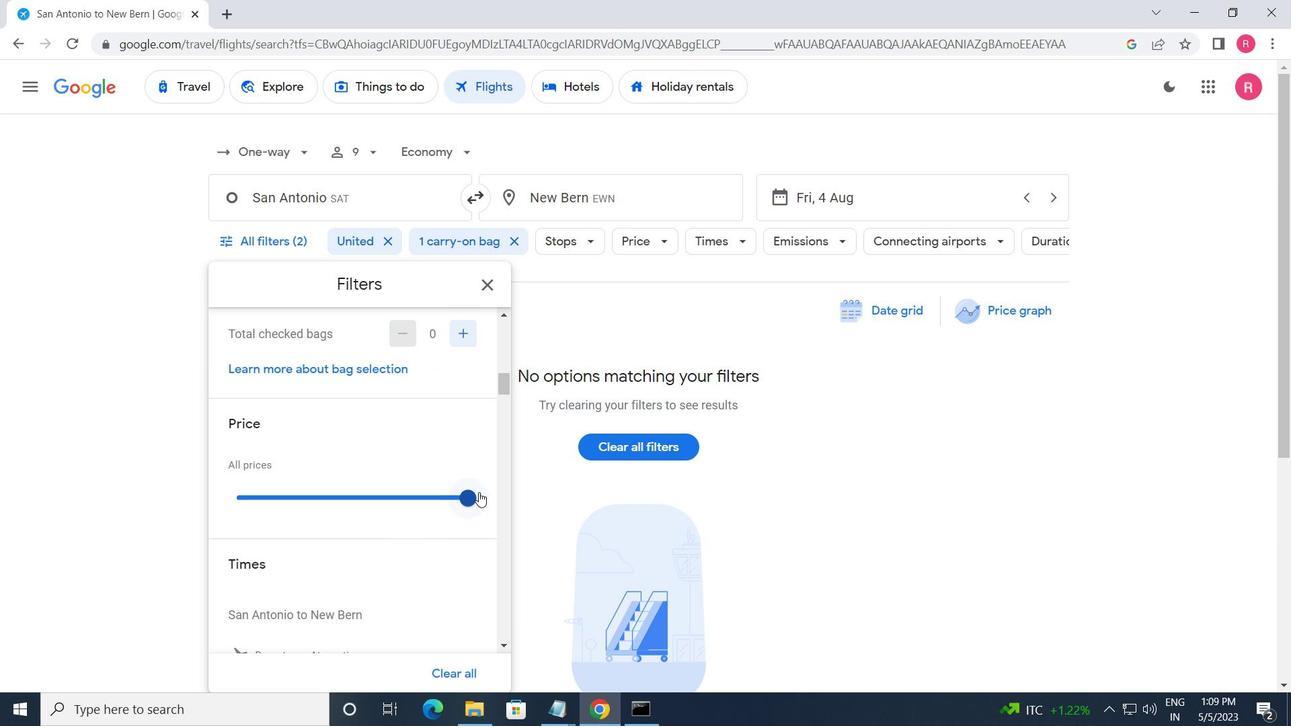 
Action: Mouse pressed left at (464, 494)
Screenshot: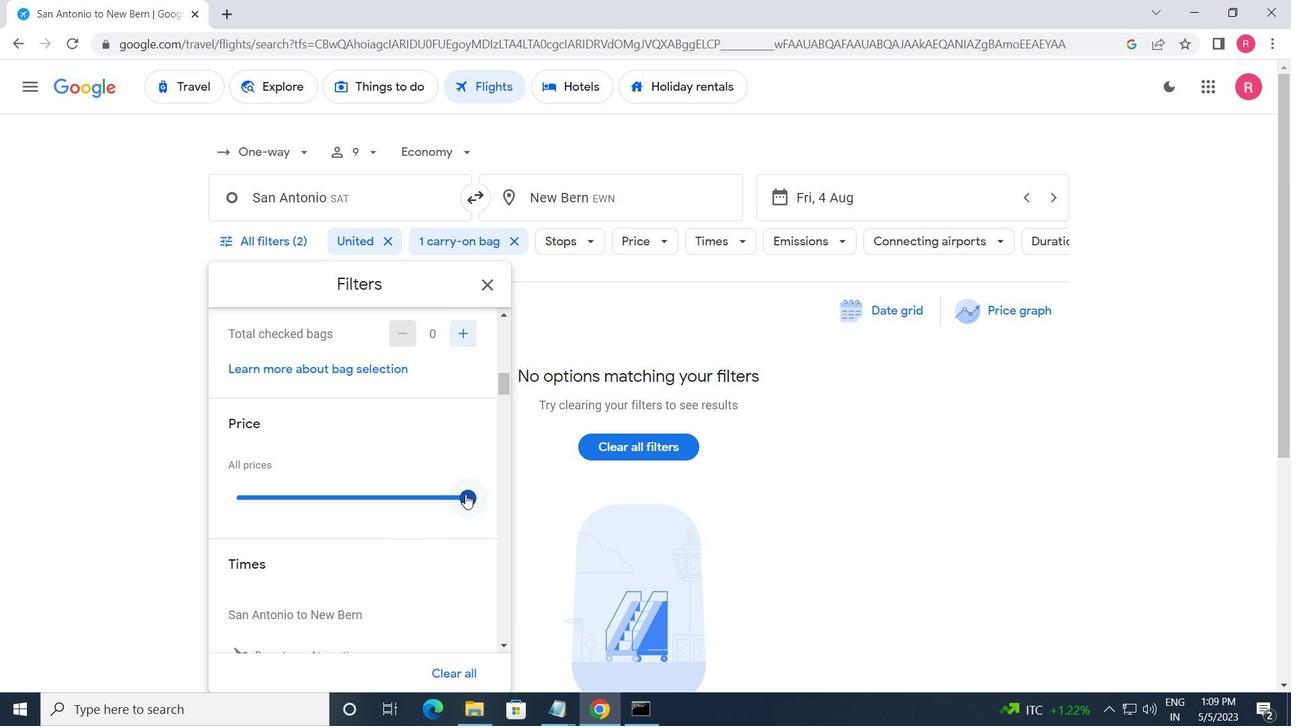 
Action: Mouse moved to (330, 468)
Screenshot: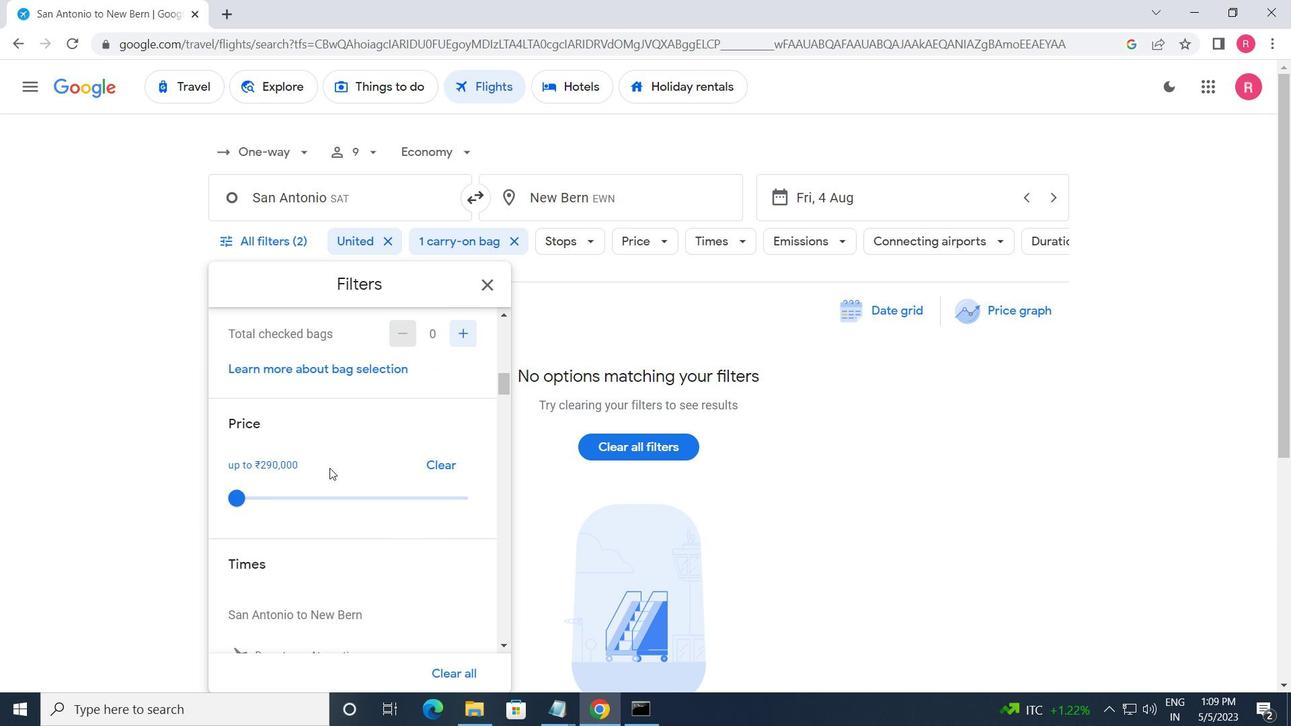 
Action: Mouse scrolled (330, 467) with delta (0, 0)
Screenshot: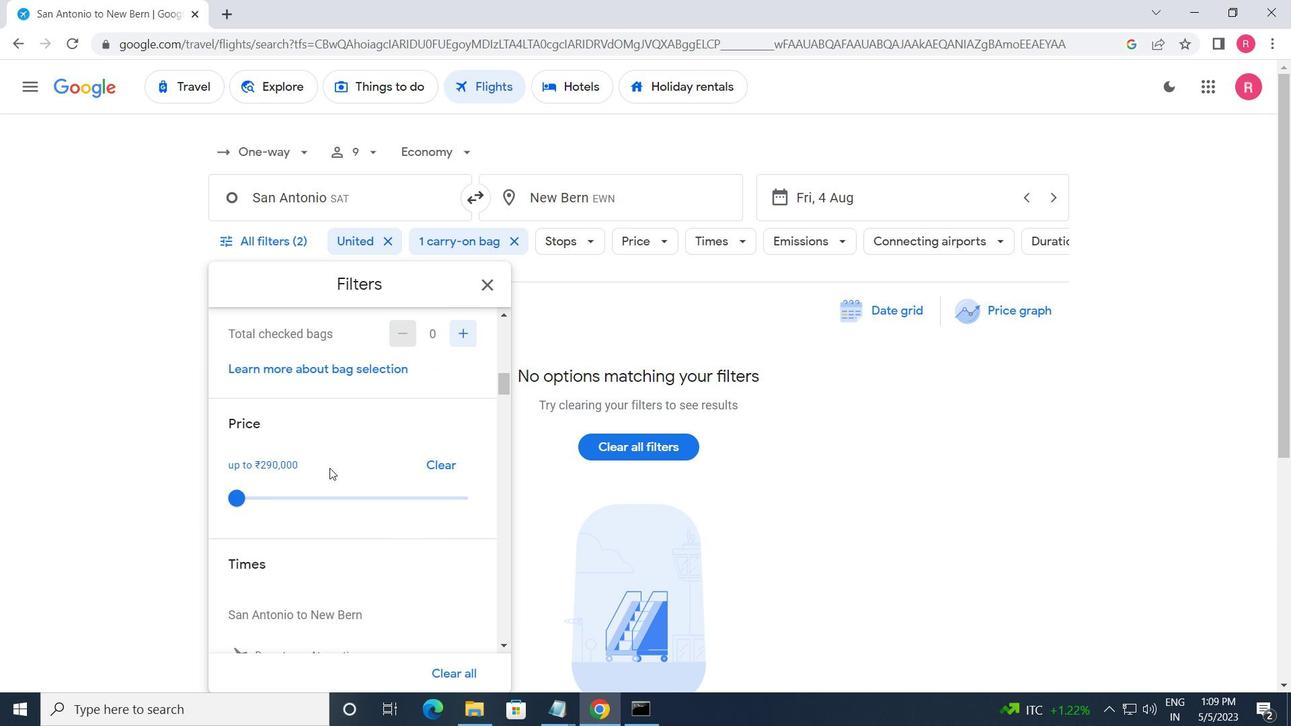
Action: Mouse moved to (330, 470)
Screenshot: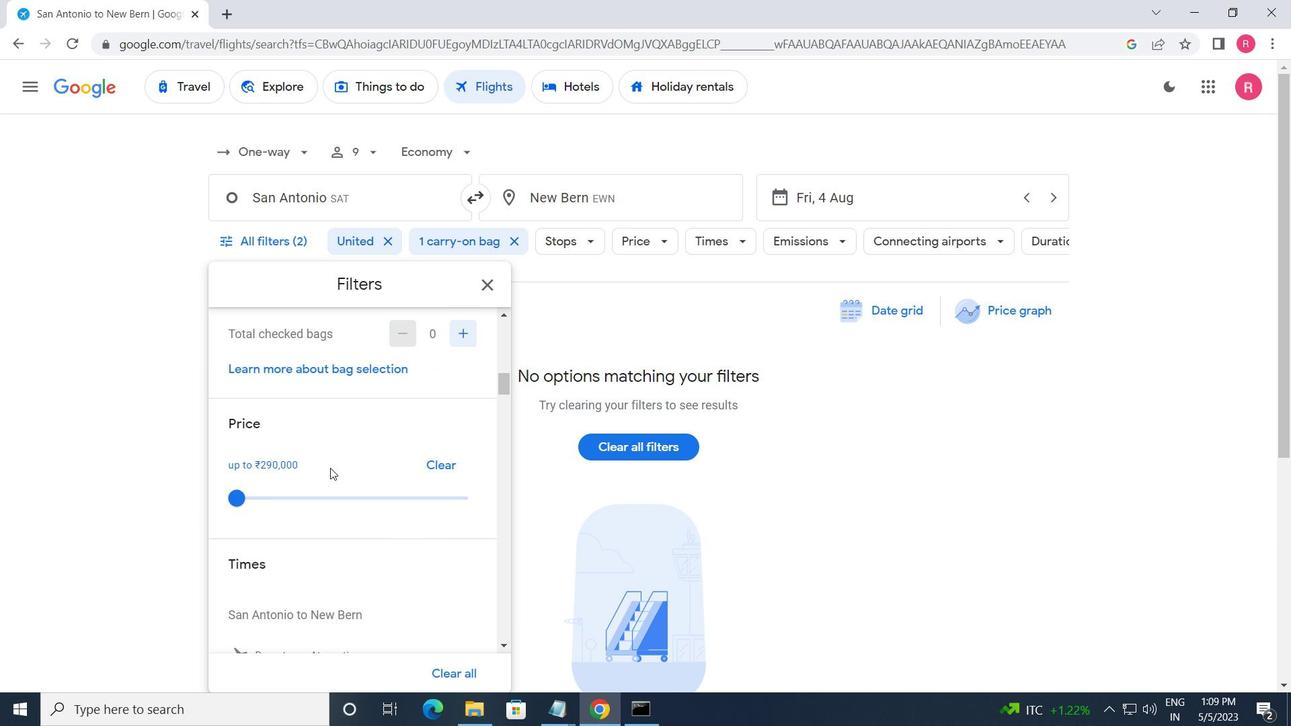 
Action: Mouse scrolled (330, 469) with delta (0, 0)
Screenshot: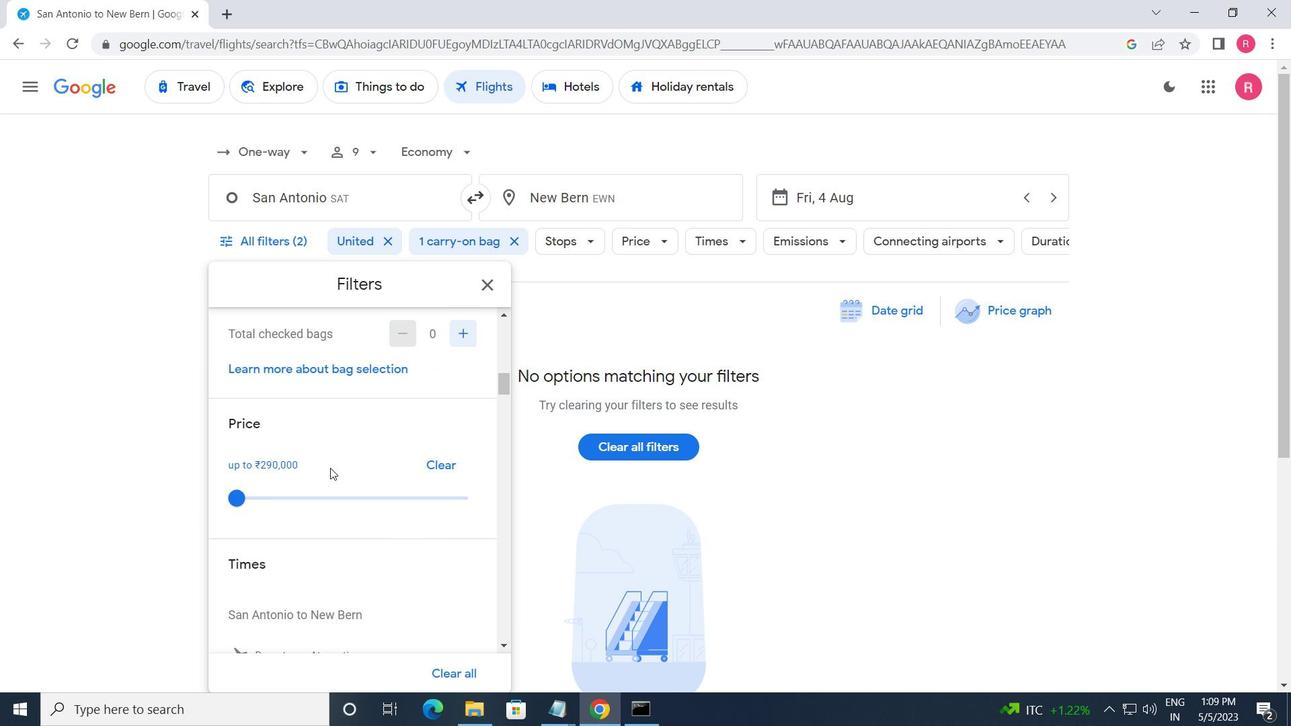 
Action: Mouse moved to (249, 518)
Screenshot: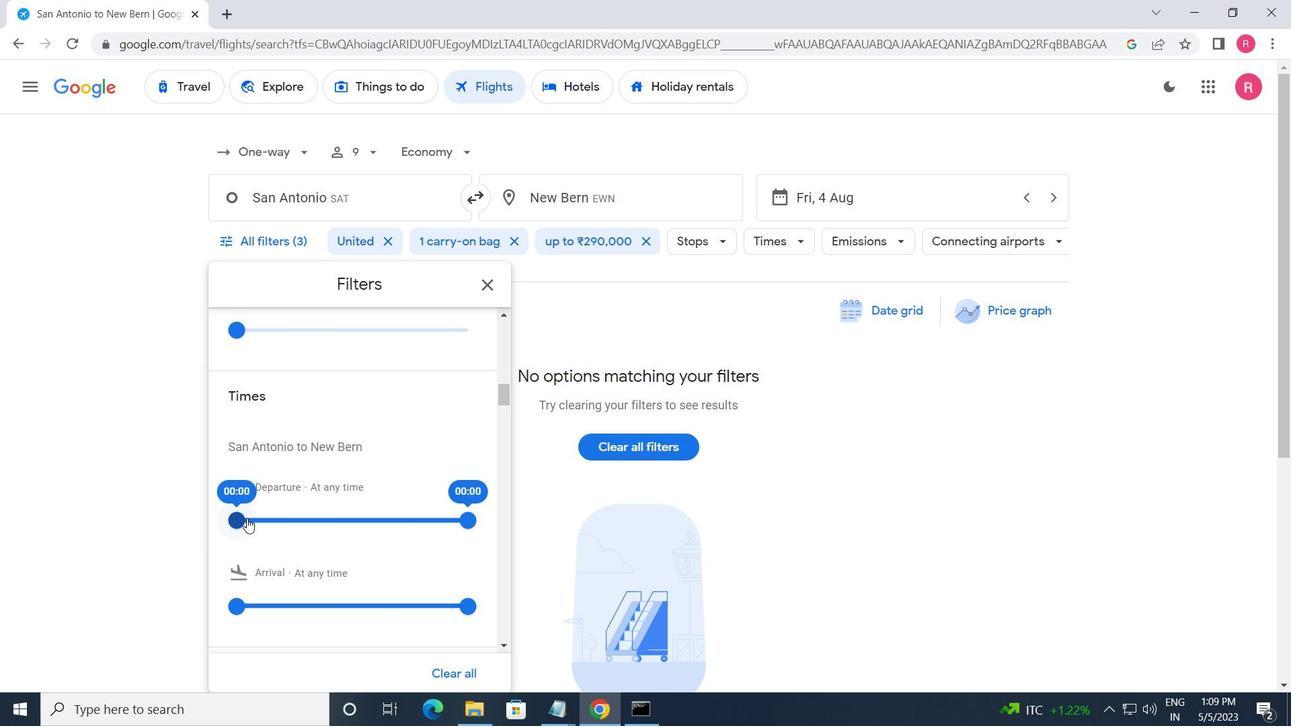 
Action: Mouse pressed left at (249, 518)
Screenshot: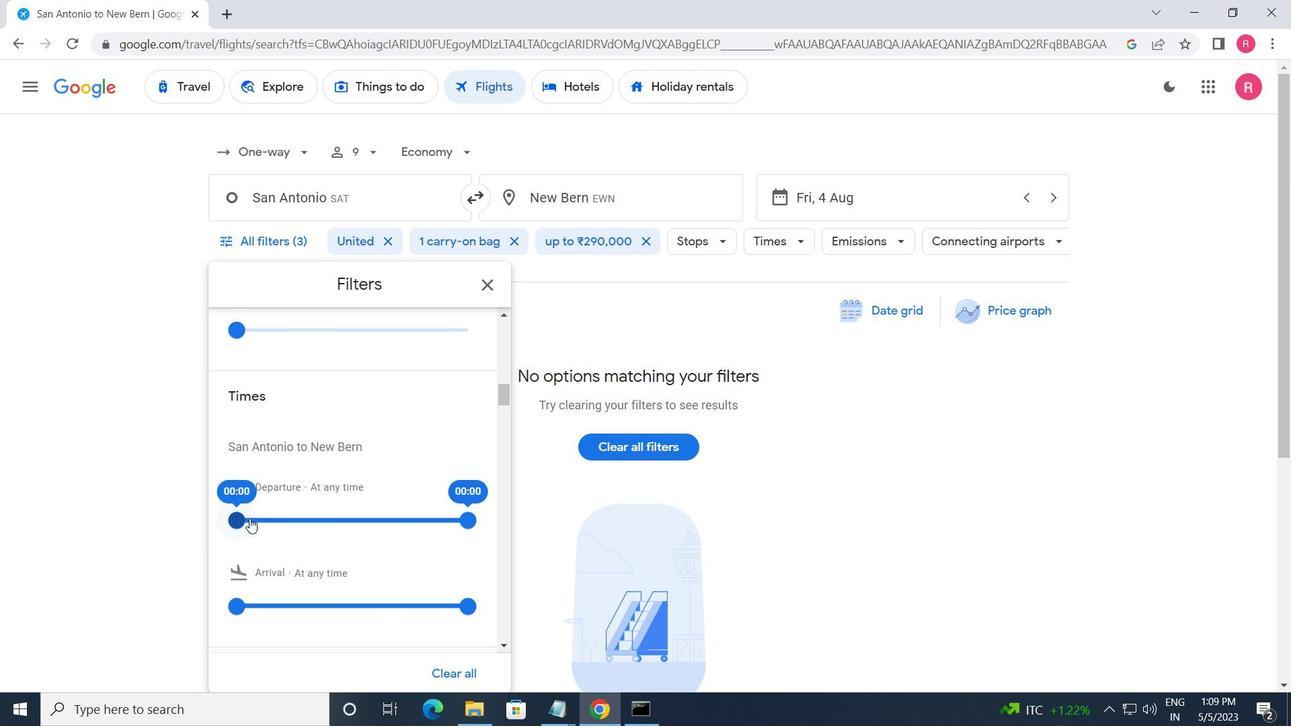 
Action: Mouse moved to (465, 516)
Screenshot: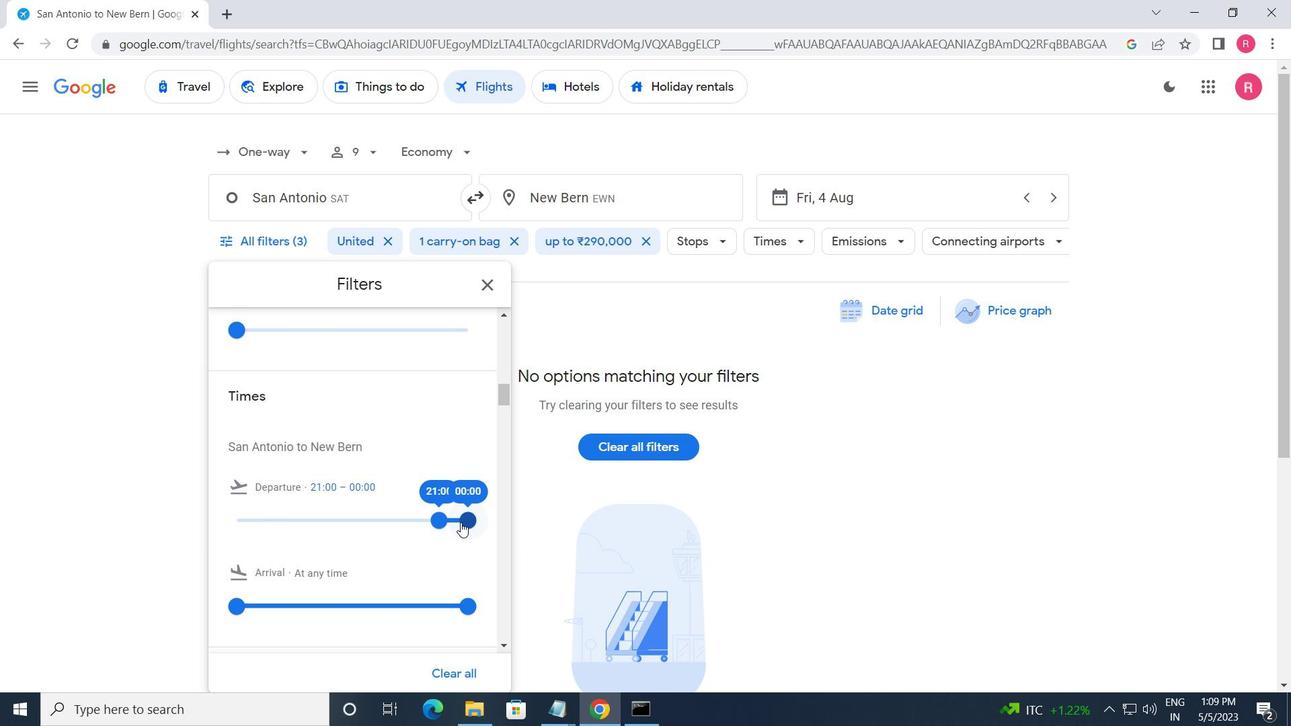 
Action: Mouse pressed left at (465, 516)
Screenshot: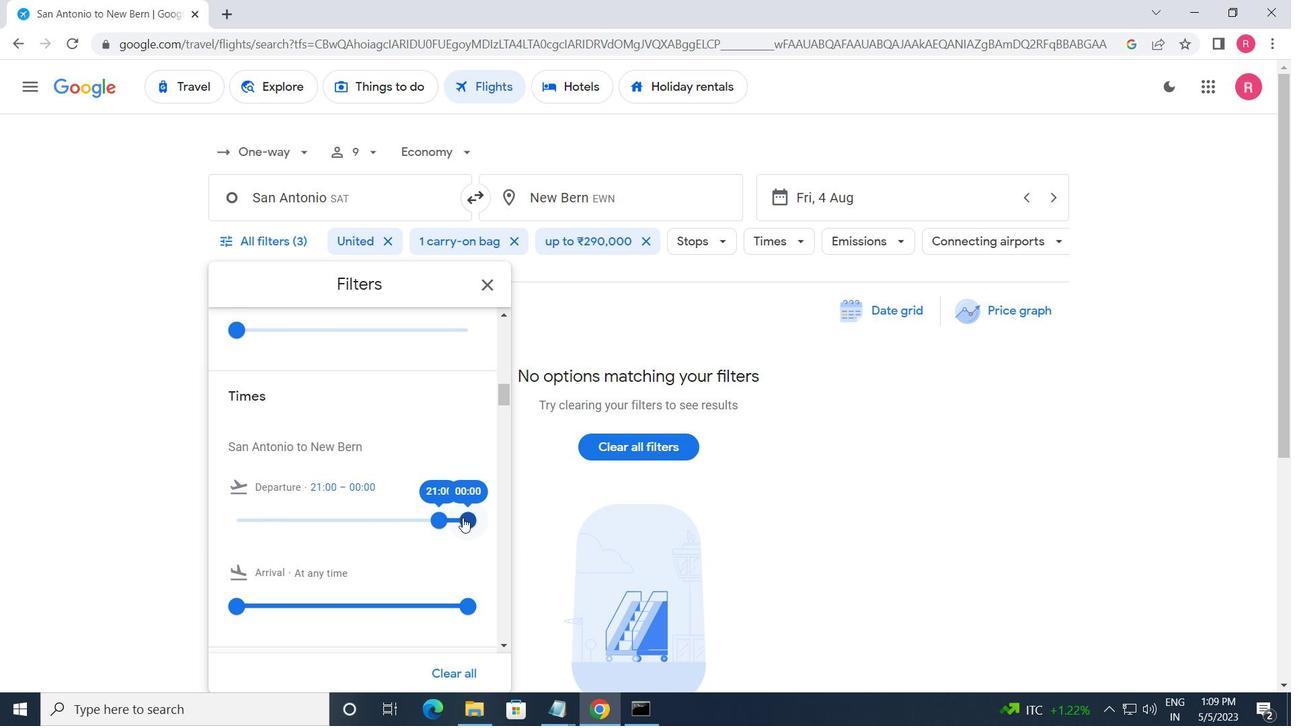 
Action: Mouse moved to (487, 292)
Screenshot: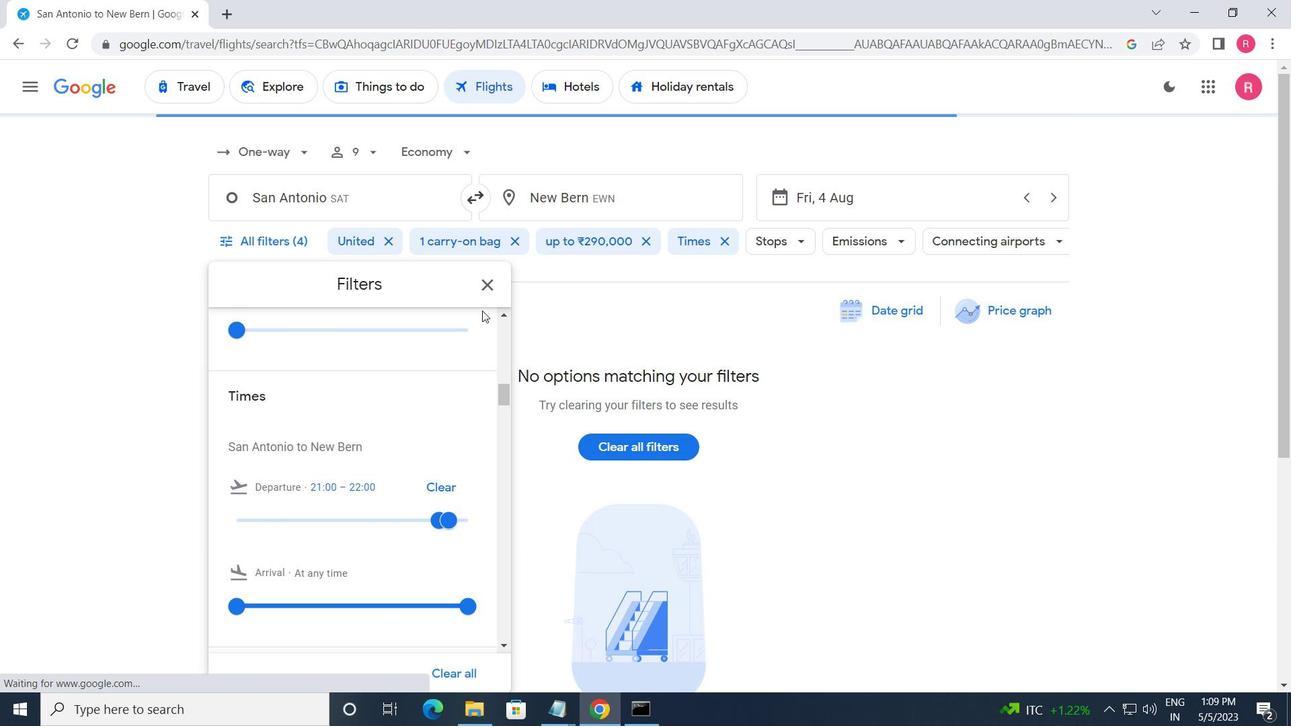 
Action: Mouse pressed left at (487, 292)
Screenshot: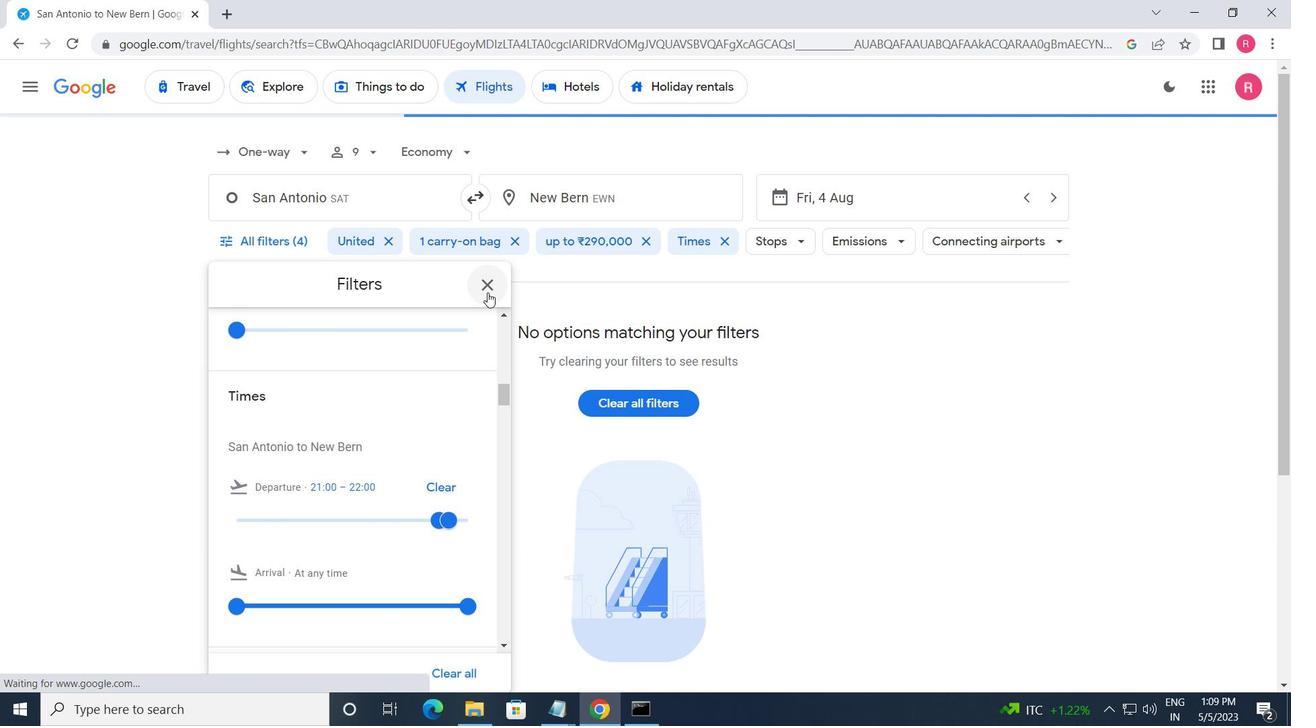 
